 Task: Look for space in Kandi, Benin from 6th June, 2023 to 8th June, 2023 for 2 adults in price range Rs.7000 to Rs.12000. Place can be private room with 1  bedroom having 2 beds and 1 bathroom. Property type can be house, flat, guest house. Amenities needed are: wifi. Booking option can be shelf check-in. Required host language is English.
Action: Mouse moved to (745, 112)
Screenshot: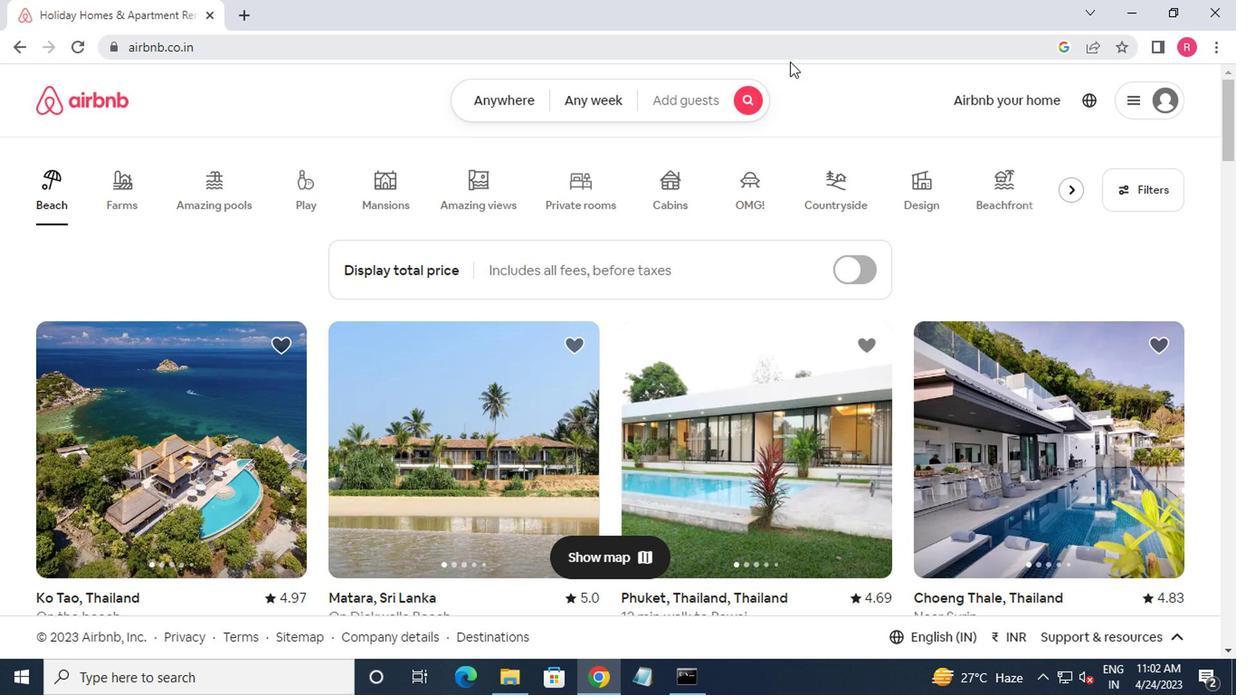 
Action: Mouse pressed left at (745, 112)
Screenshot: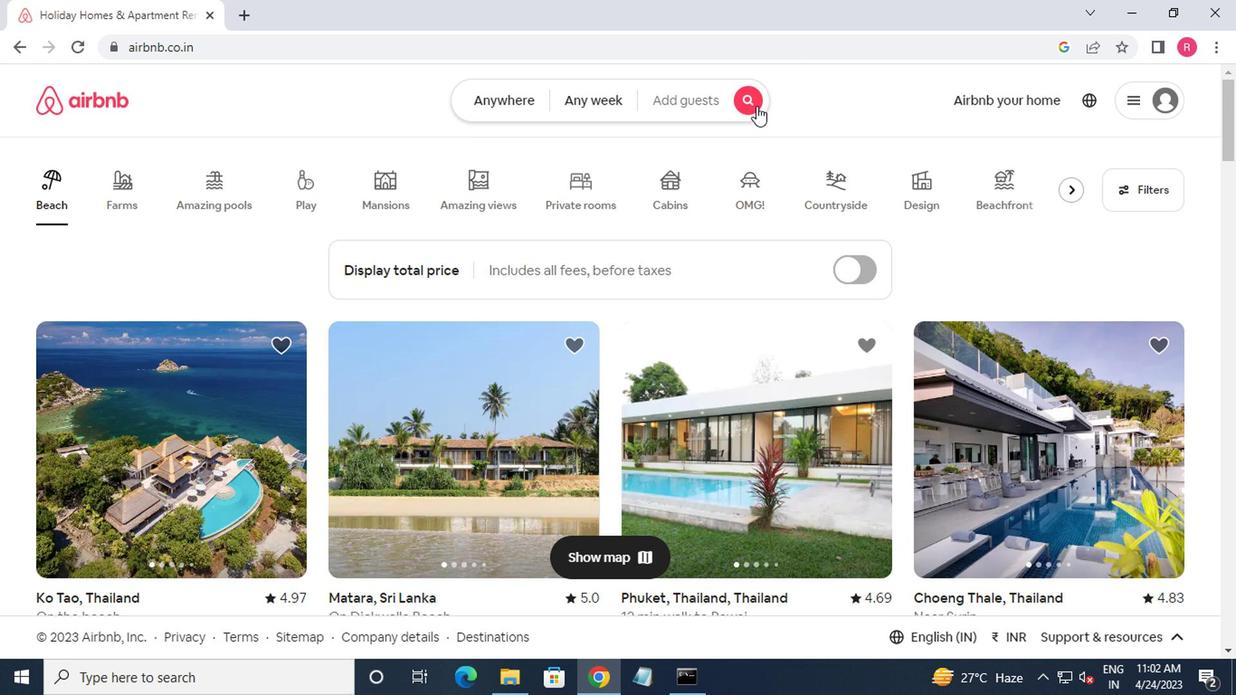 
Action: Mouse moved to (301, 174)
Screenshot: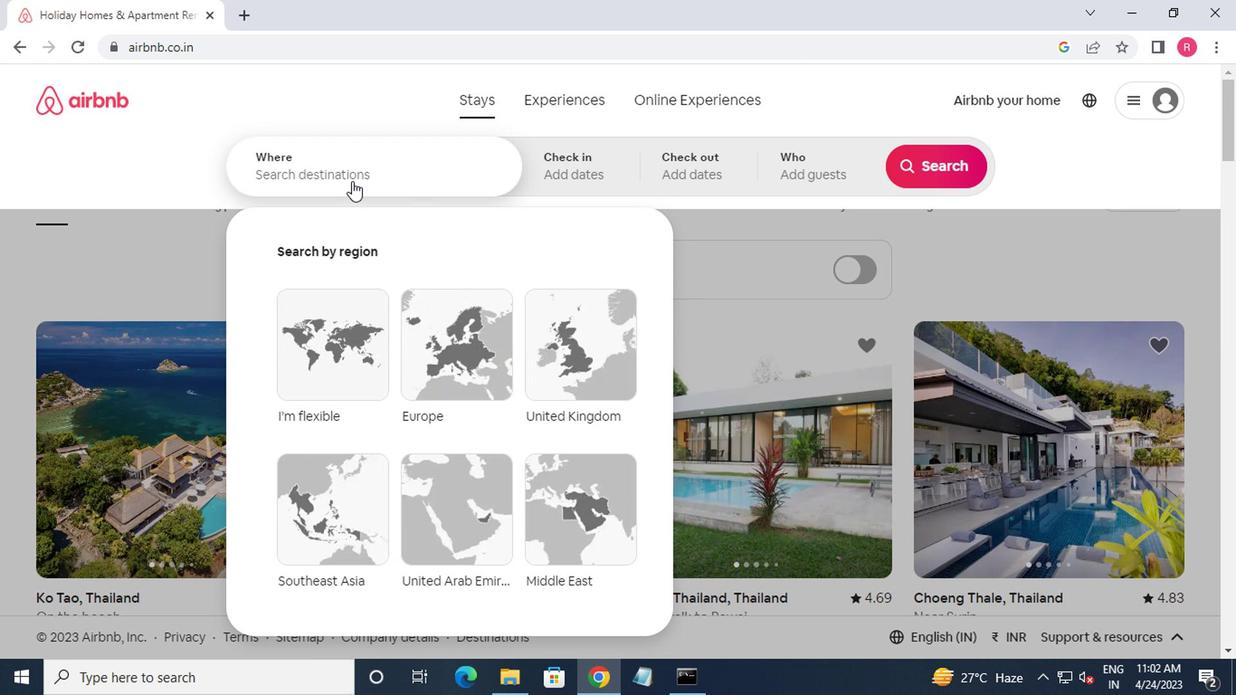
Action: Mouse pressed left at (301, 174)
Screenshot: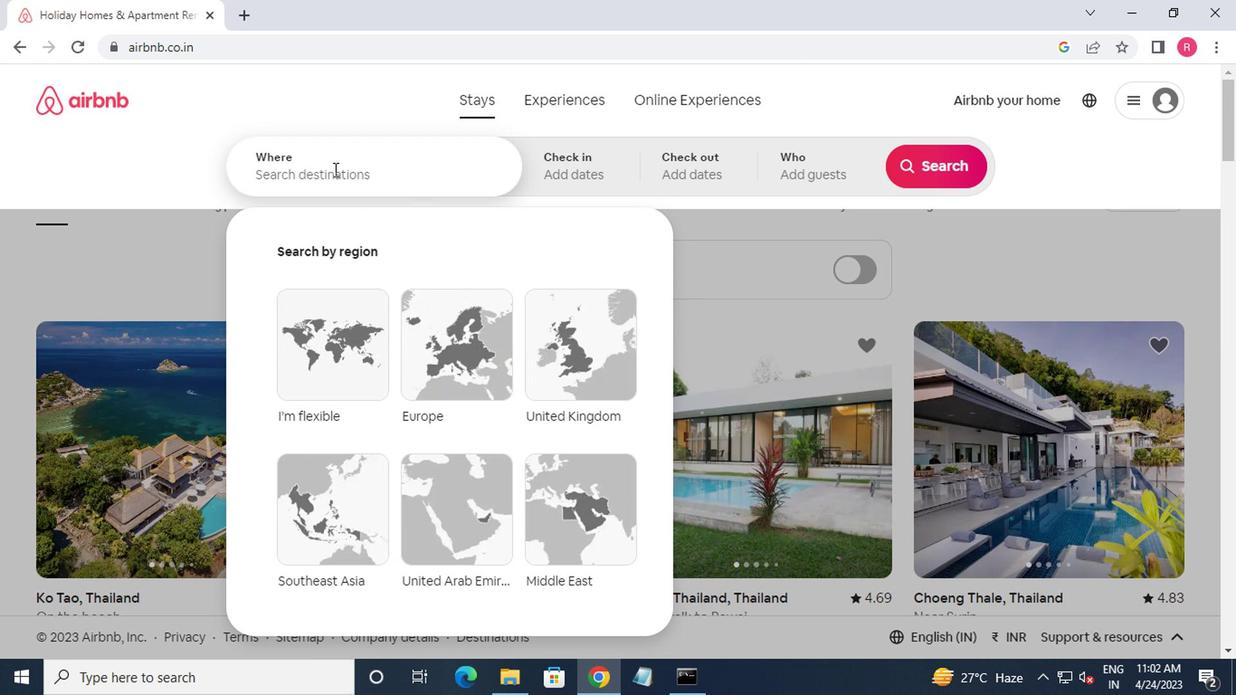 
Action: Key pressed kandi,be
Screenshot: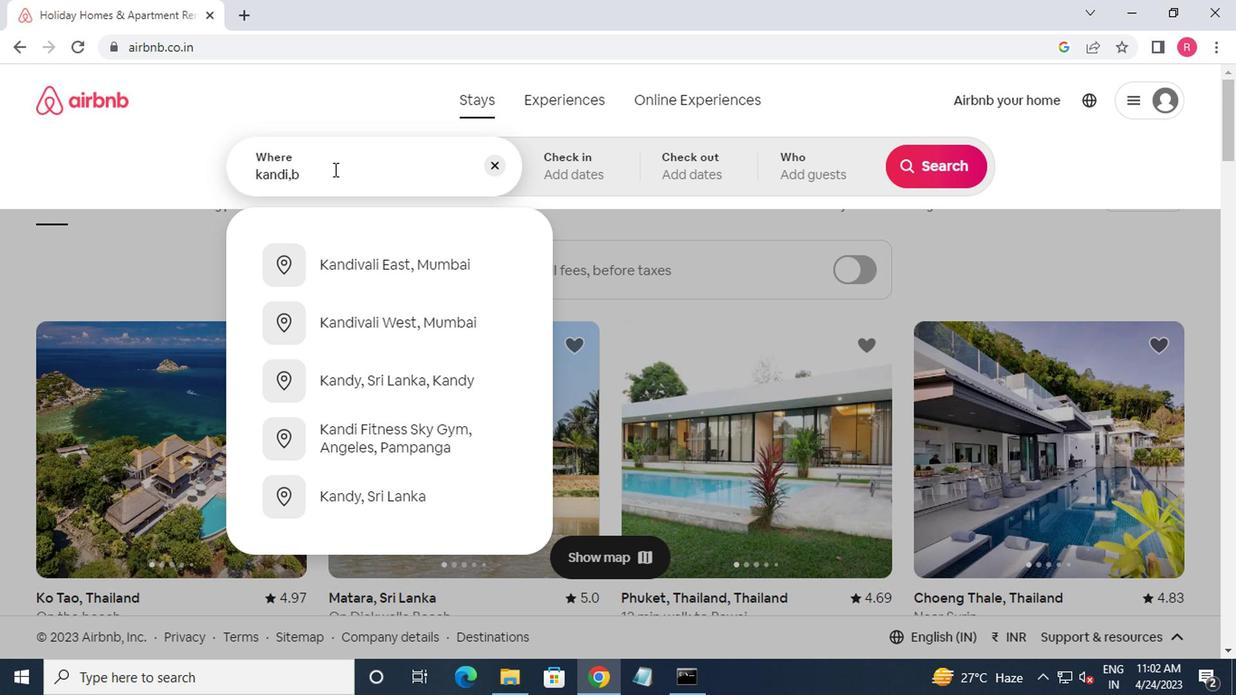 
Action: Mouse moved to (376, 273)
Screenshot: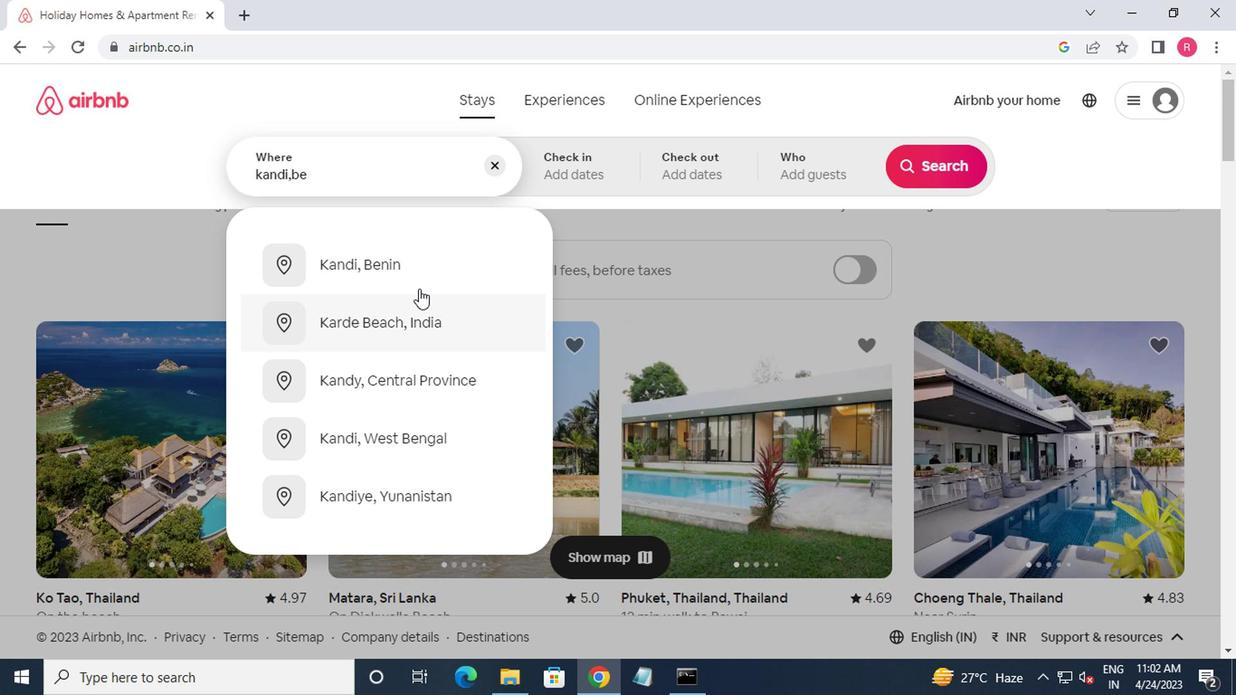 
Action: Mouse pressed left at (376, 273)
Screenshot: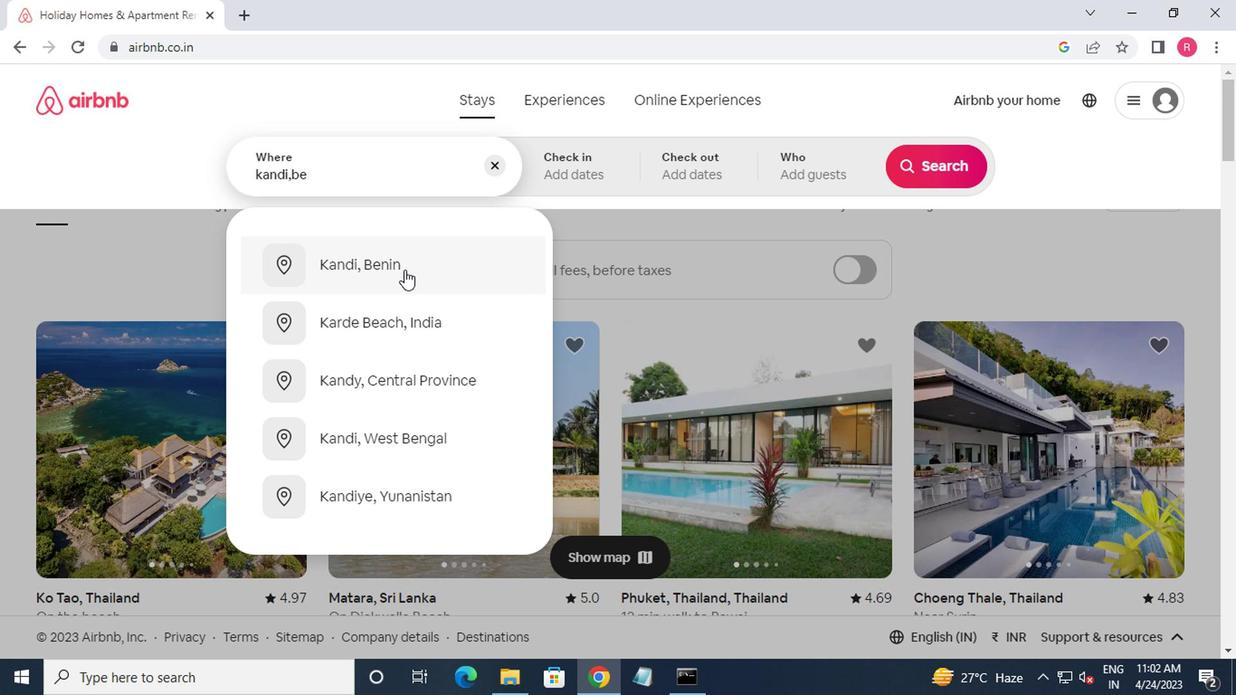 
Action: Mouse moved to (925, 315)
Screenshot: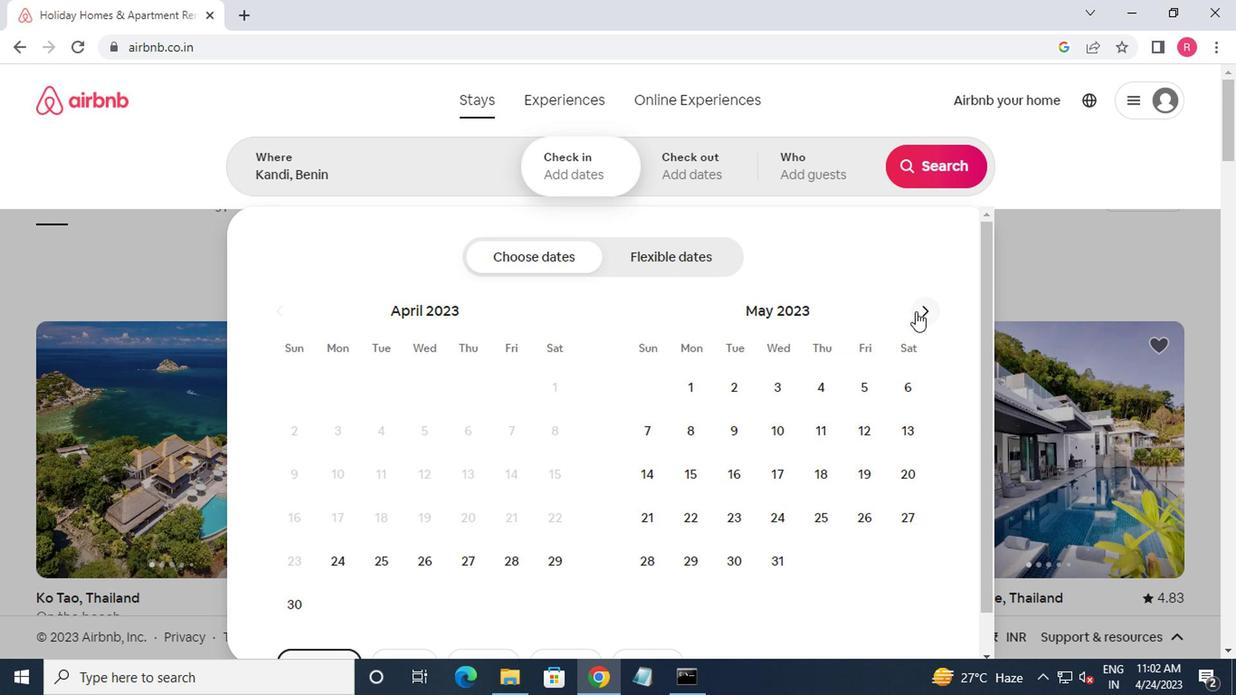 
Action: Mouse pressed left at (925, 315)
Screenshot: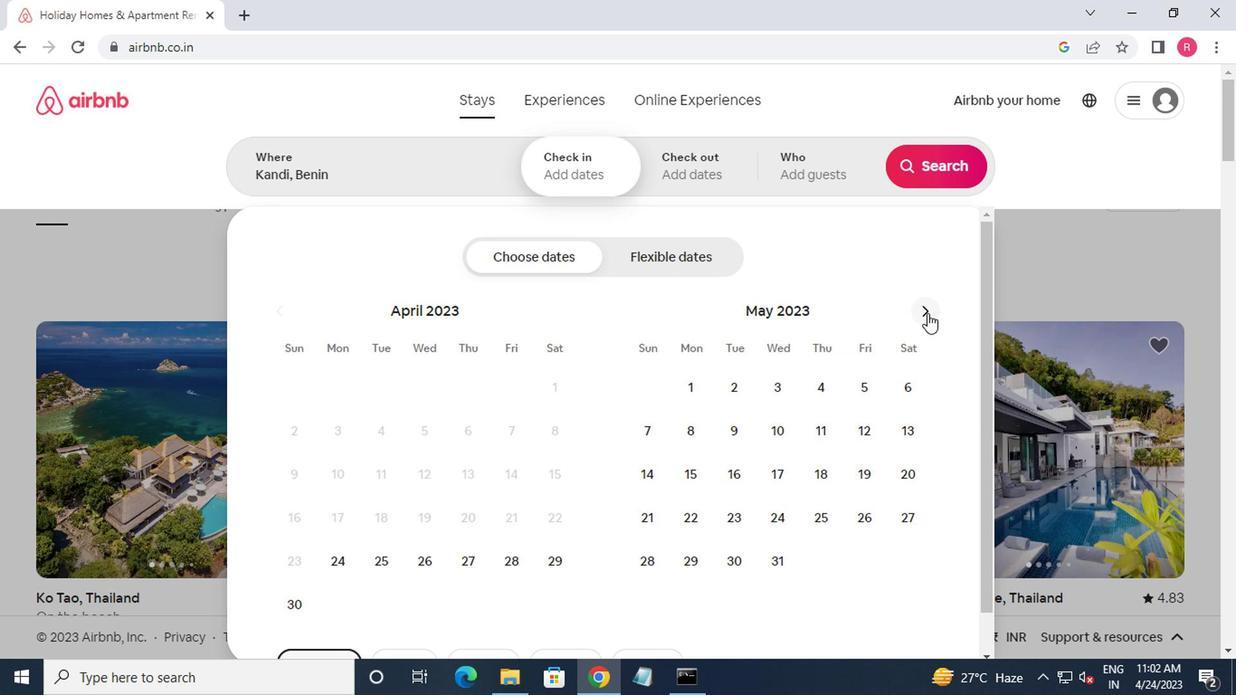 
Action: Mouse moved to (927, 315)
Screenshot: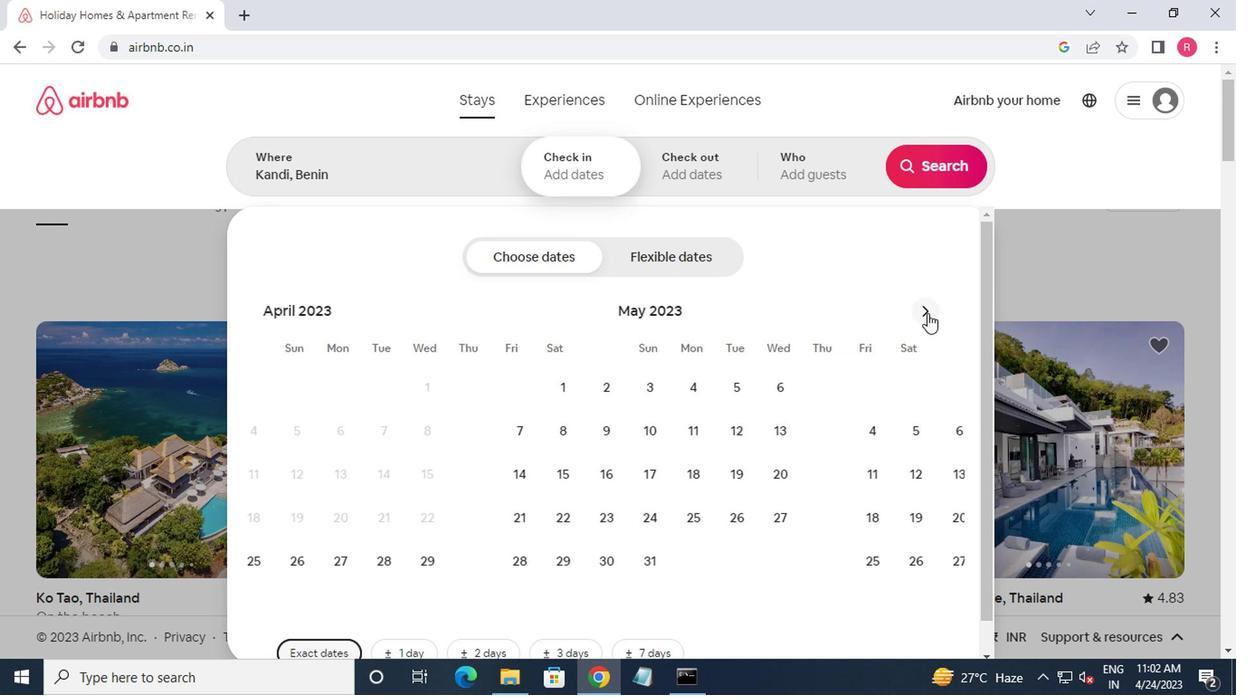 
Action: Mouse pressed left at (927, 315)
Screenshot: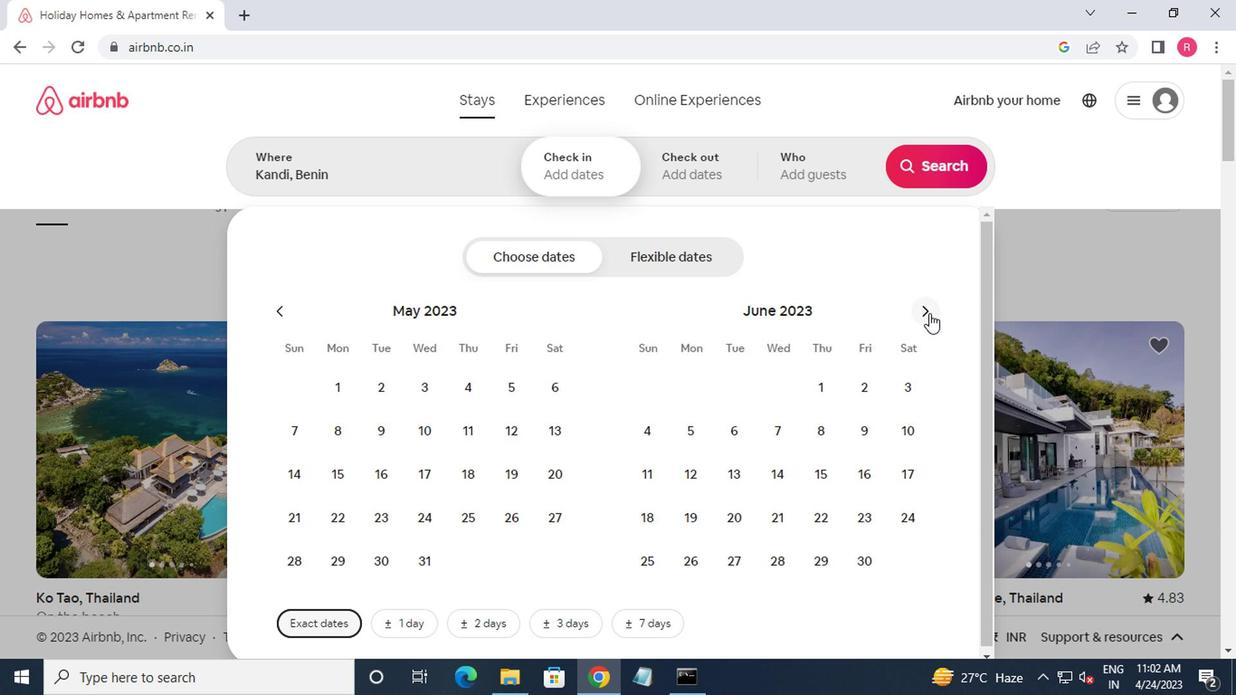 
Action: Mouse moved to (821, 443)
Screenshot: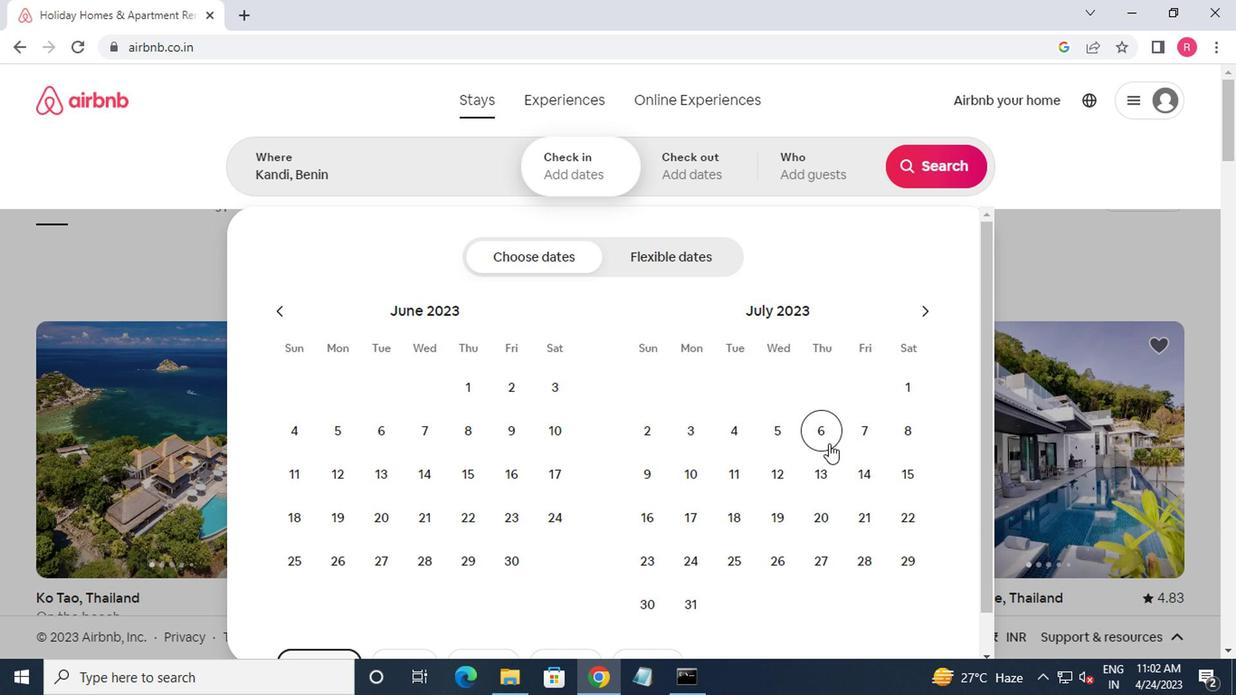 
Action: Mouse pressed left at (821, 443)
Screenshot: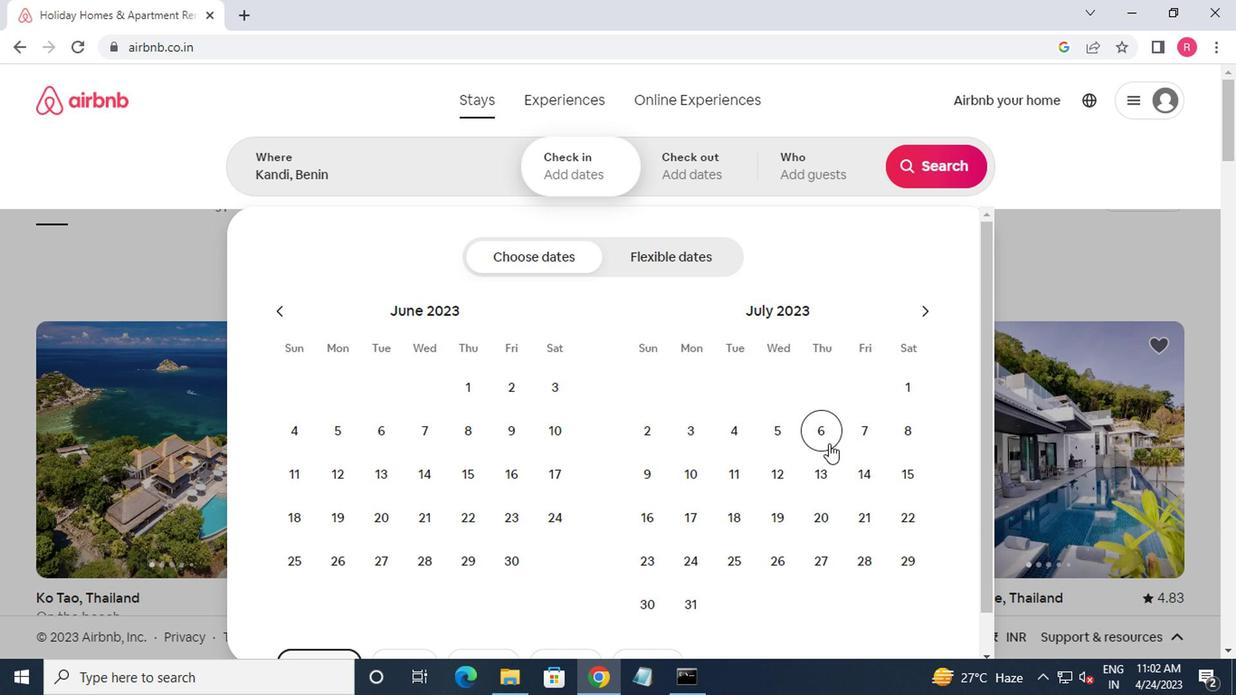 
Action: Mouse moved to (910, 437)
Screenshot: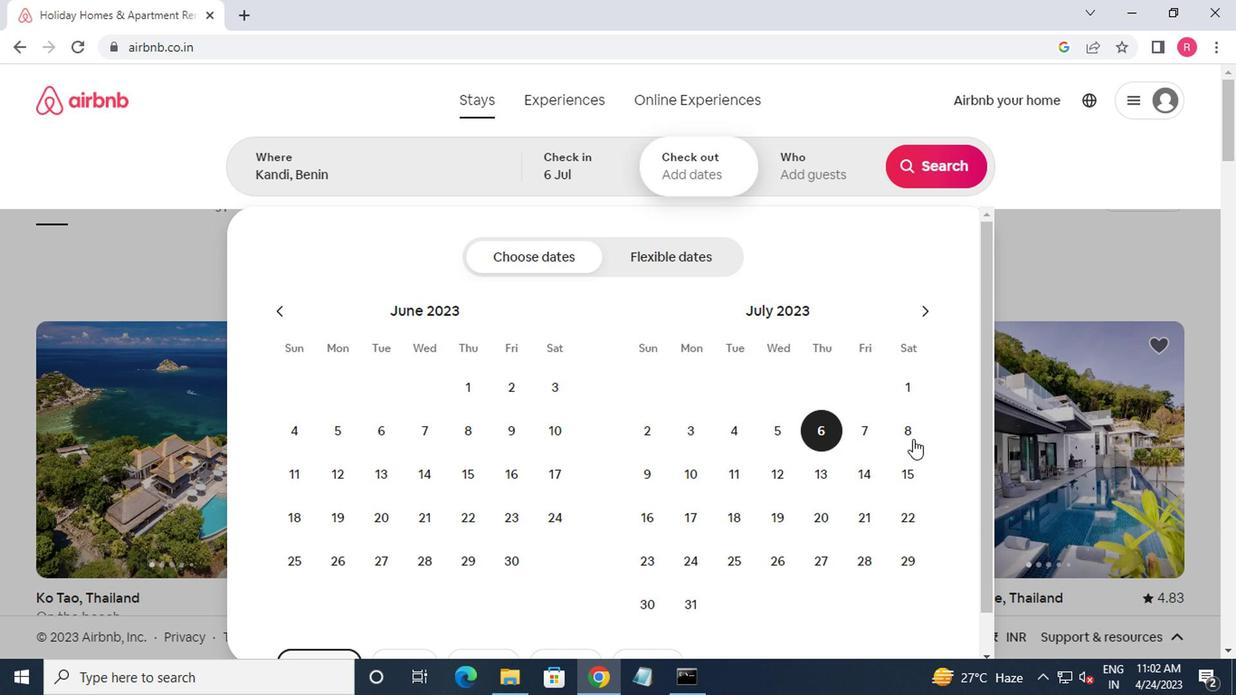 
Action: Mouse pressed left at (910, 437)
Screenshot: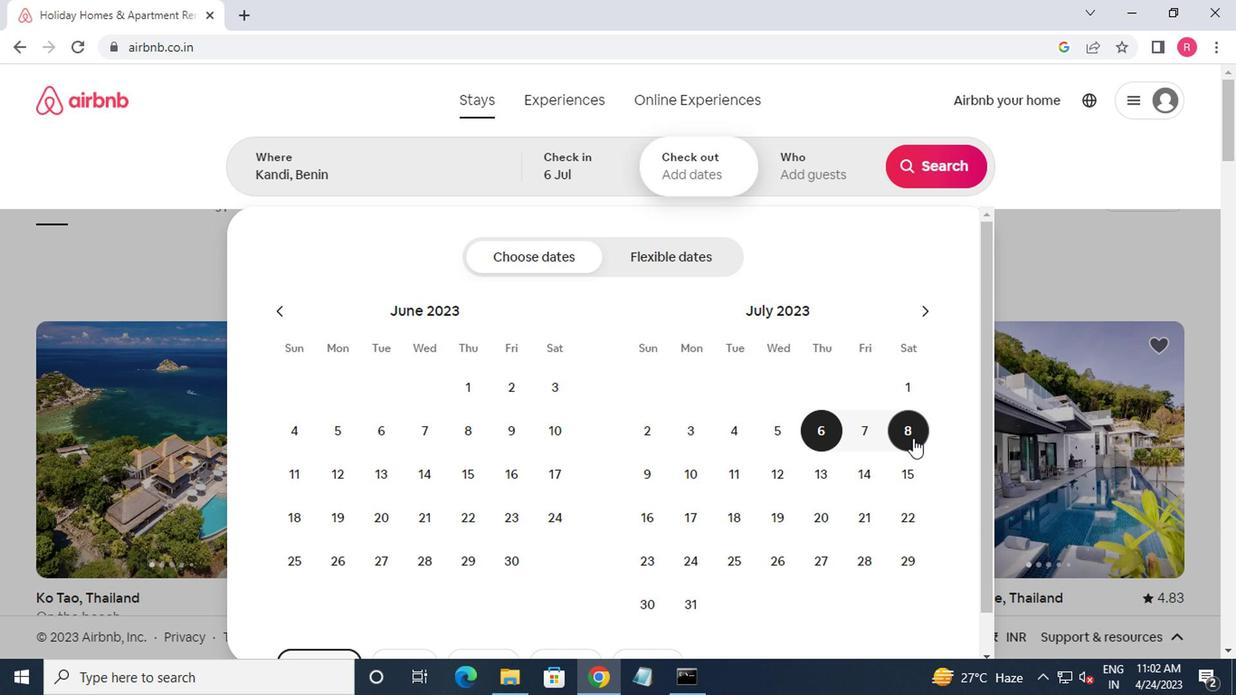 
Action: Mouse moved to (798, 187)
Screenshot: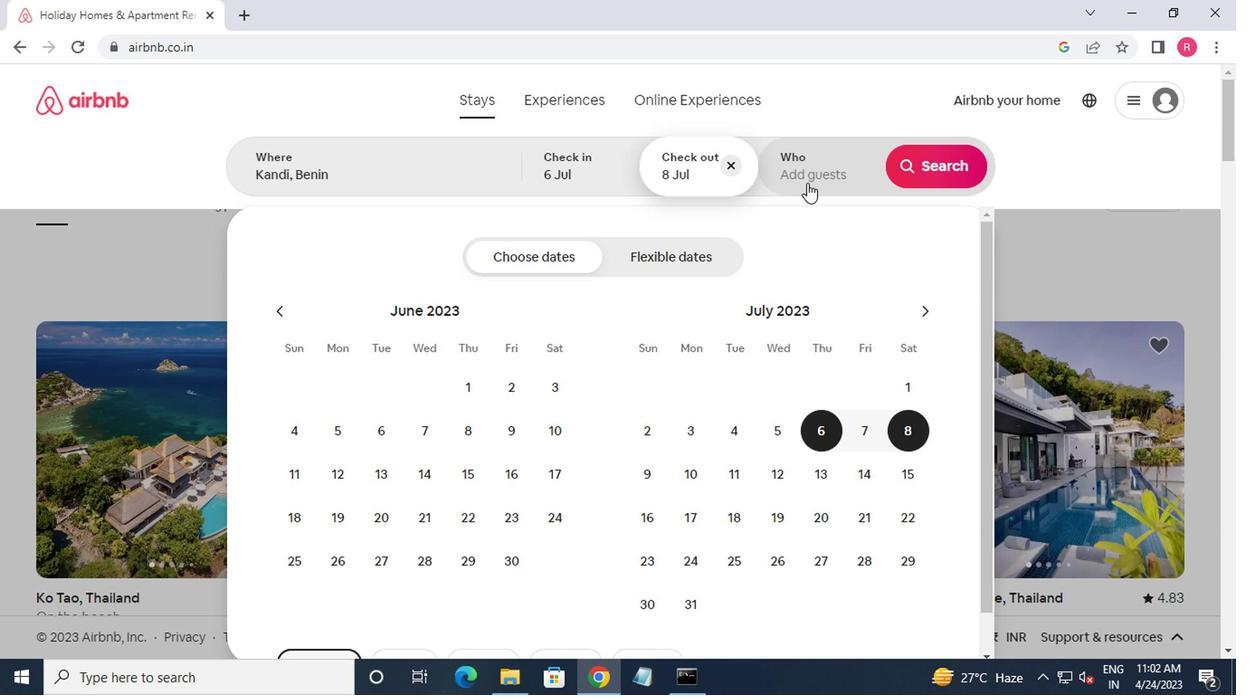 
Action: Mouse pressed left at (798, 187)
Screenshot: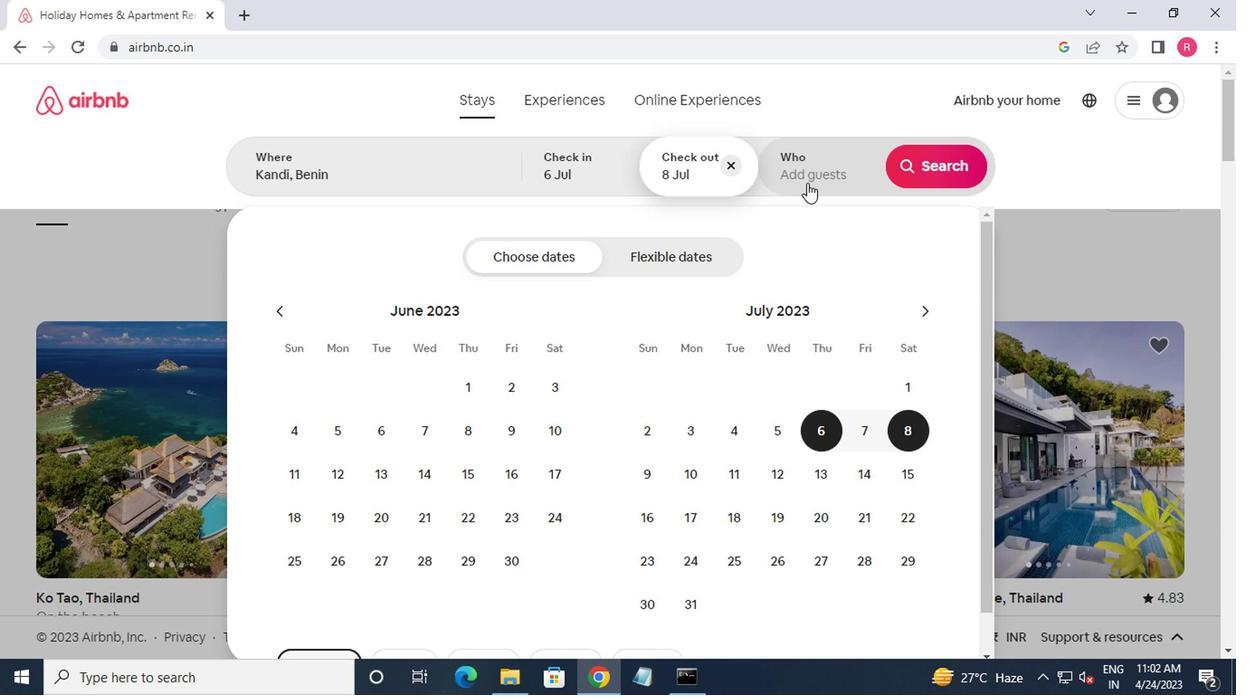 
Action: Mouse moved to (937, 266)
Screenshot: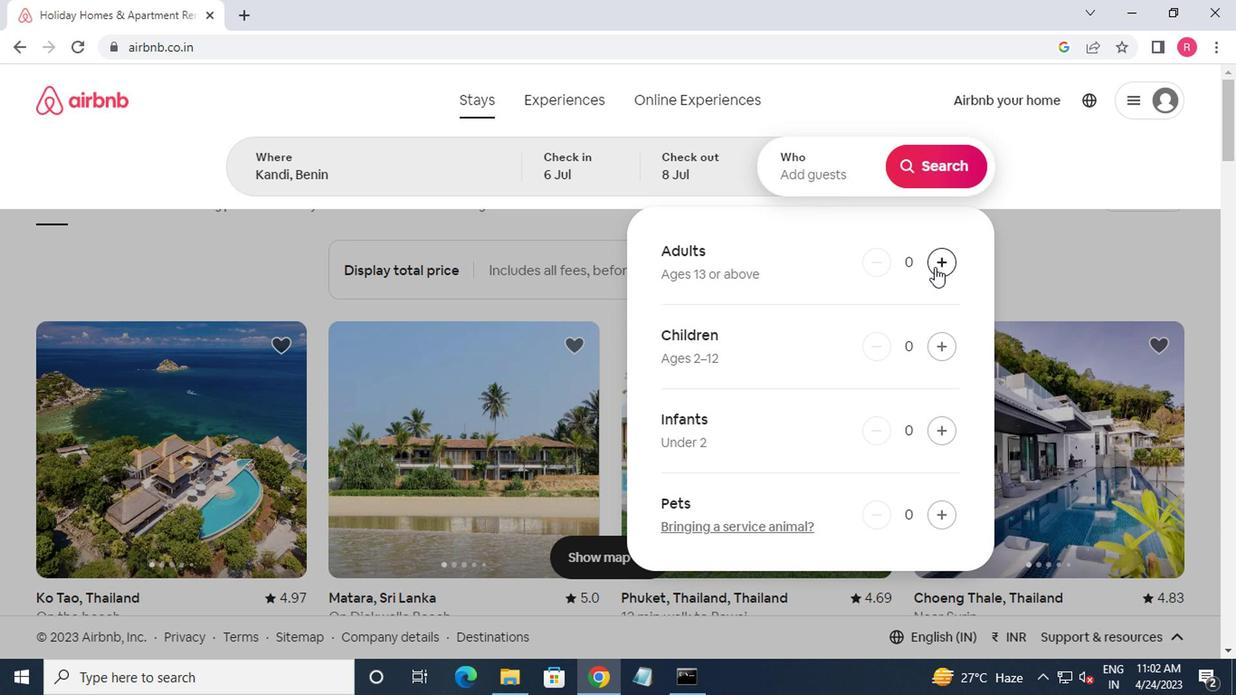 
Action: Mouse pressed left at (937, 266)
Screenshot: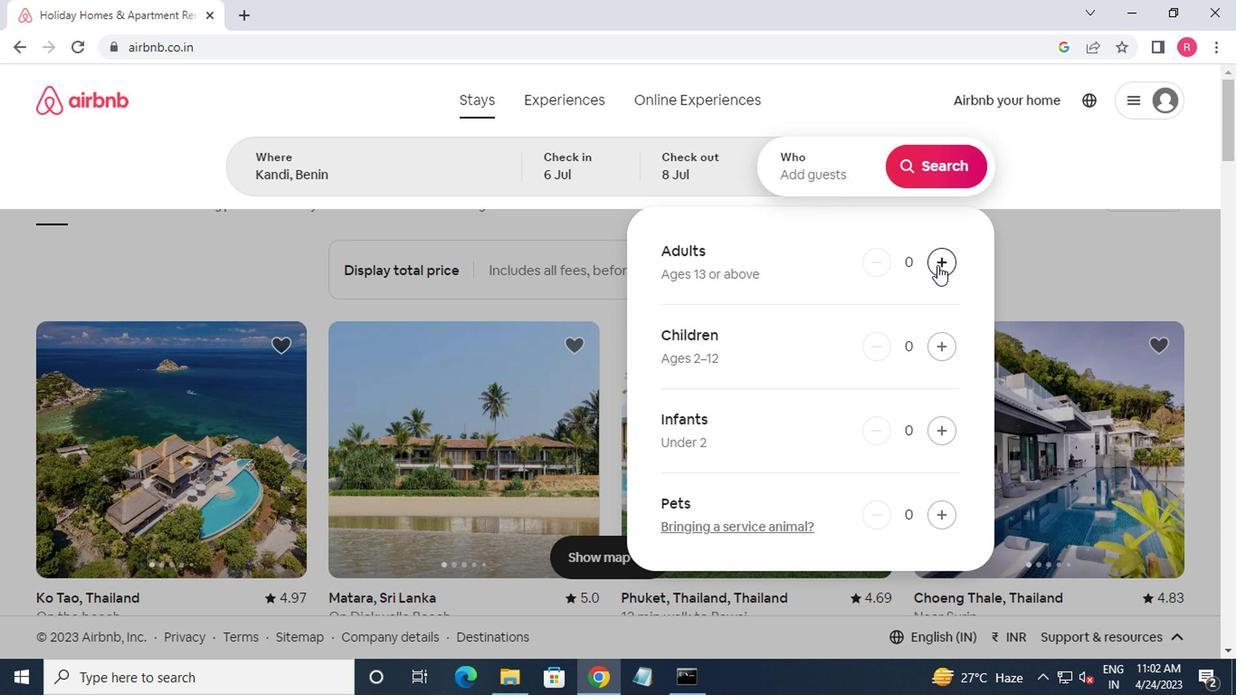 
Action: Mouse moved to (937, 266)
Screenshot: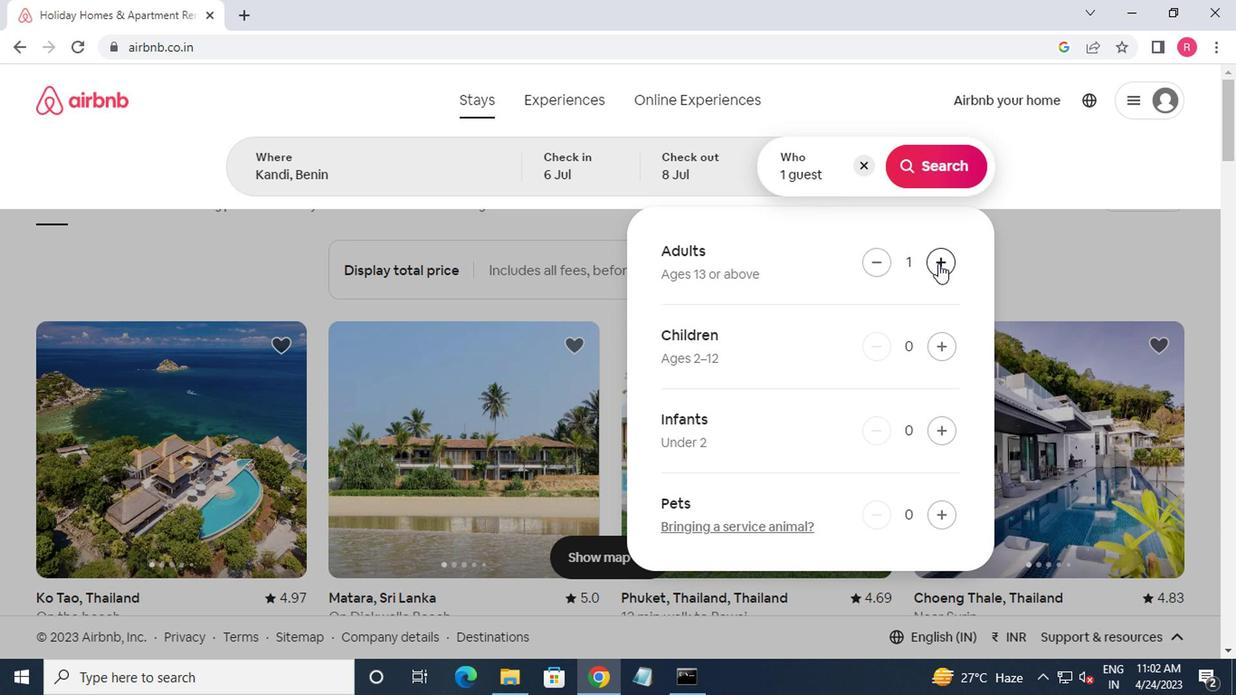 
Action: Mouse pressed left at (937, 266)
Screenshot: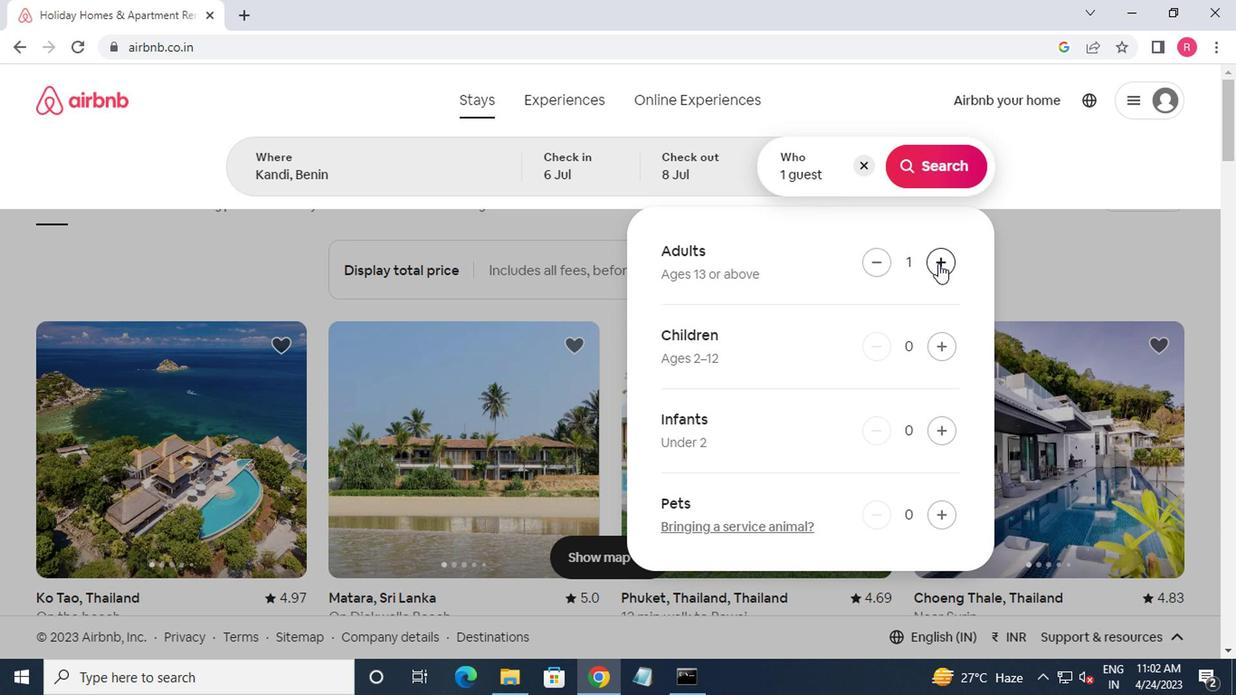 
Action: Mouse moved to (925, 177)
Screenshot: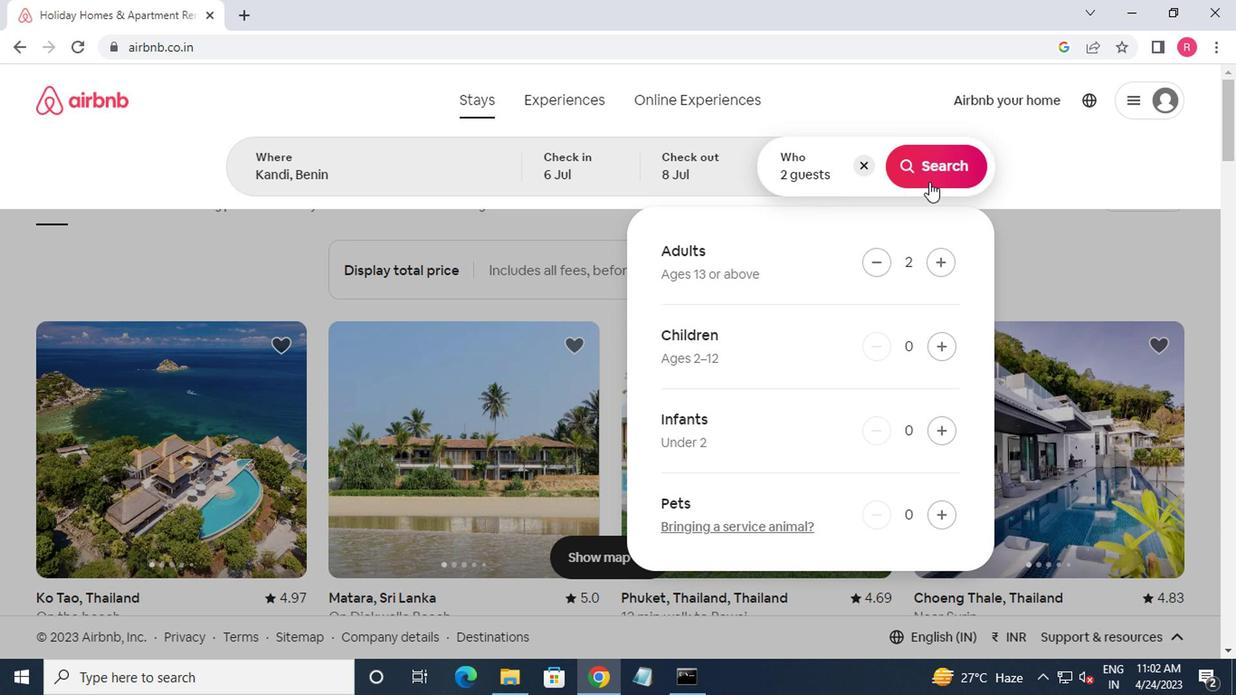 
Action: Mouse pressed left at (925, 177)
Screenshot: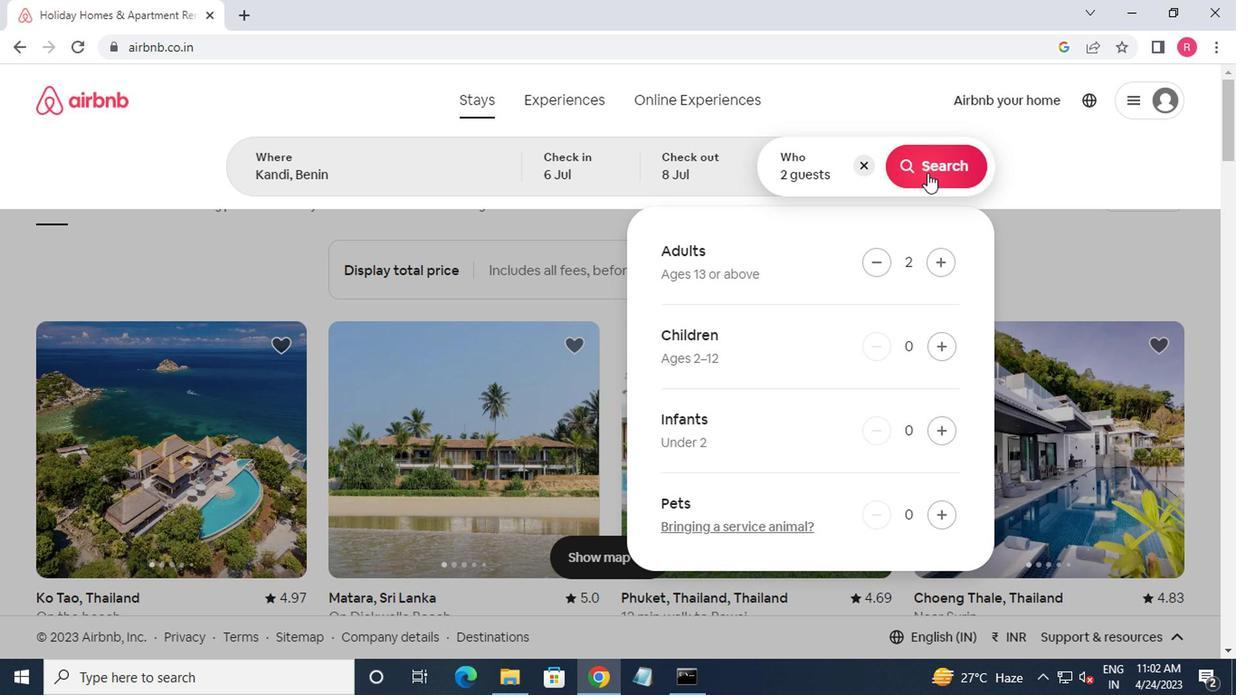 
Action: Mouse moved to (1150, 160)
Screenshot: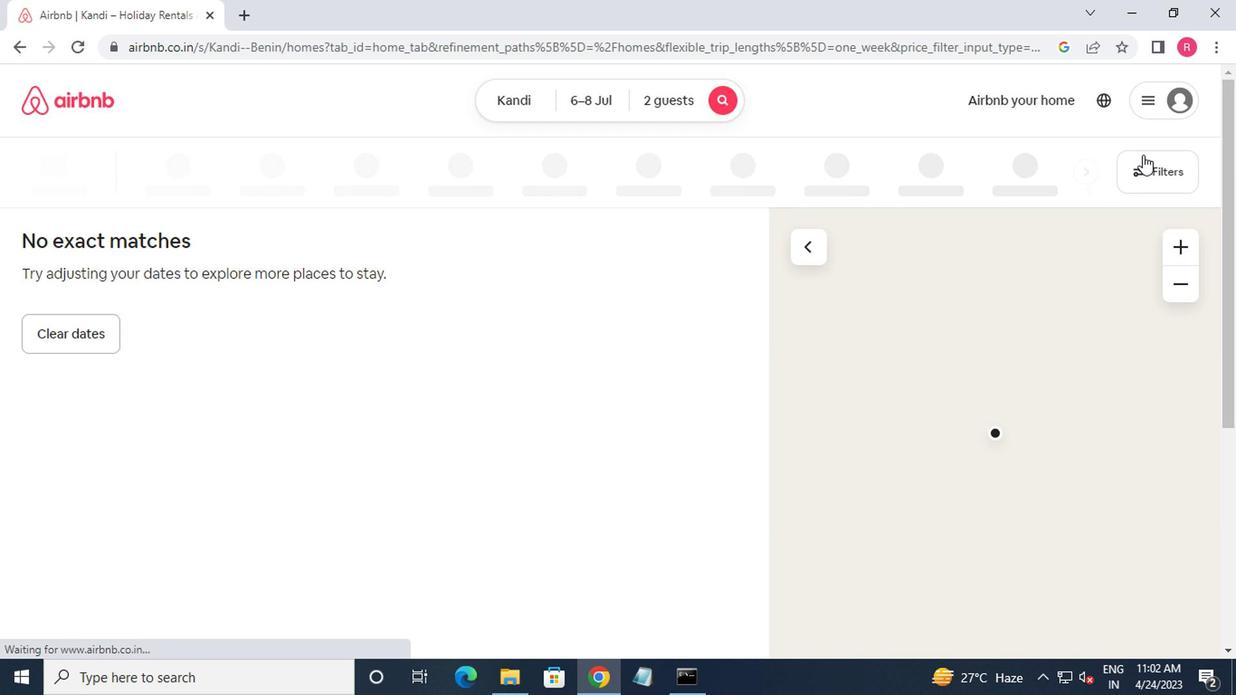 
Action: Mouse pressed left at (1150, 160)
Screenshot: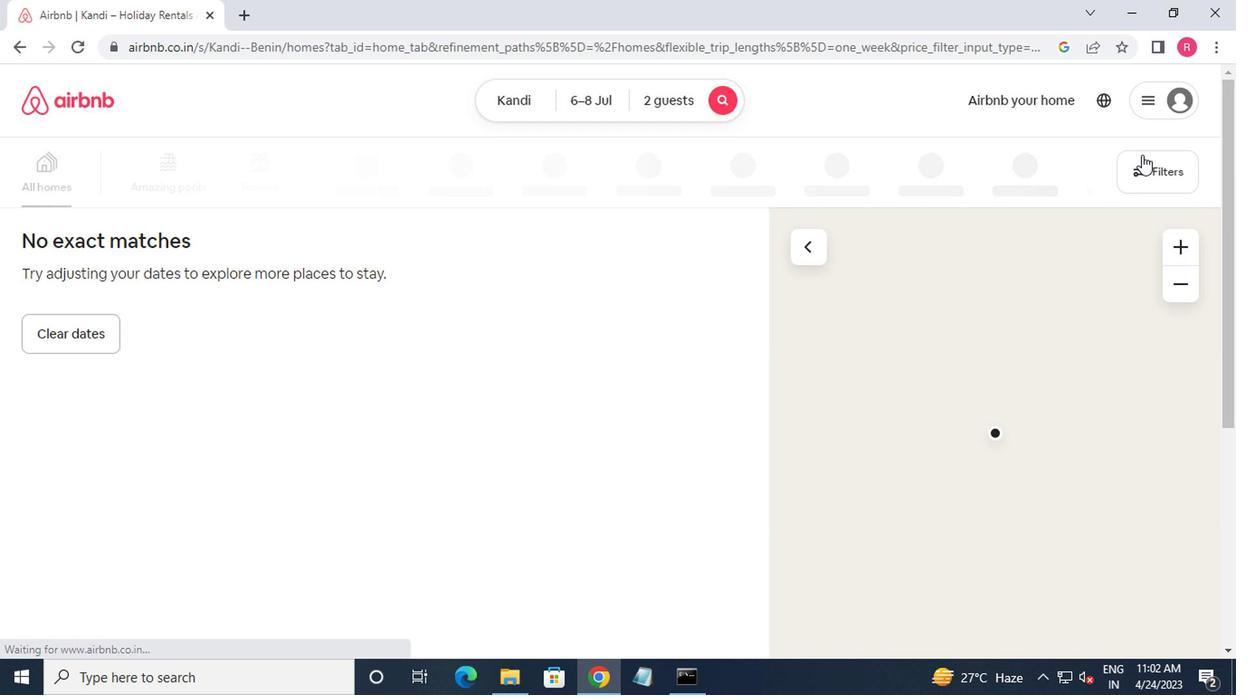 
Action: Mouse moved to (368, 280)
Screenshot: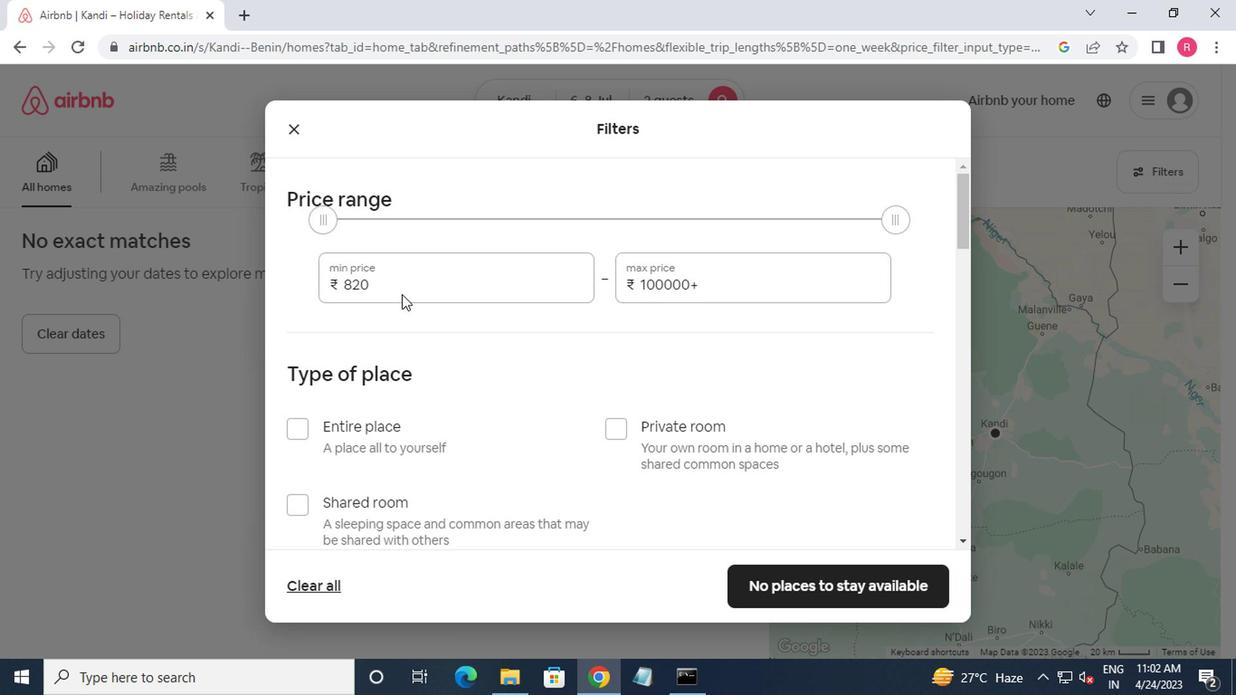 
Action: Mouse pressed left at (368, 280)
Screenshot: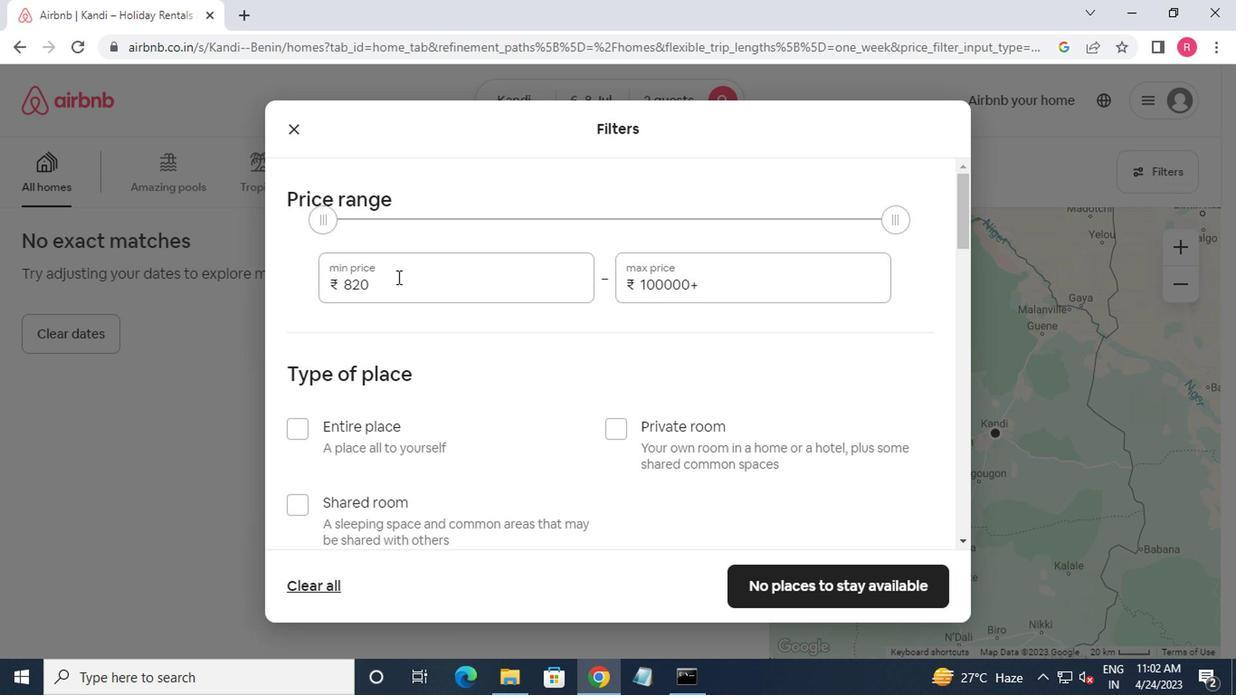 
Action: Key pressed <Key.backspace><Key.backspace><Key.backspace><Key.backspace>7000<Key.tab>12000
Screenshot: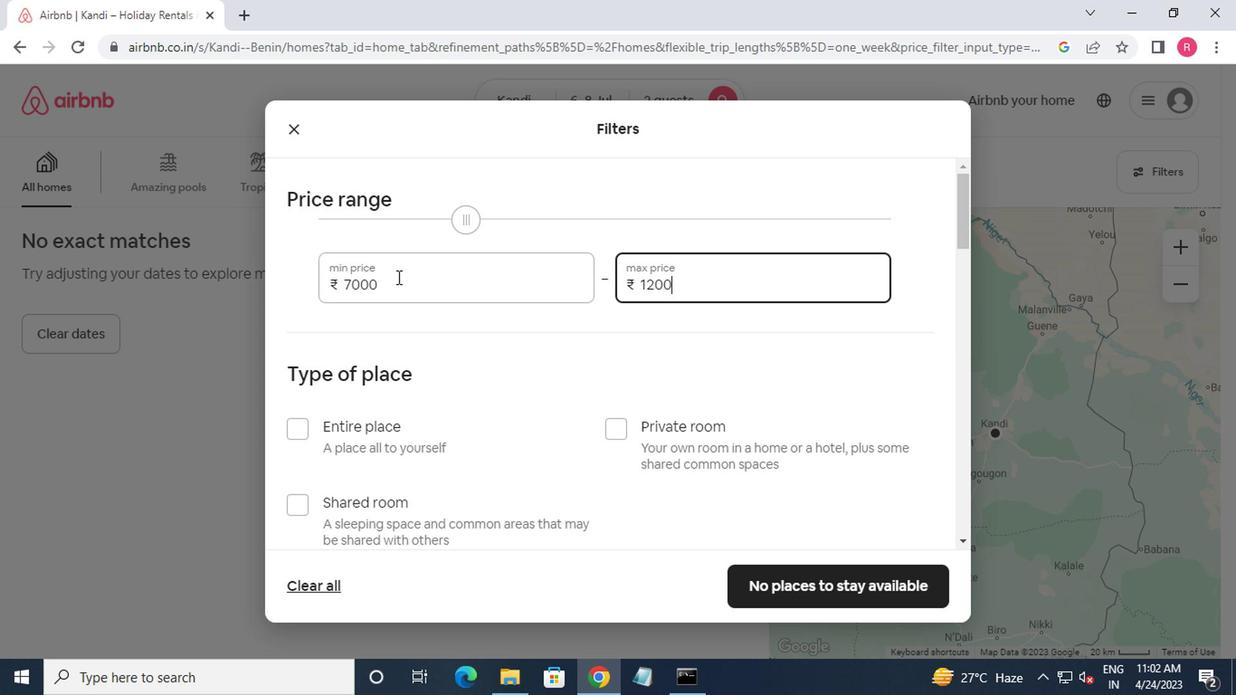 
Action: Mouse moved to (596, 429)
Screenshot: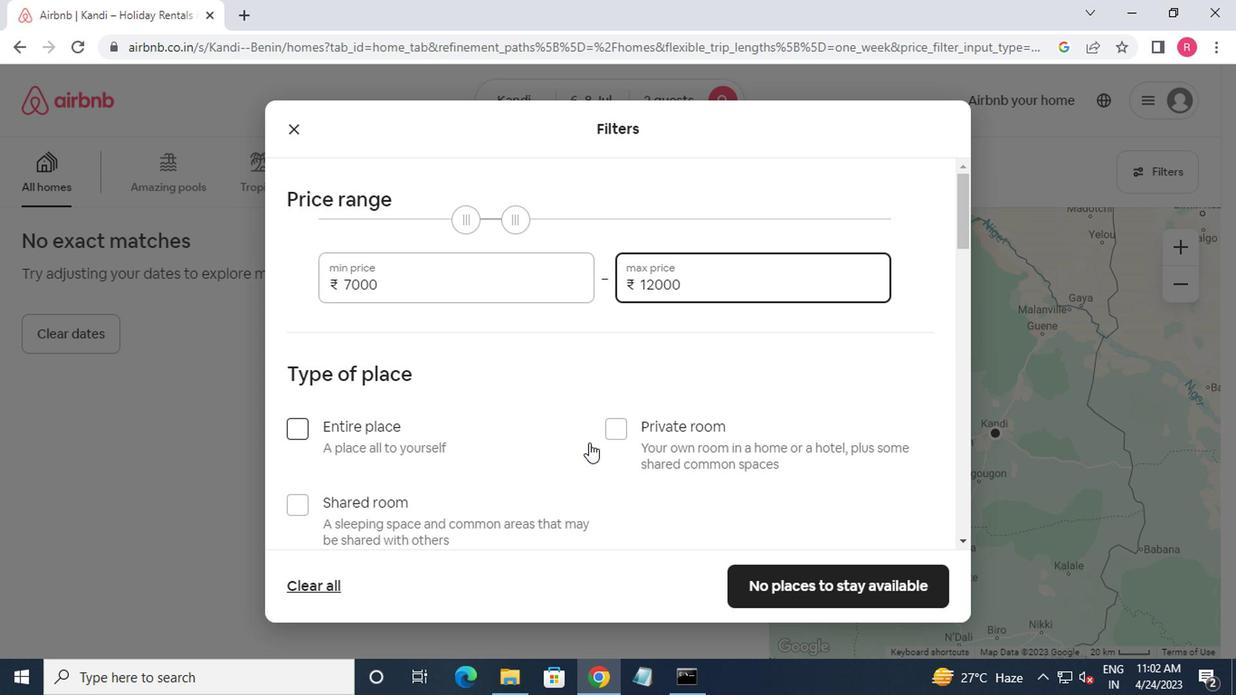 
Action: Mouse pressed left at (596, 429)
Screenshot: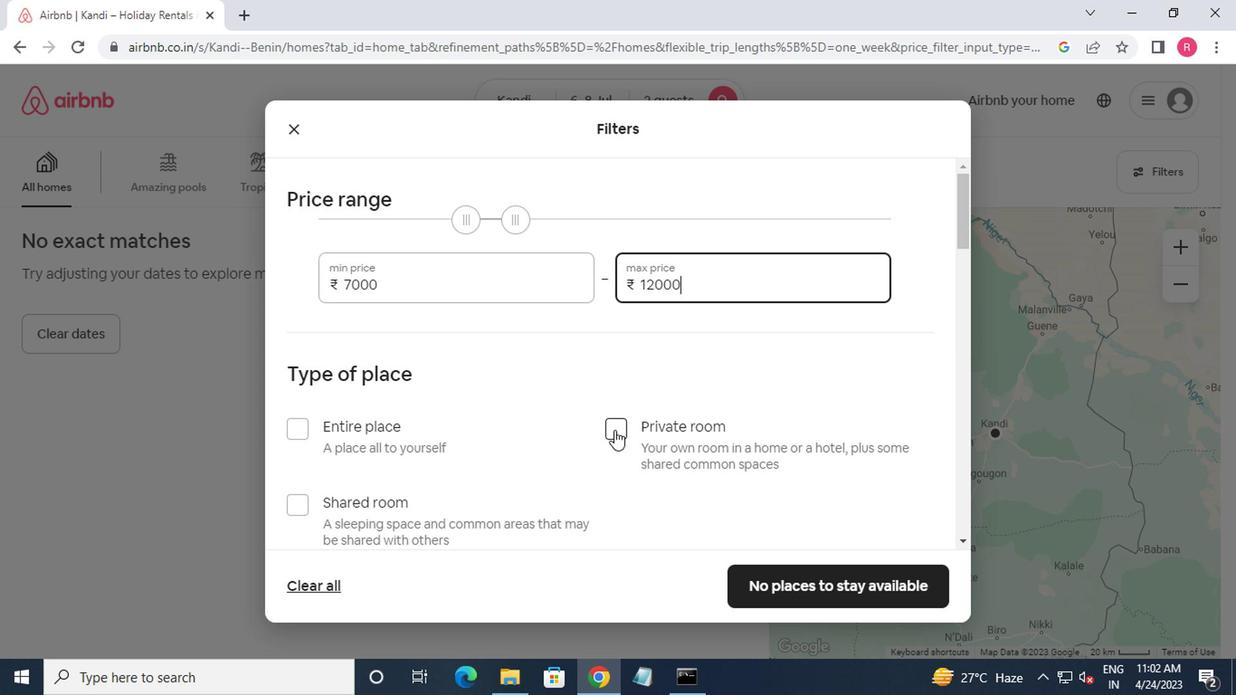 
Action: Mouse moved to (596, 429)
Screenshot: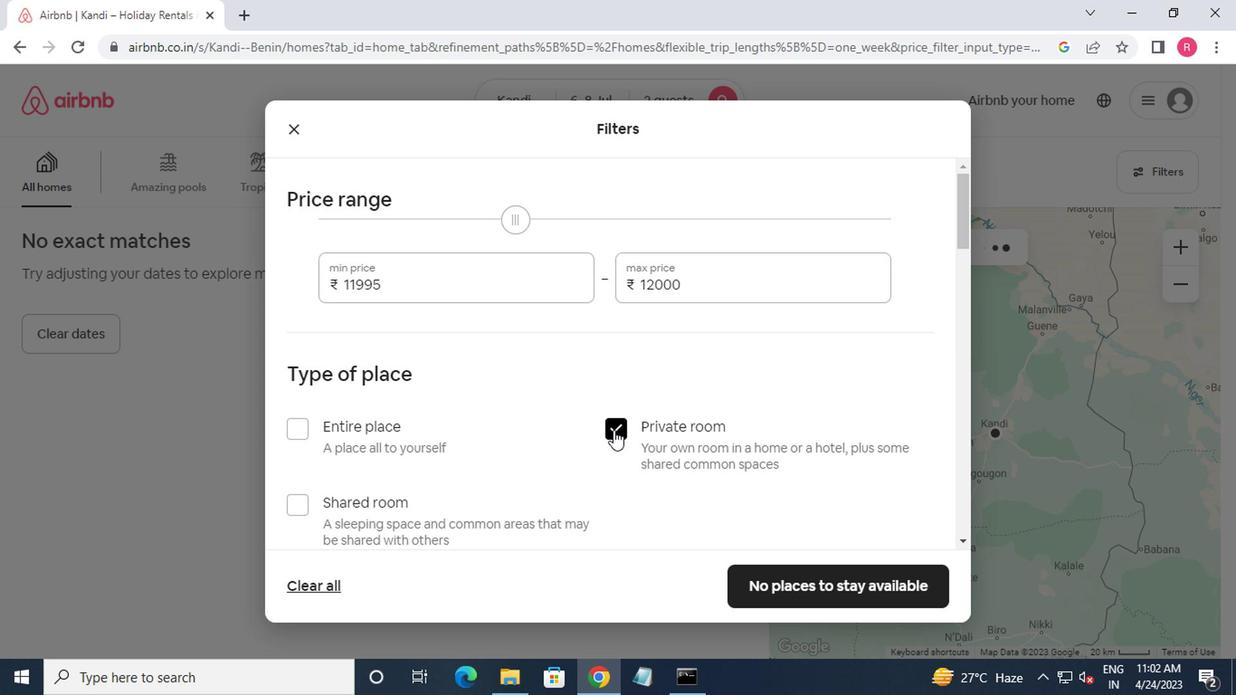 
Action: Mouse scrolled (596, 428) with delta (0, 0)
Screenshot: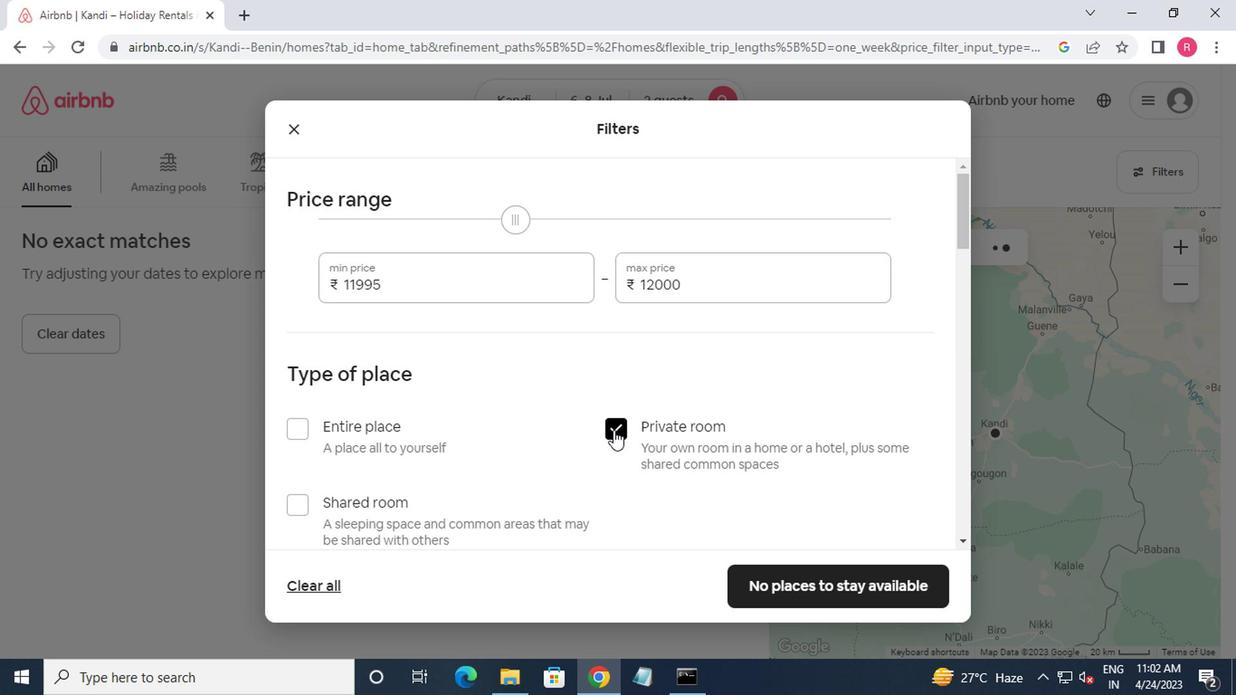 
Action: Mouse moved to (596, 432)
Screenshot: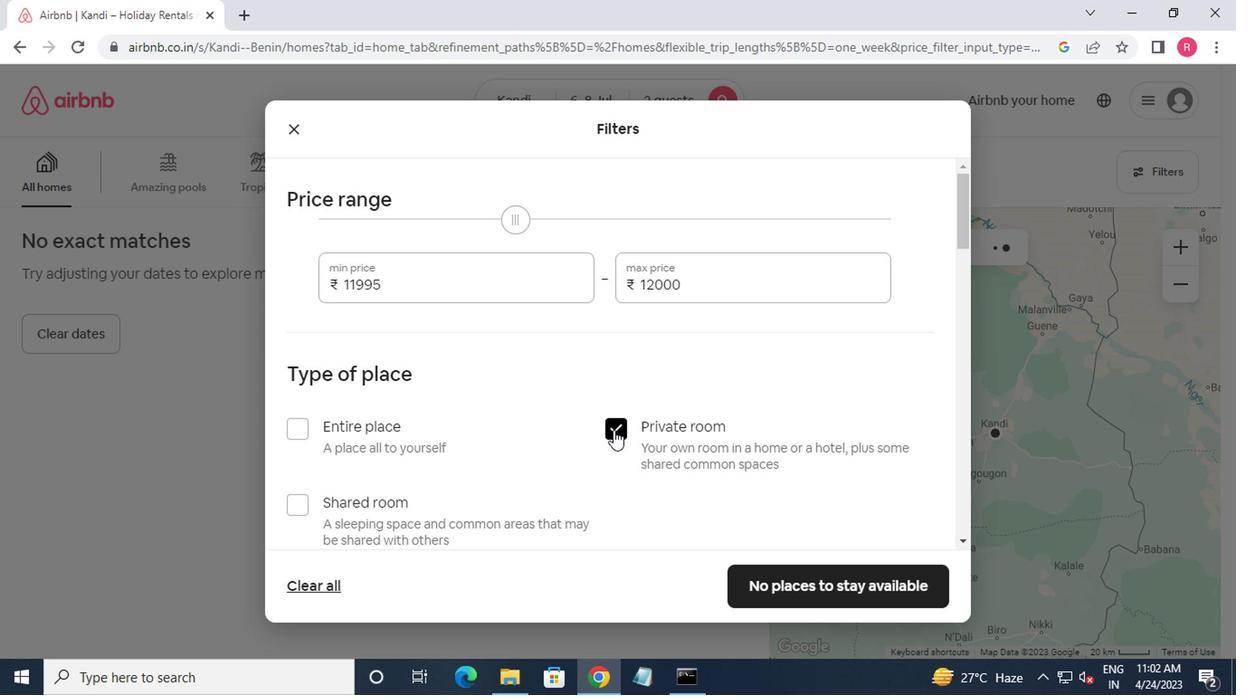 
Action: Mouse scrolled (596, 431) with delta (0, -1)
Screenshot: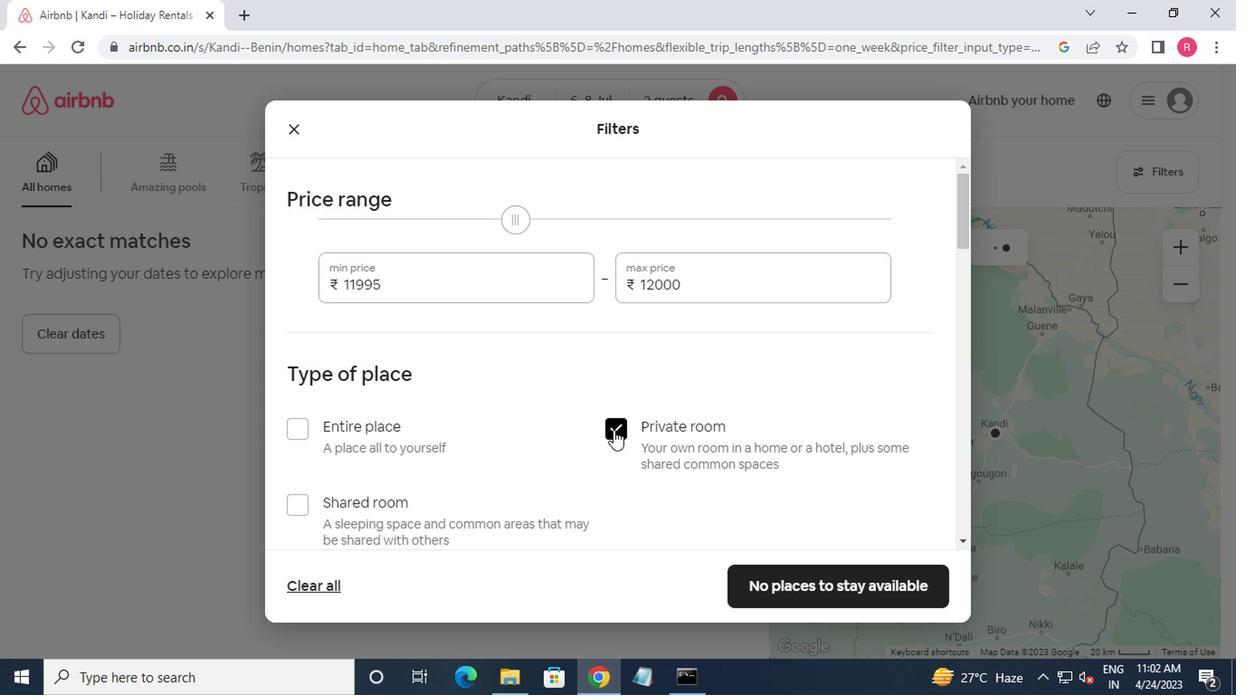
Action: Mouse moved to (444, 441)
Screenshot: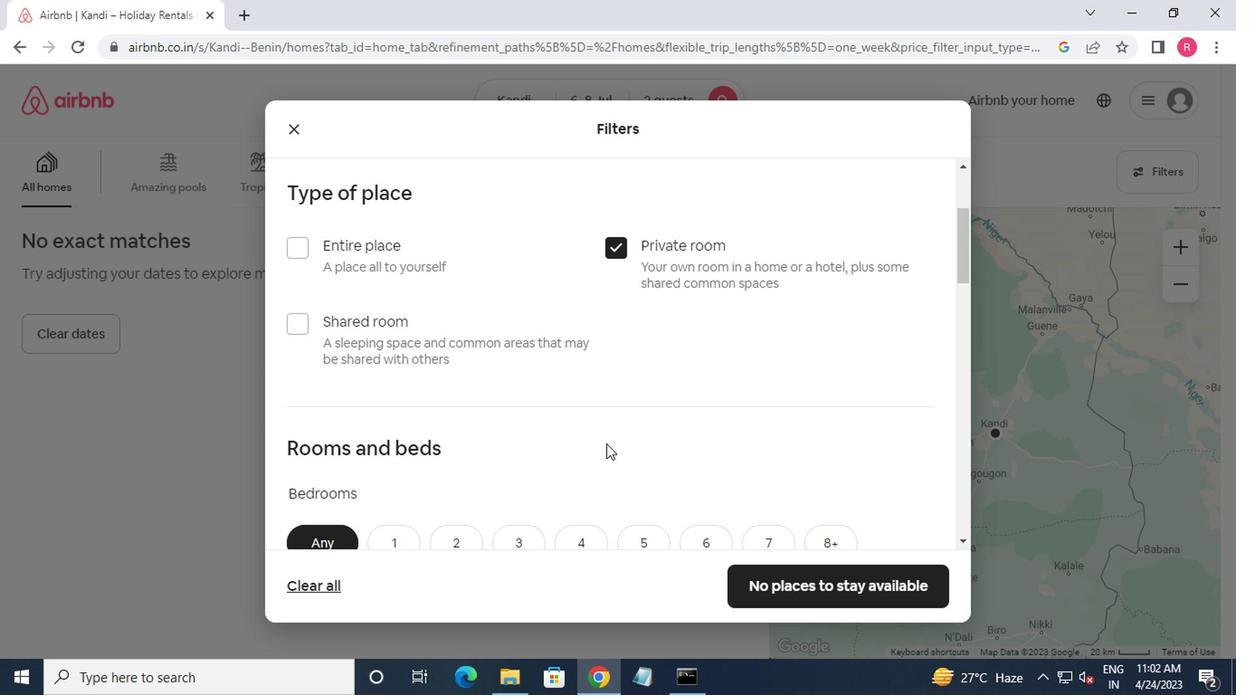 
Action: Mouse scrolled (444, 440) with delta (0, 0)
Screenshot: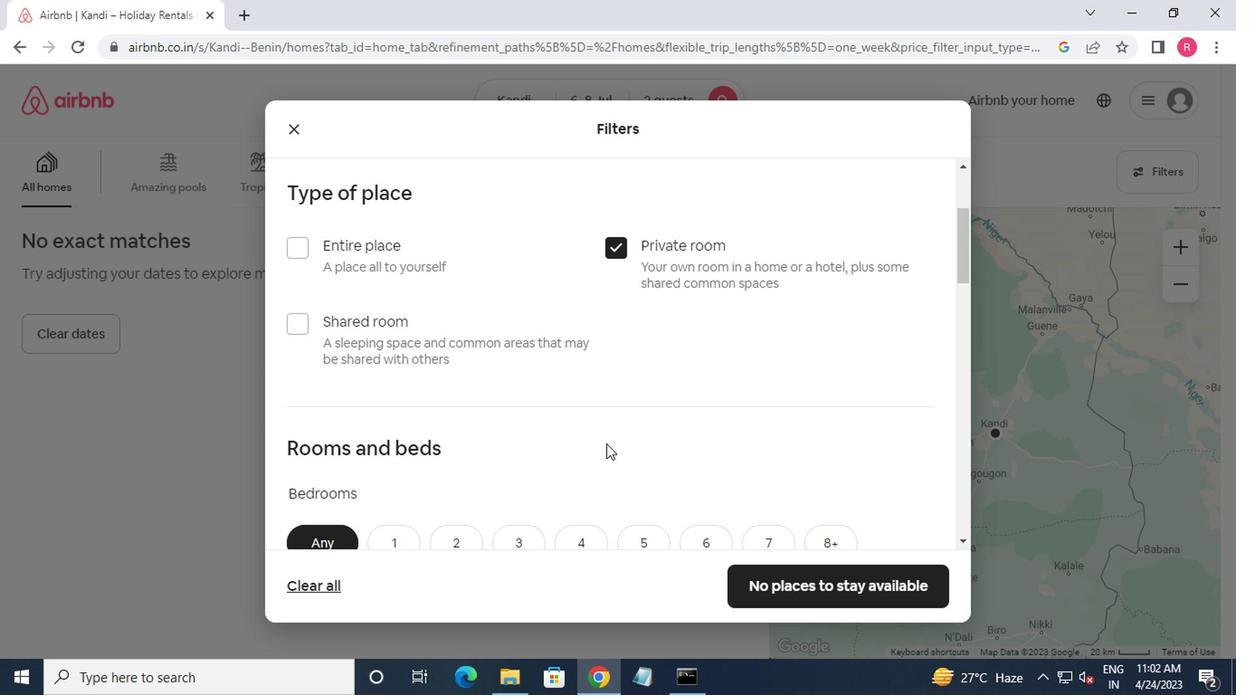 
Action: Mouse moved to (421, 441)
Screenshot: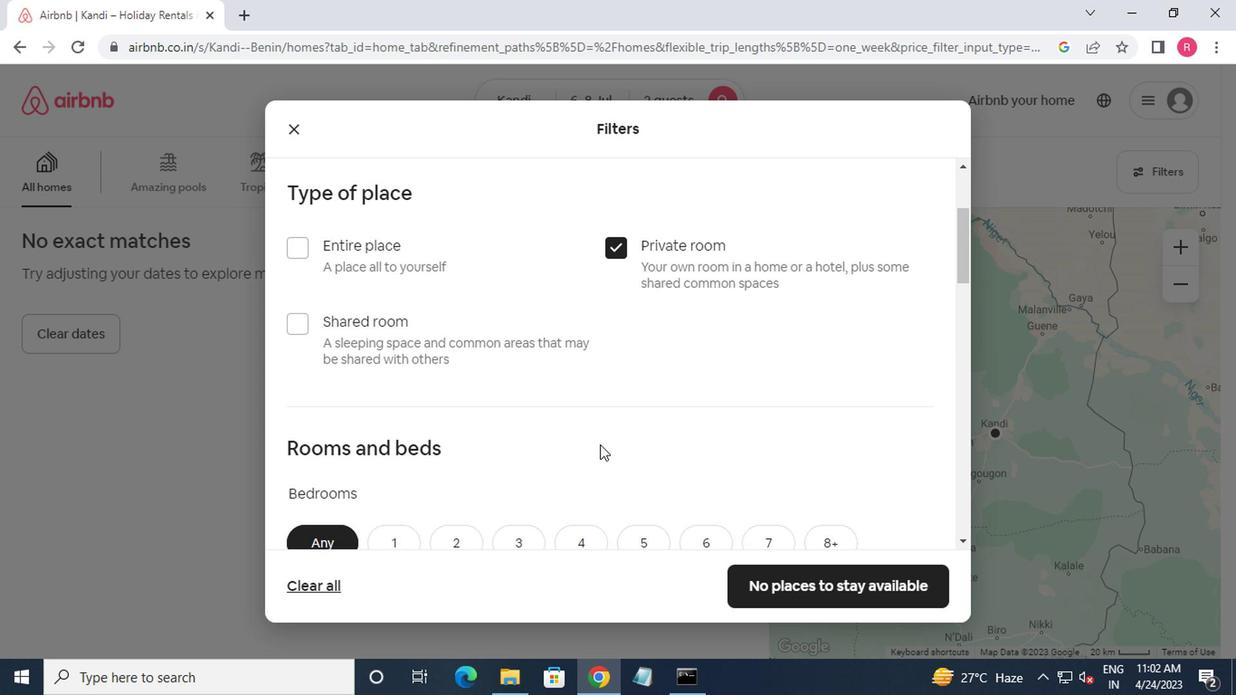 
Action: Mouse scrolled (421, 440) with delta (0, 0)
Screenshot: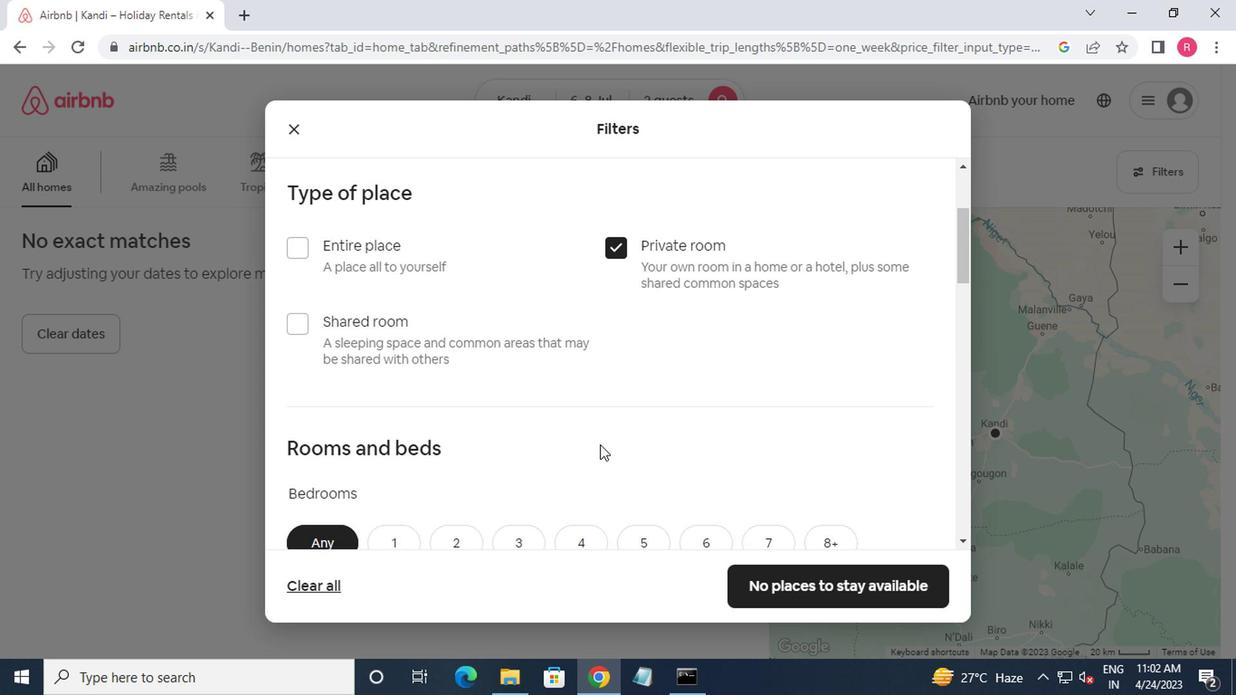 
Action: Mouse moved to (363, 372)
Screenshot: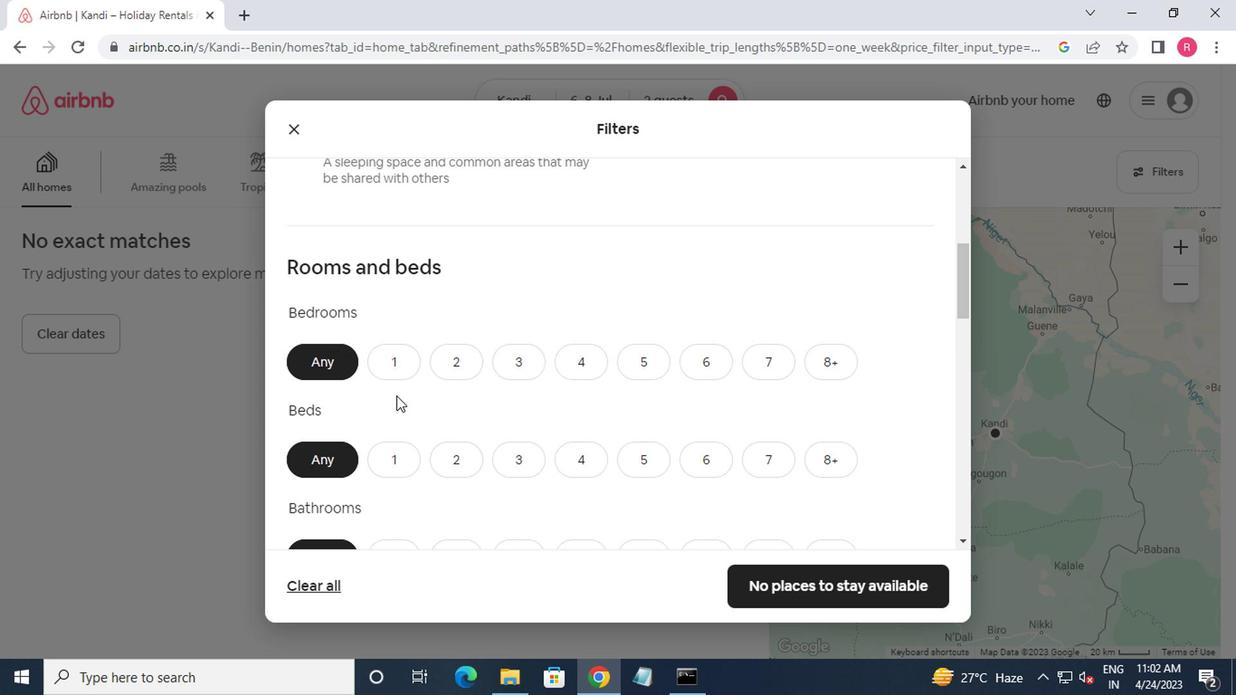 
Action: Mouse pressed left at (363, 372)
Screenshot: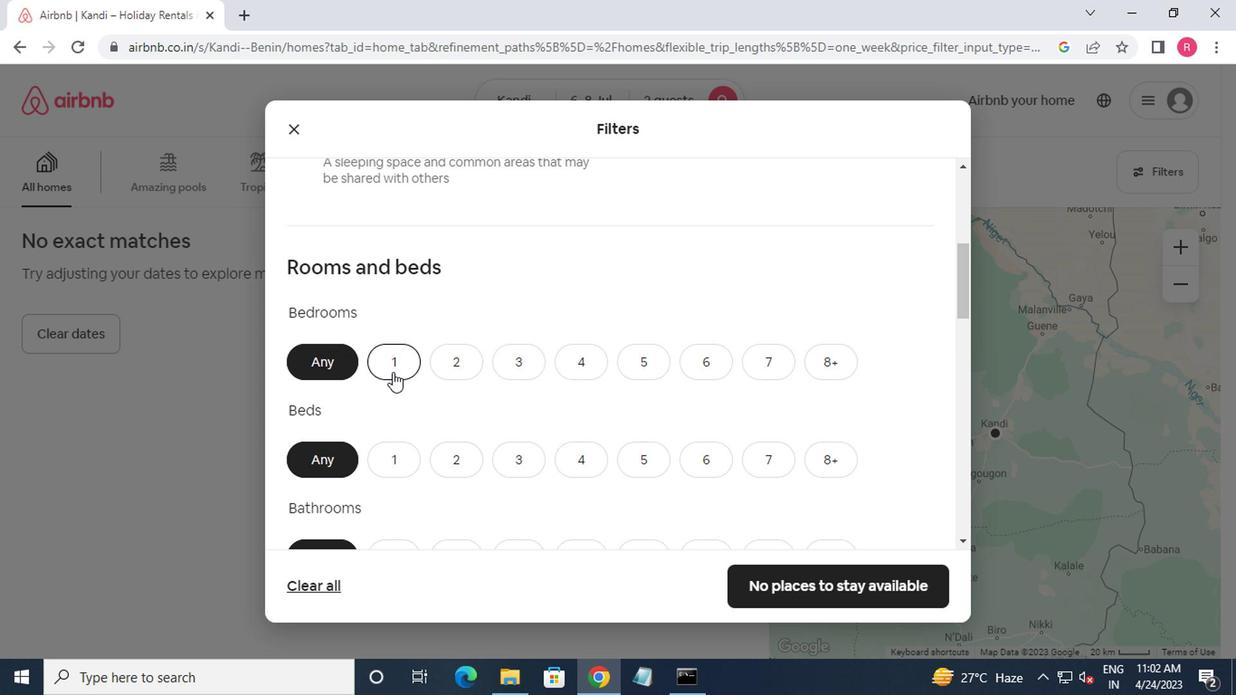 
Action: Mouse moved to (361, 372)
Screenshot: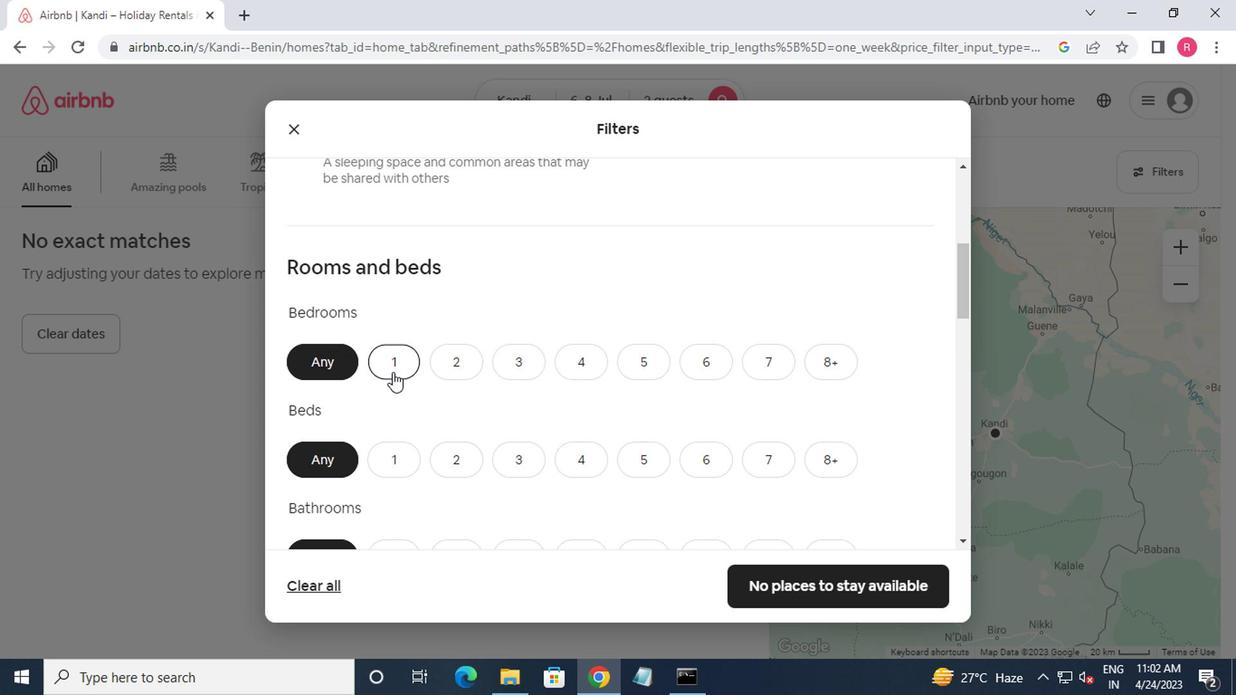 
Action: Mouse scrolled (361, 371) with delta (0, 0)
Screenshot: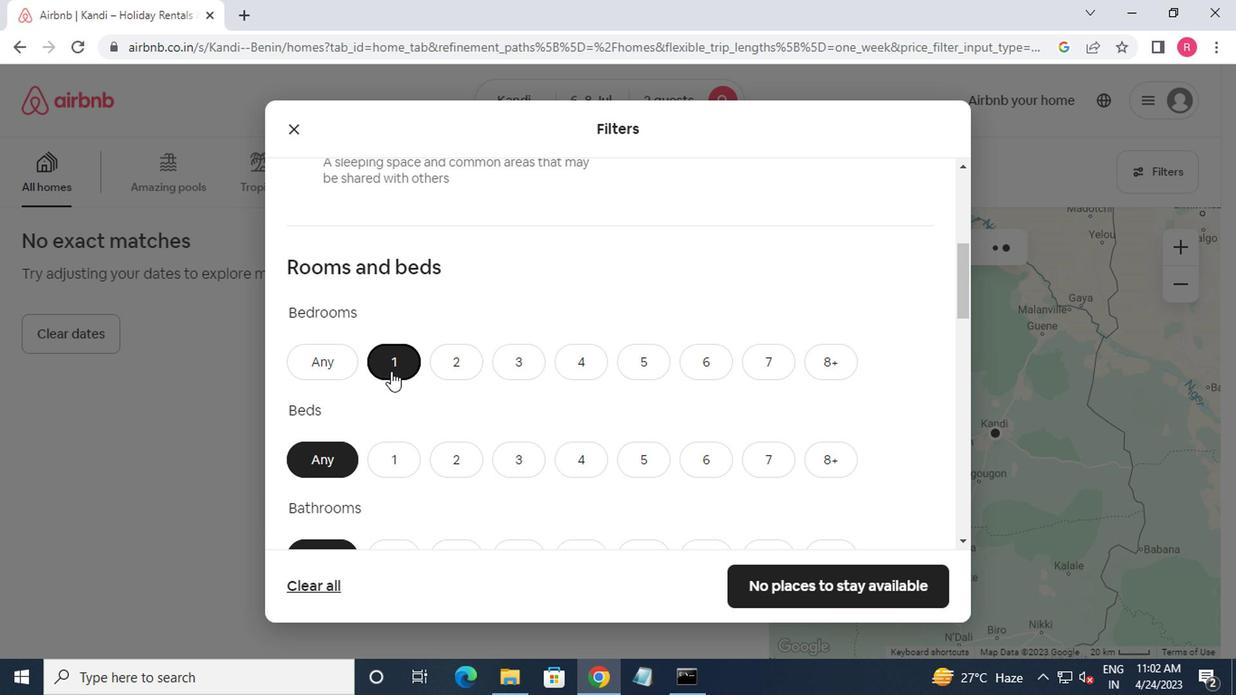 
Action: Mouse moved to (434, 379)
Screenshot: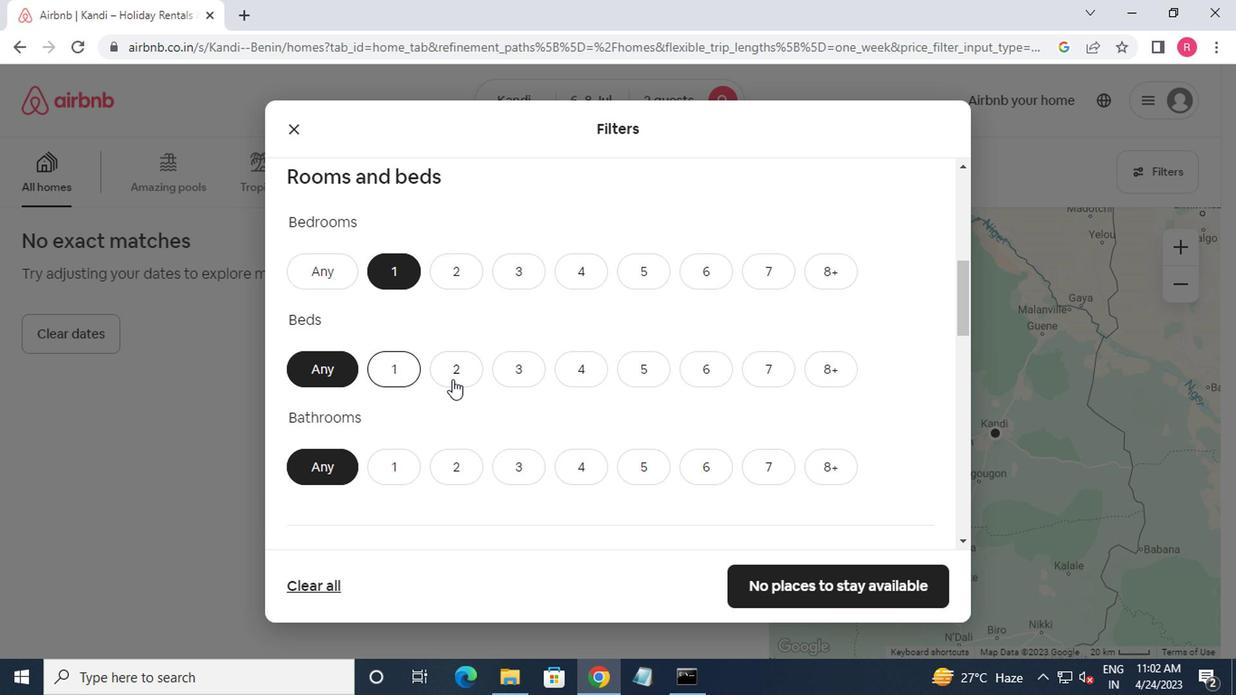 
Action: Mouse pressed left at (434, 379)
Screenshot: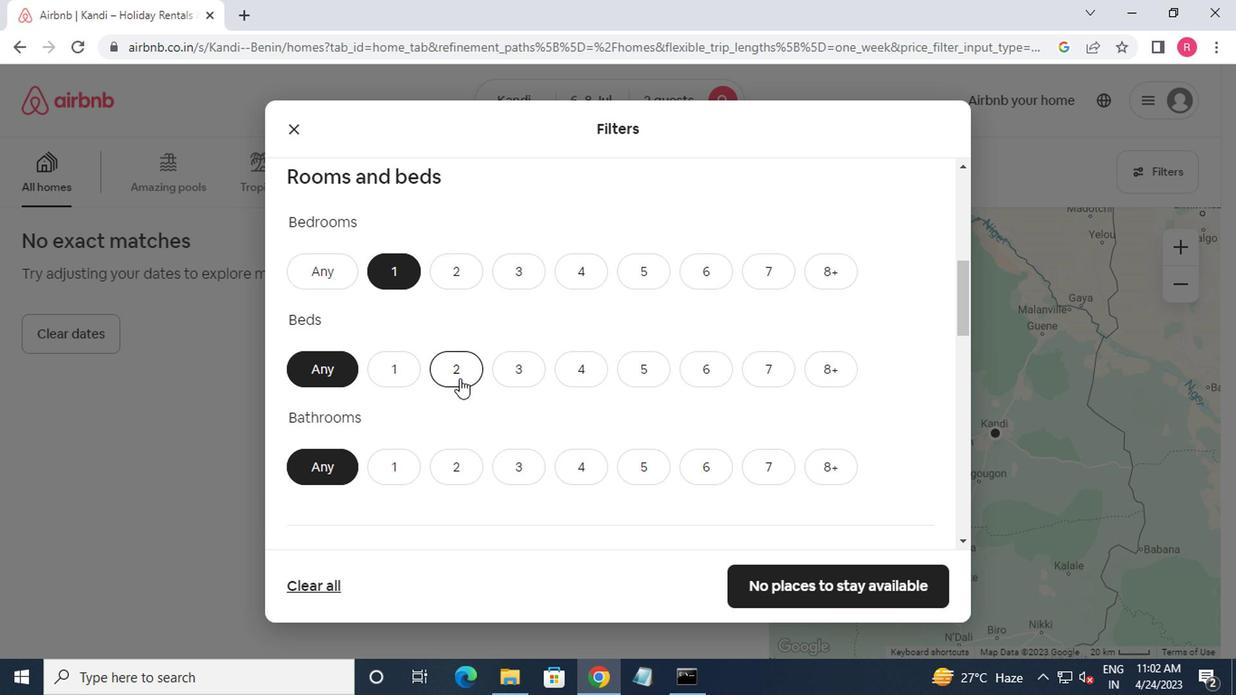
Action: Mouse scrolled (434, 378) with delta (0, 0)
Screenshot: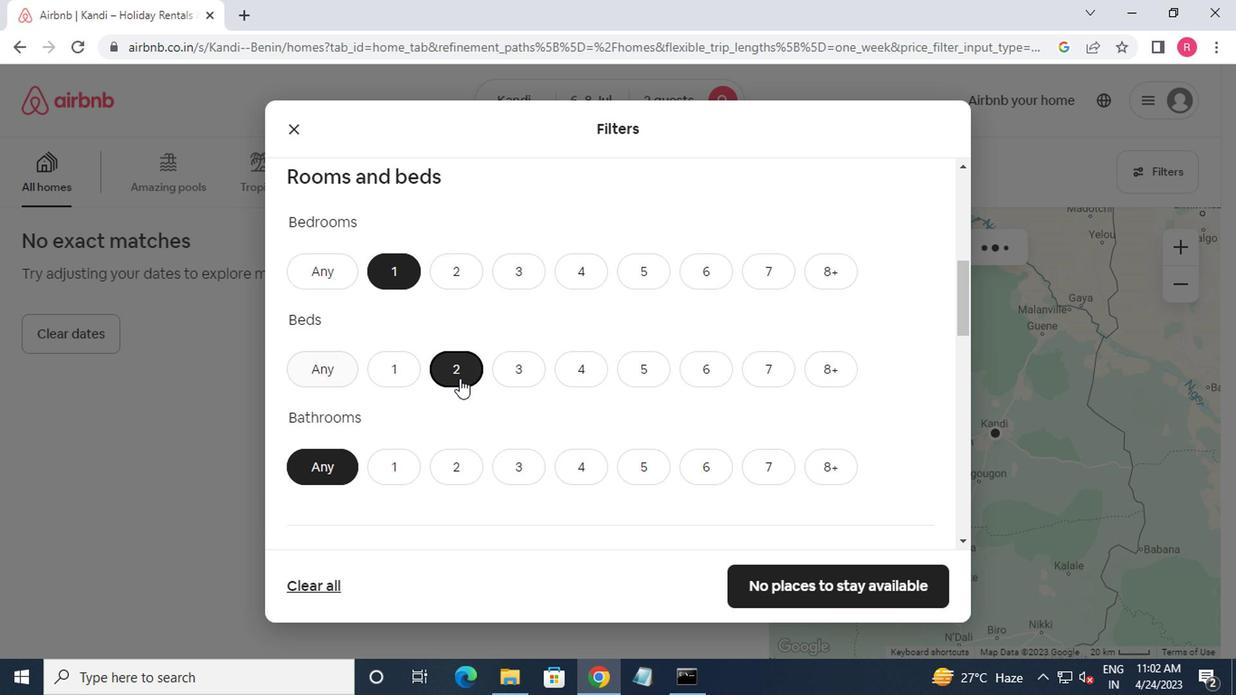 
Action: Mouse scrolled (434, 378) with delta (0, 0)
Screenshot: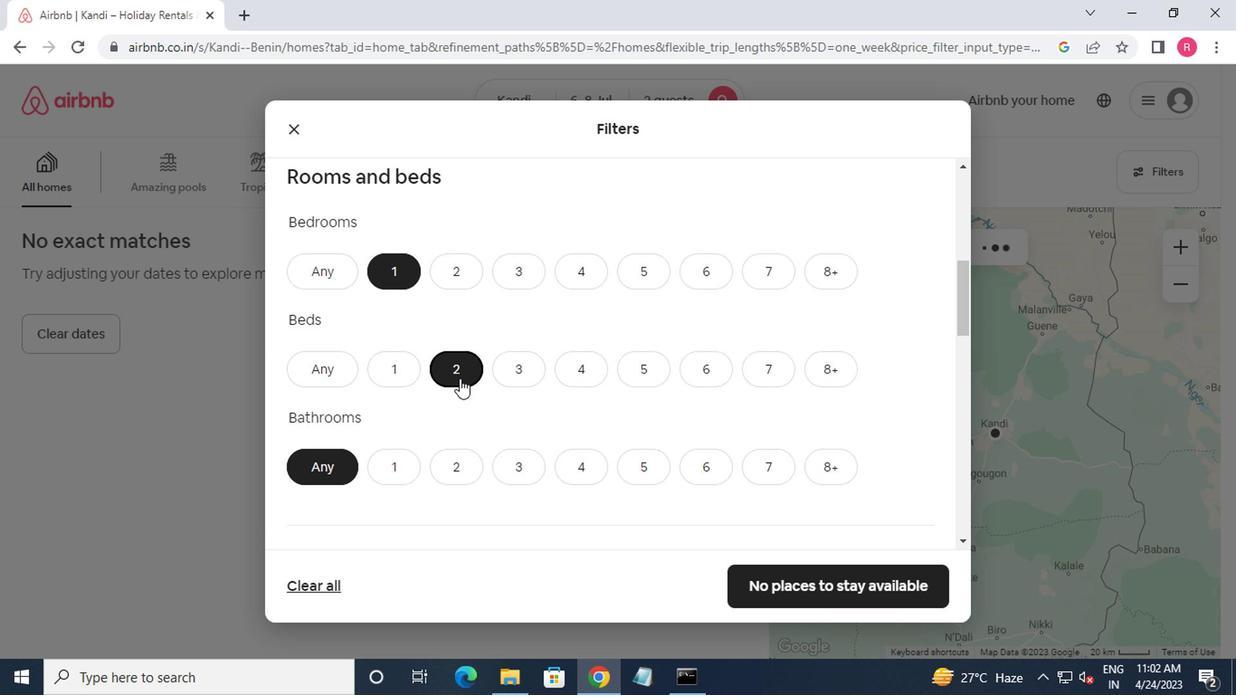 
Action: Mouse moved to (362, 294)
Screenshot: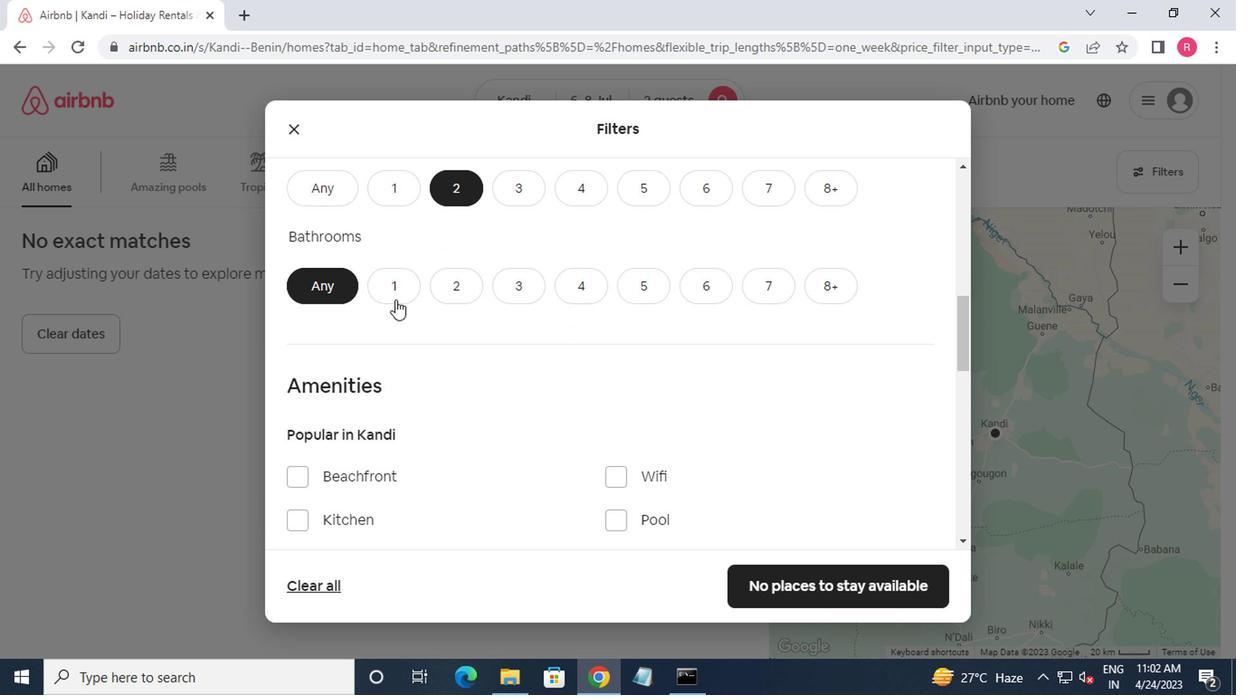 
Action: Mouse pressed left at (362, 294)
Screenshot: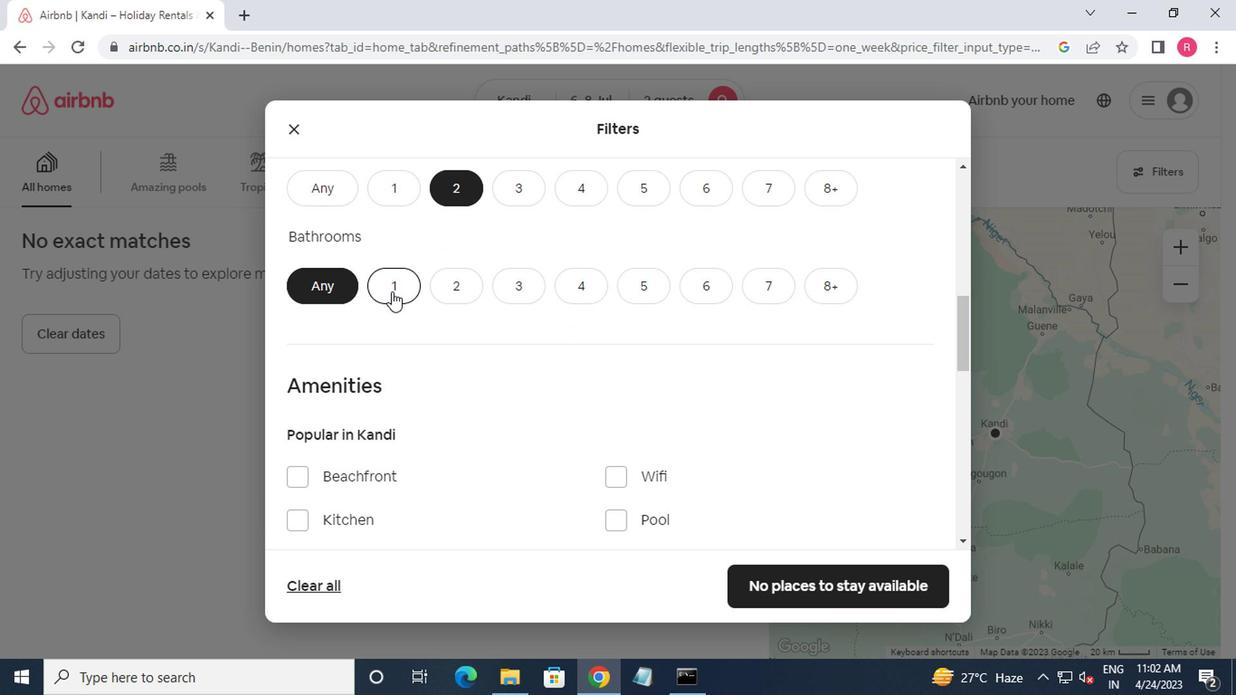 
Action: Mouse moved to (364, 322)
Screenshot: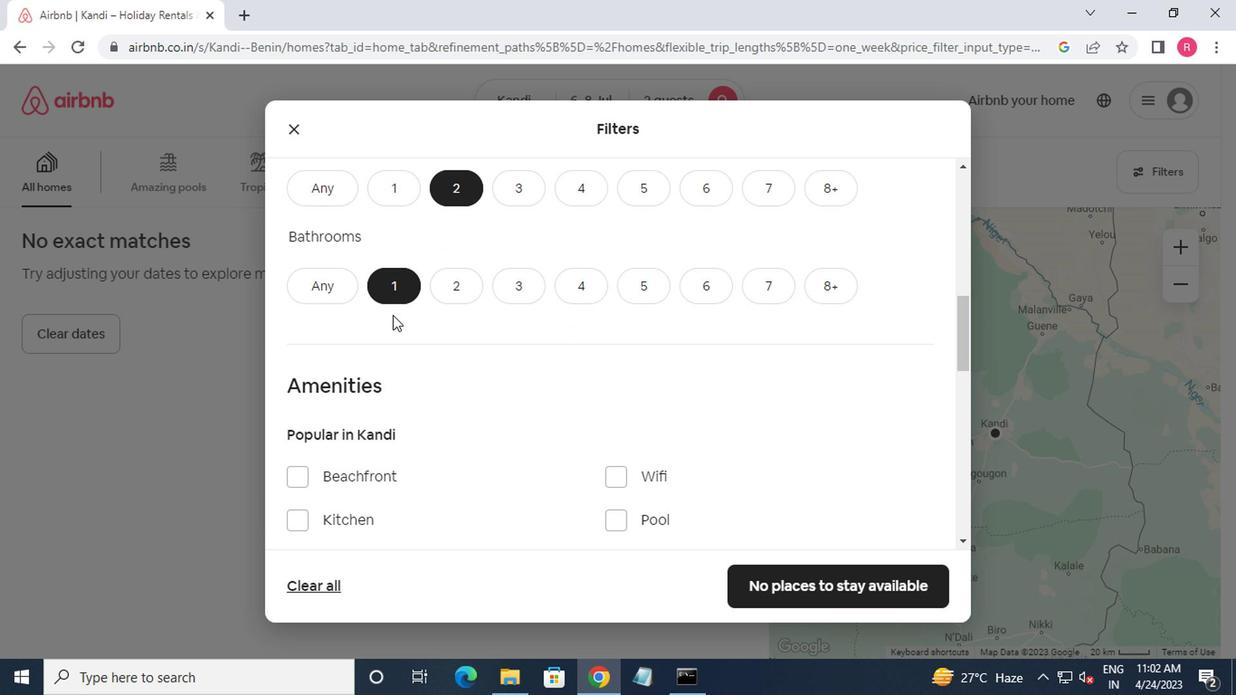 
Action: Mouse scrolled (364, 321) with delta (0, -1)
Screenshot: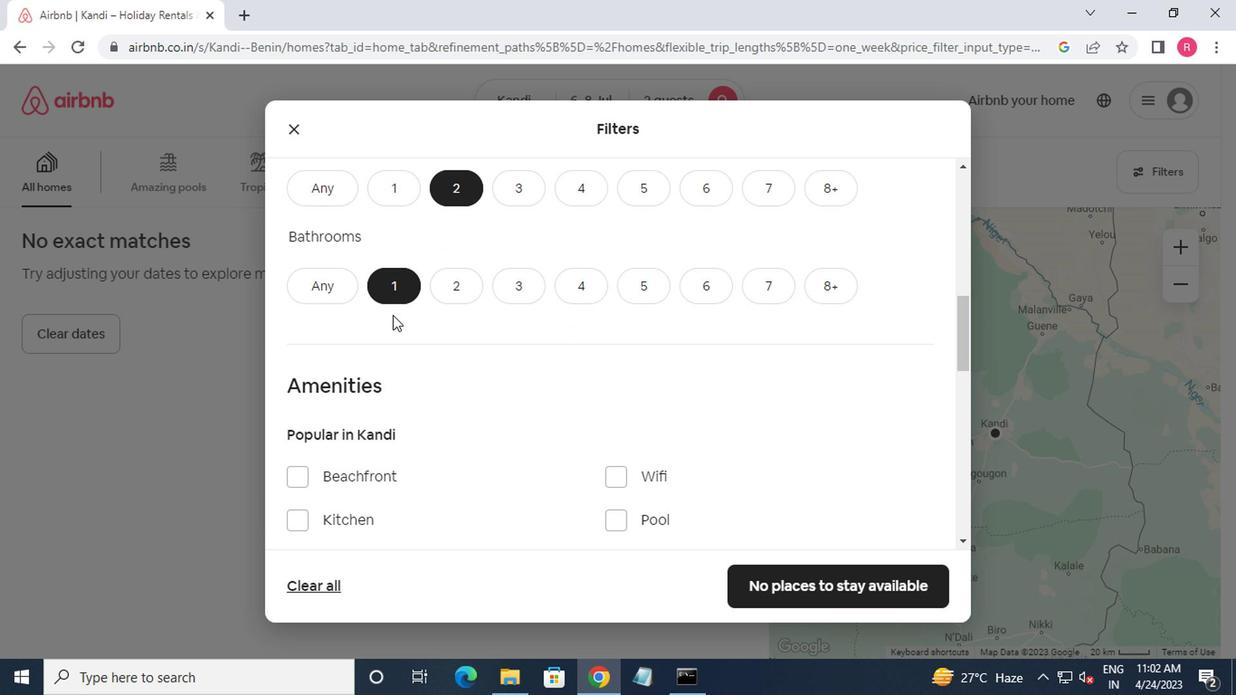 
Action: Mouse moved to (365, 341)
Screenshot: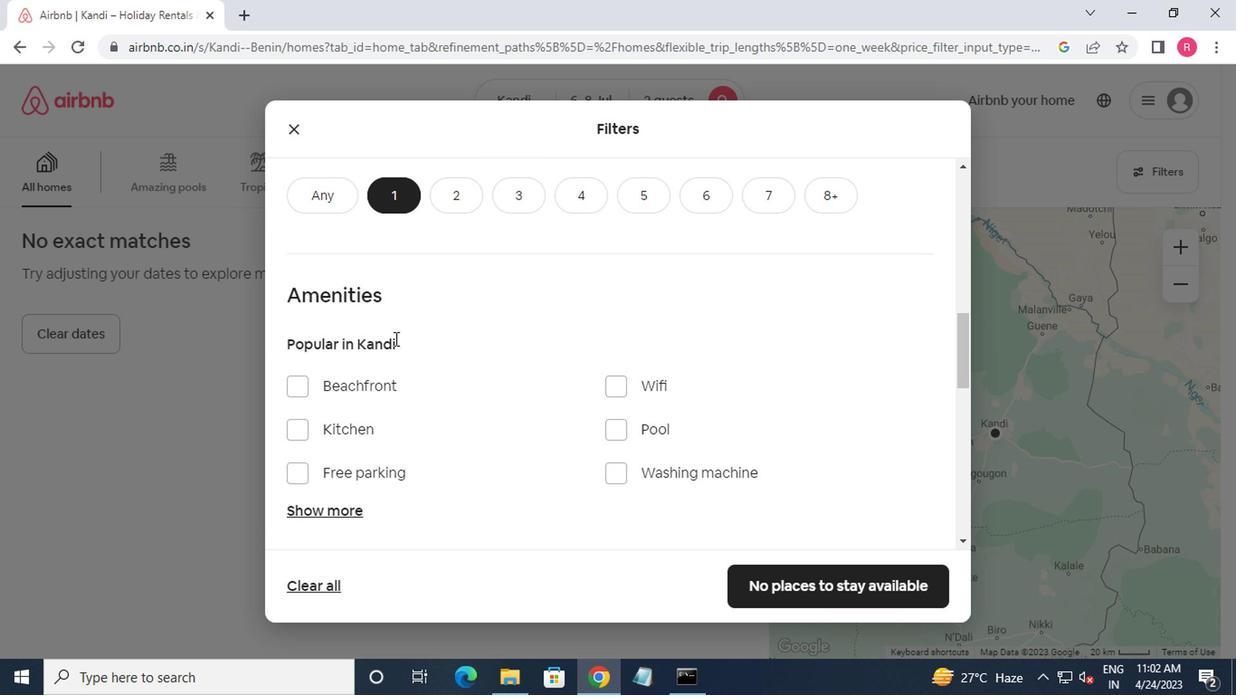
Action: Mouse scrolled (365, 340) with delta (0, -1)
Screenshot: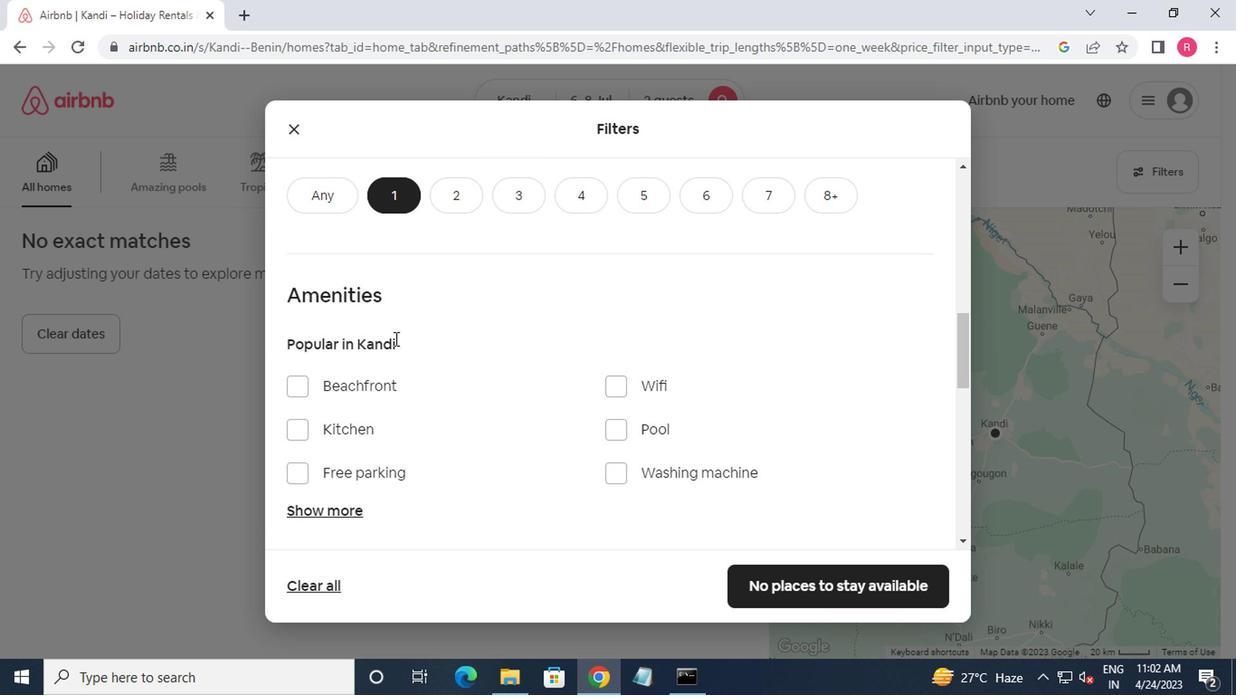 
Action: Mouse scrolled (365, 340) with delta (0, -1)
Screenshot: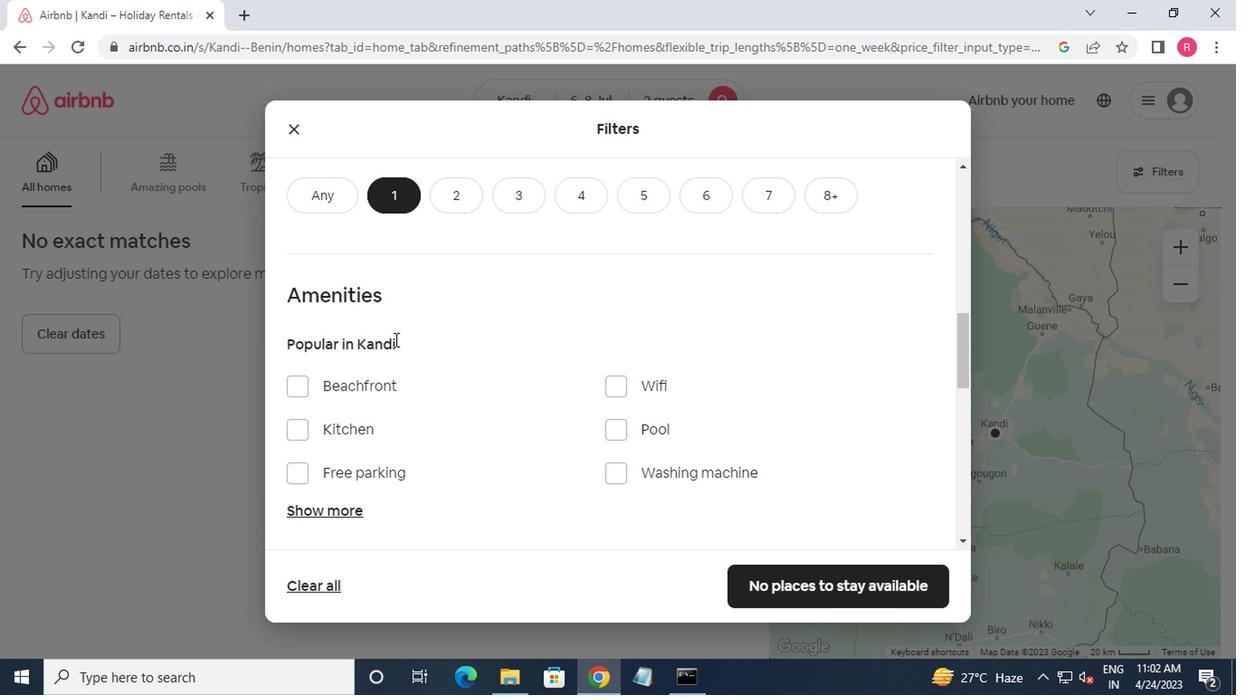 
Action: Mouse scrolled (365, 342) with delta (0, 0)
Screenshot: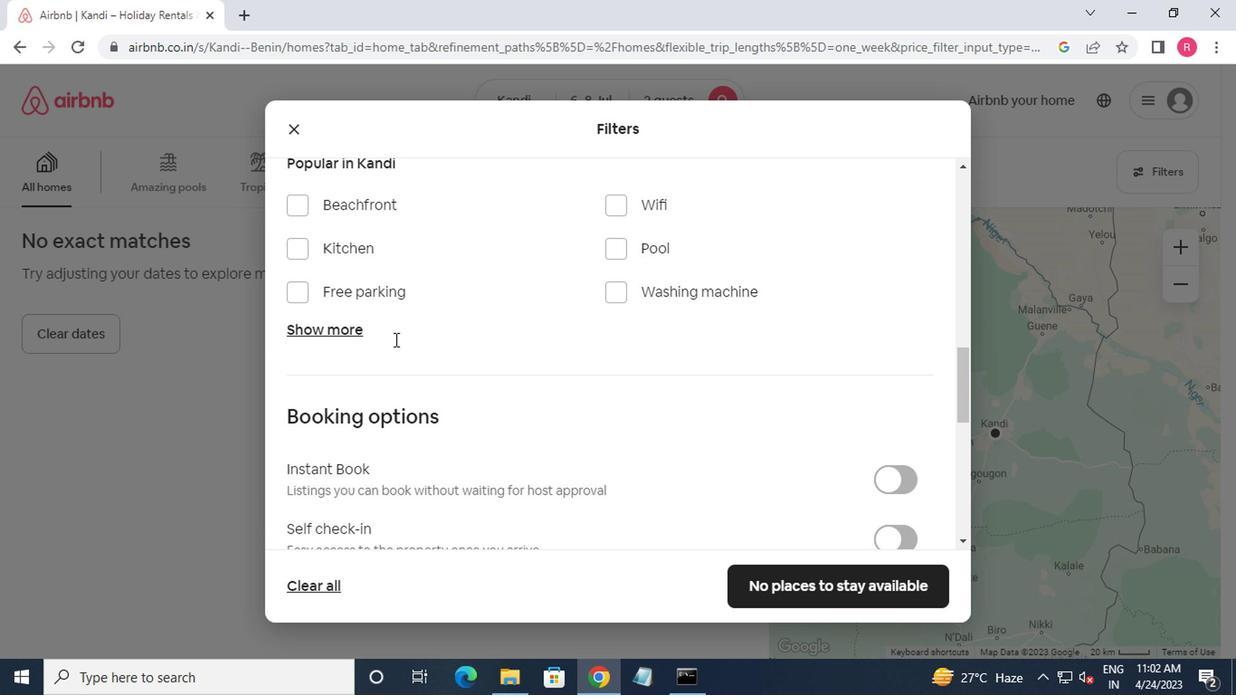 
Action: Mouse scrolled (365, 342) with delta (0, 0)
Screenshot: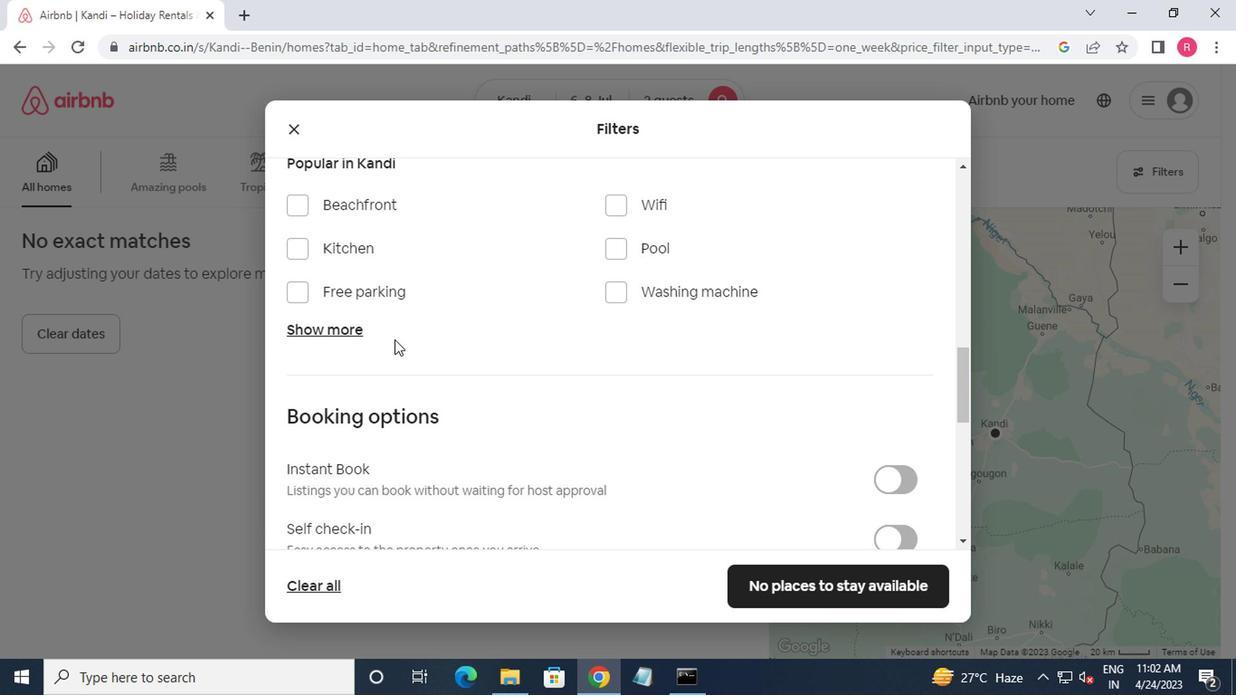 
Action: Mouse scrolled (365, 342) with delta (0, 0)
Screenshot: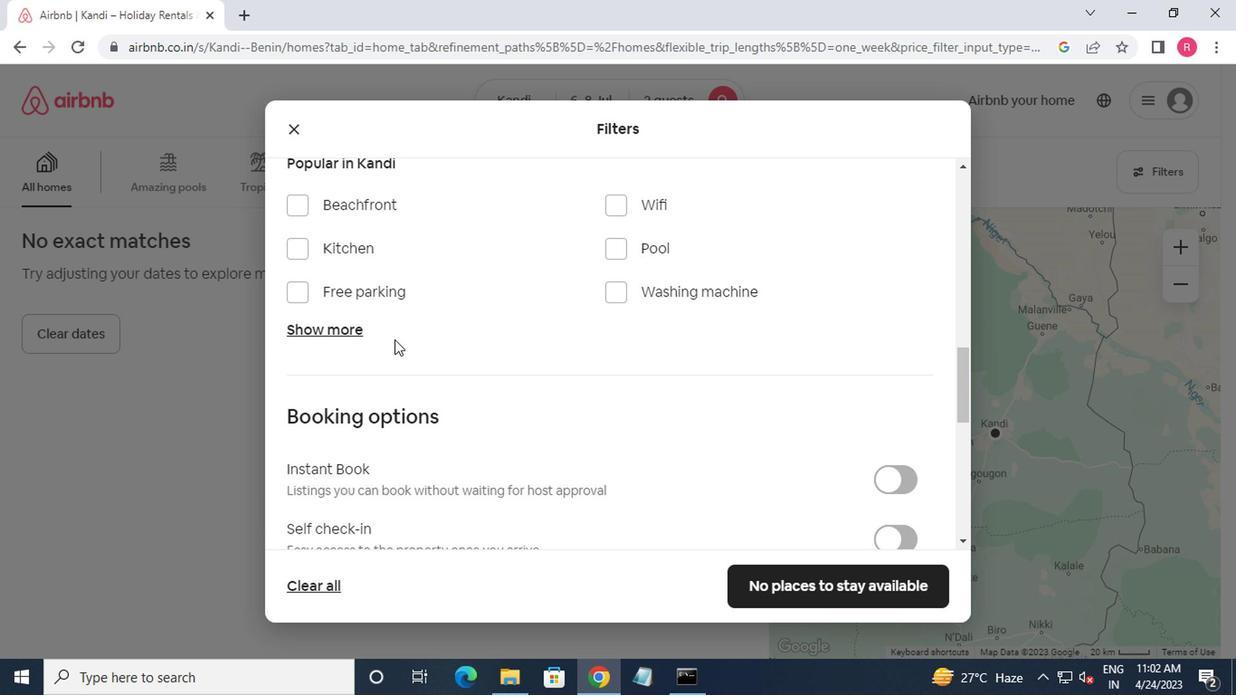 
Action: Mouse scrolled (365, 342) with delta (0, 0)
Screenshot: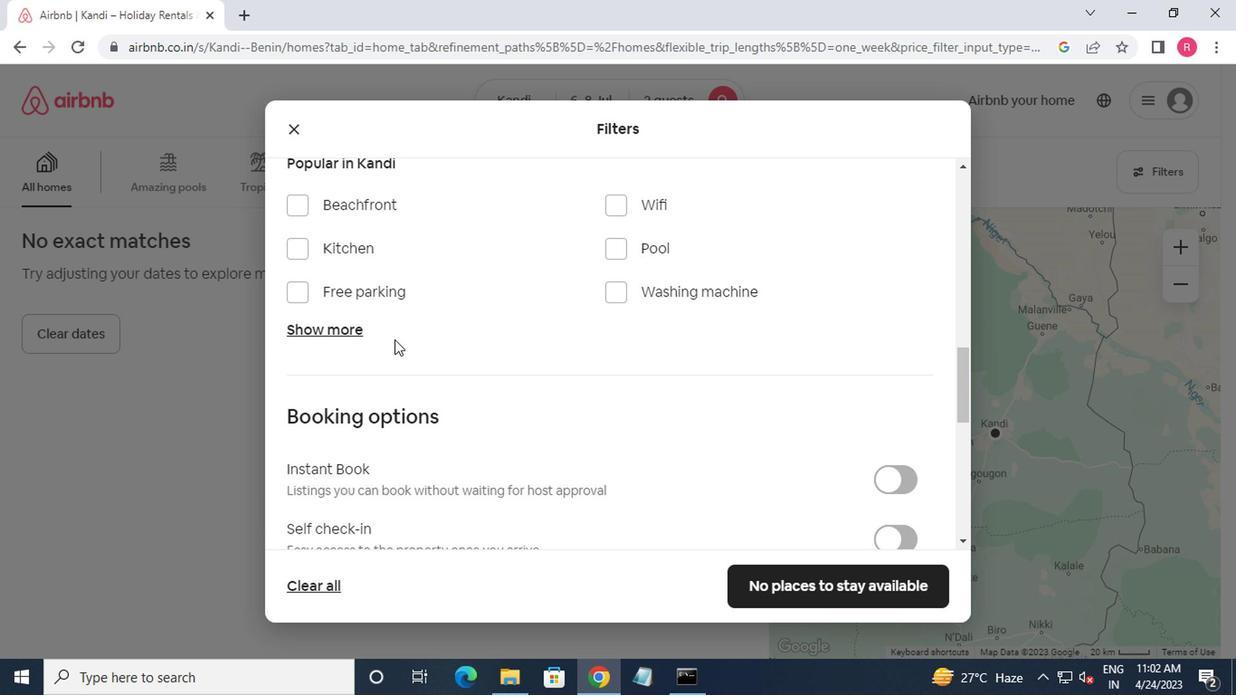 
Action: Mouse moved to (366, 341)
Screenshot: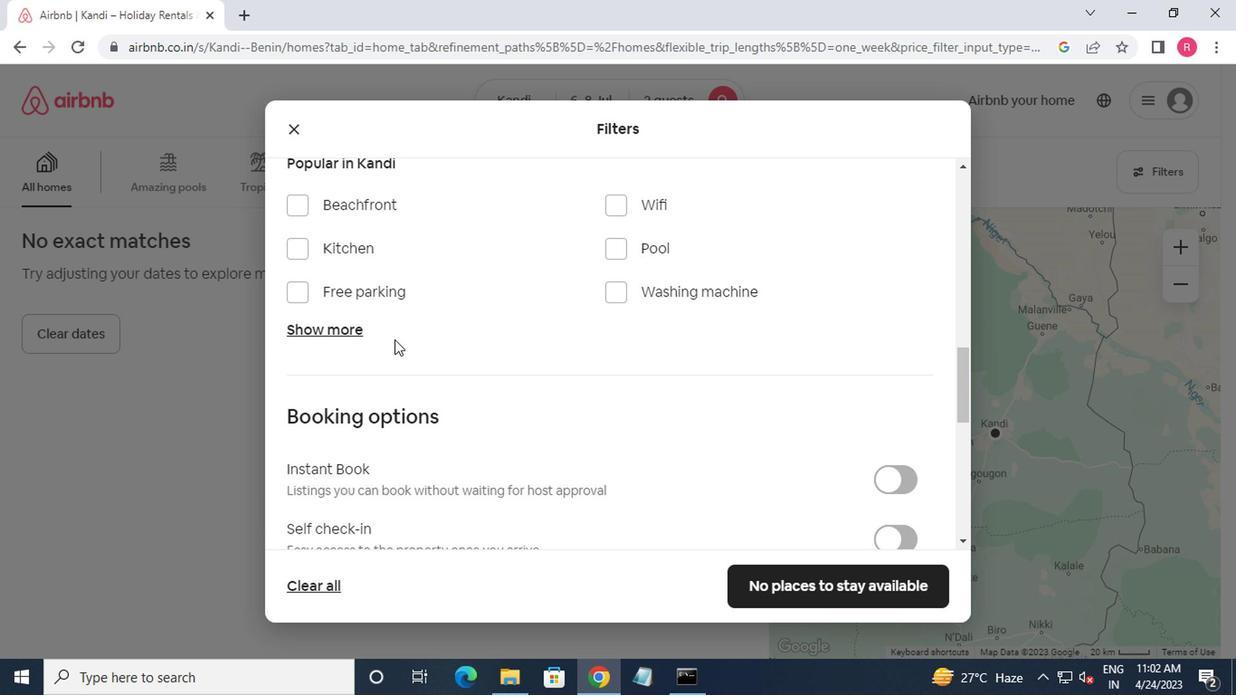 
Action: Mouse scrolled (366, 340) with delta (0, -1)
Screenshot: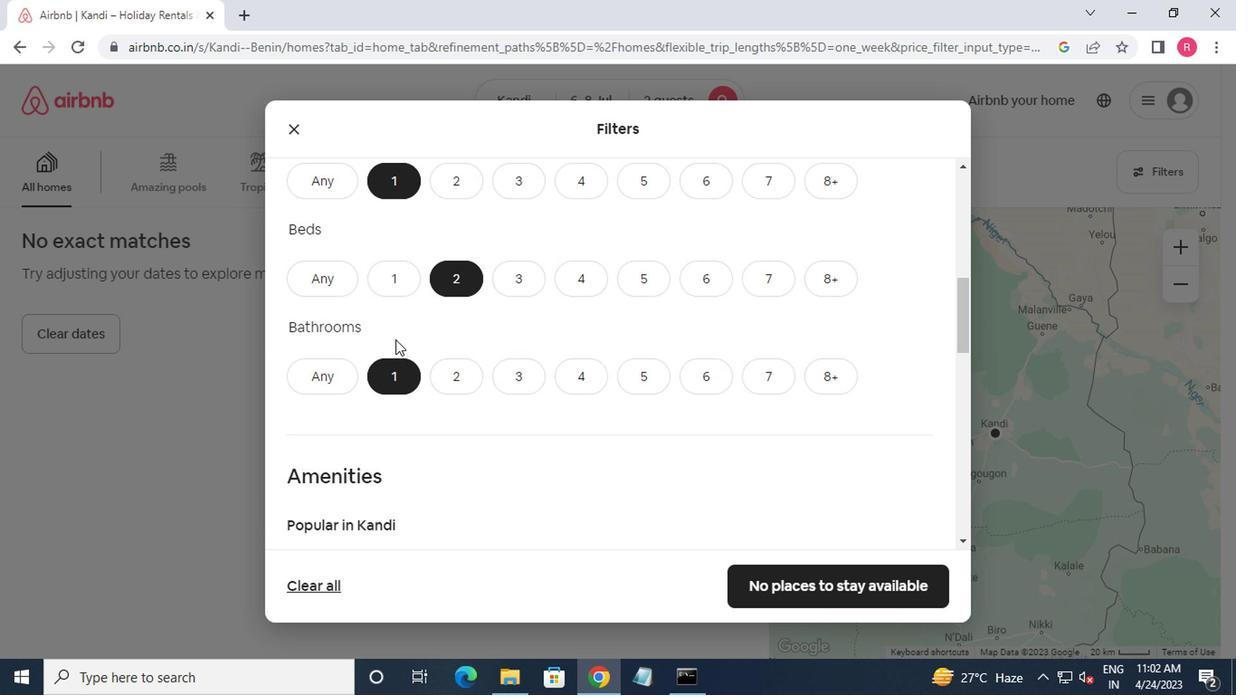 
Action: Mouse scrolled (366, 340) with delta (0, -1)
Screenshot: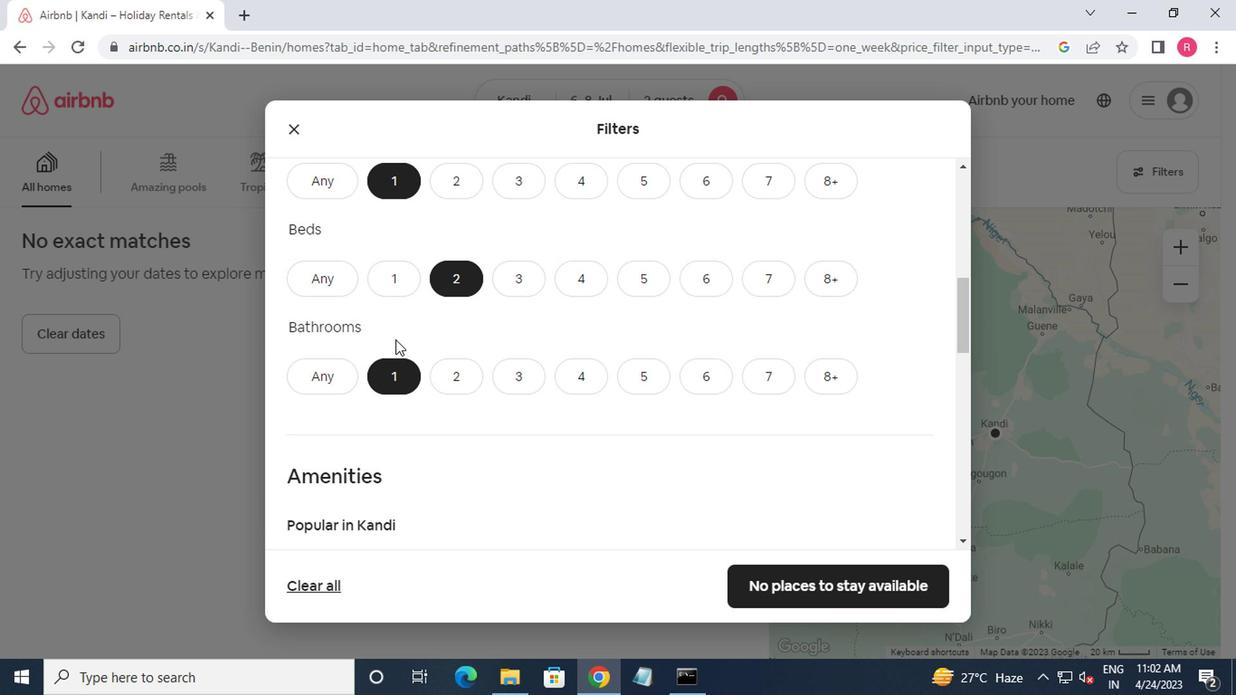 
Action: Mouse scrolled (366, 340) with delta (0, -1)
Screenshot: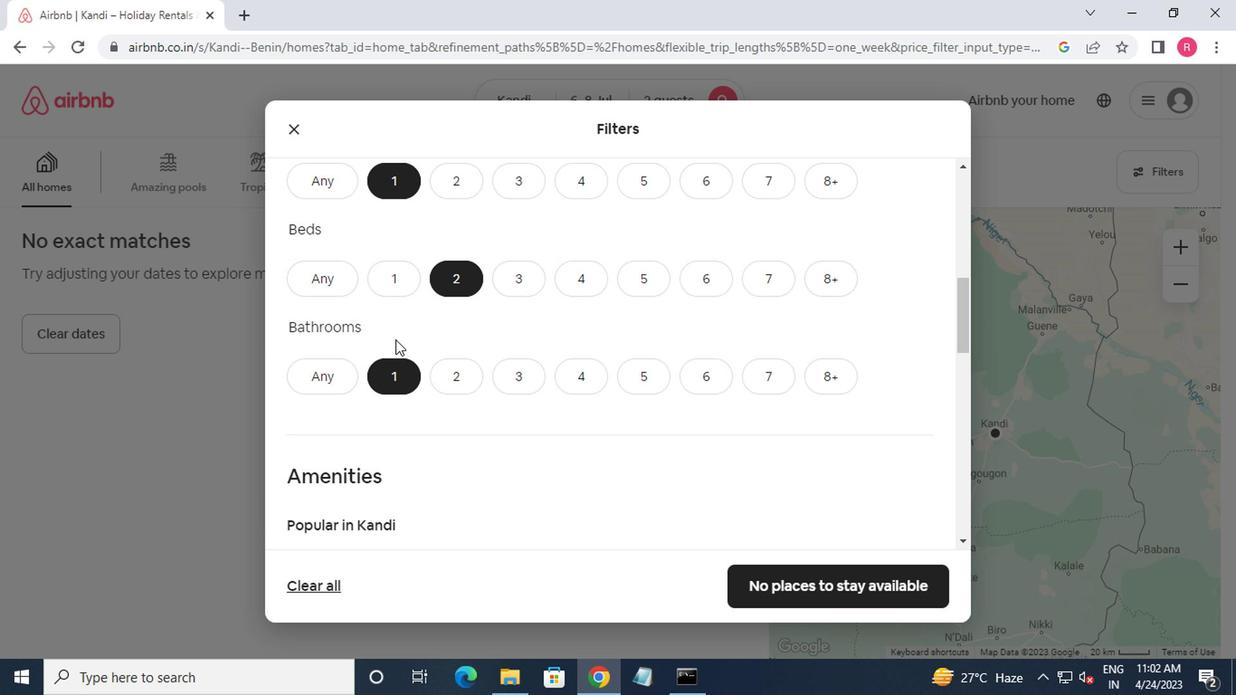 
Action: Mouse scrolled (366, 340) with delta (0, -1)
Screenshot: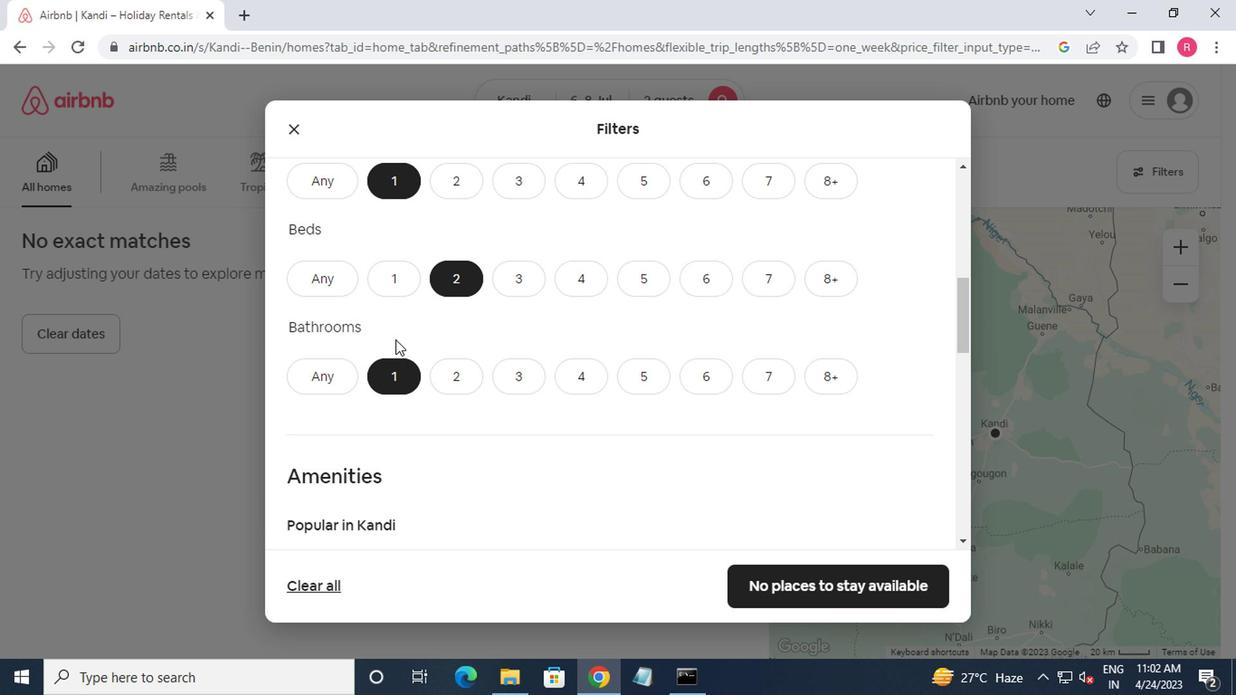 
Action: Mouse moved to (346, 329)
Screenshot: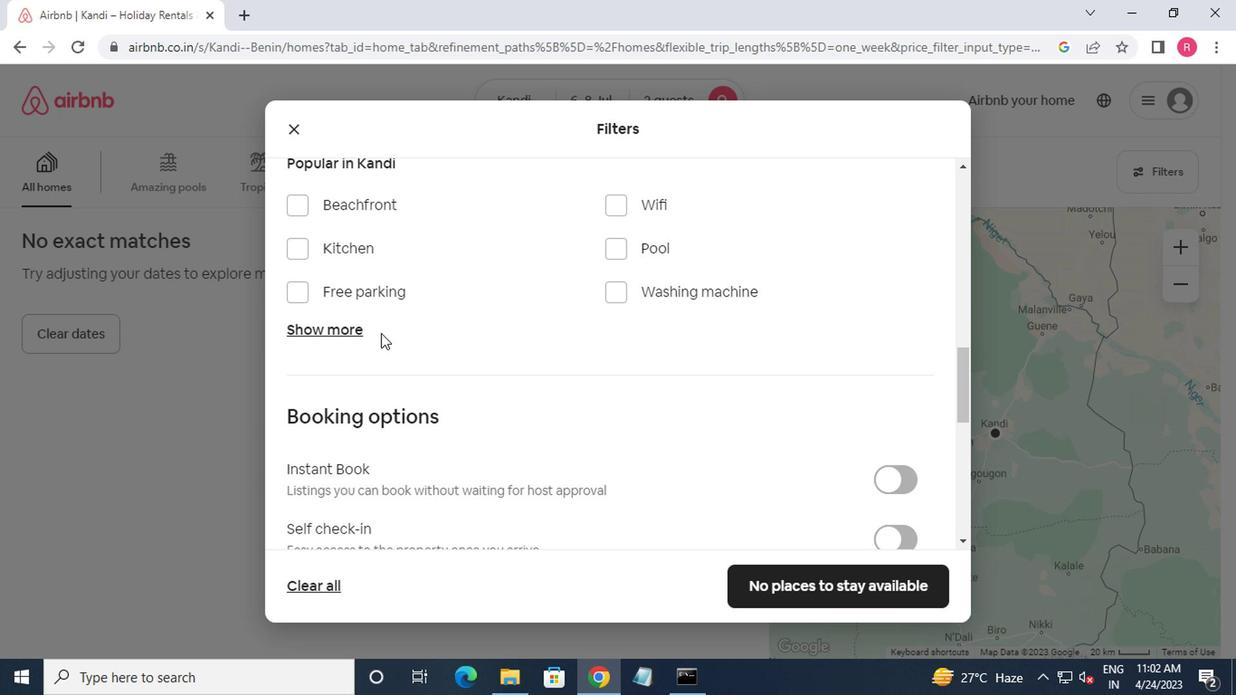 
Action: Mouse scrolled (346, 330) with delta (0, 0)
Screenshot: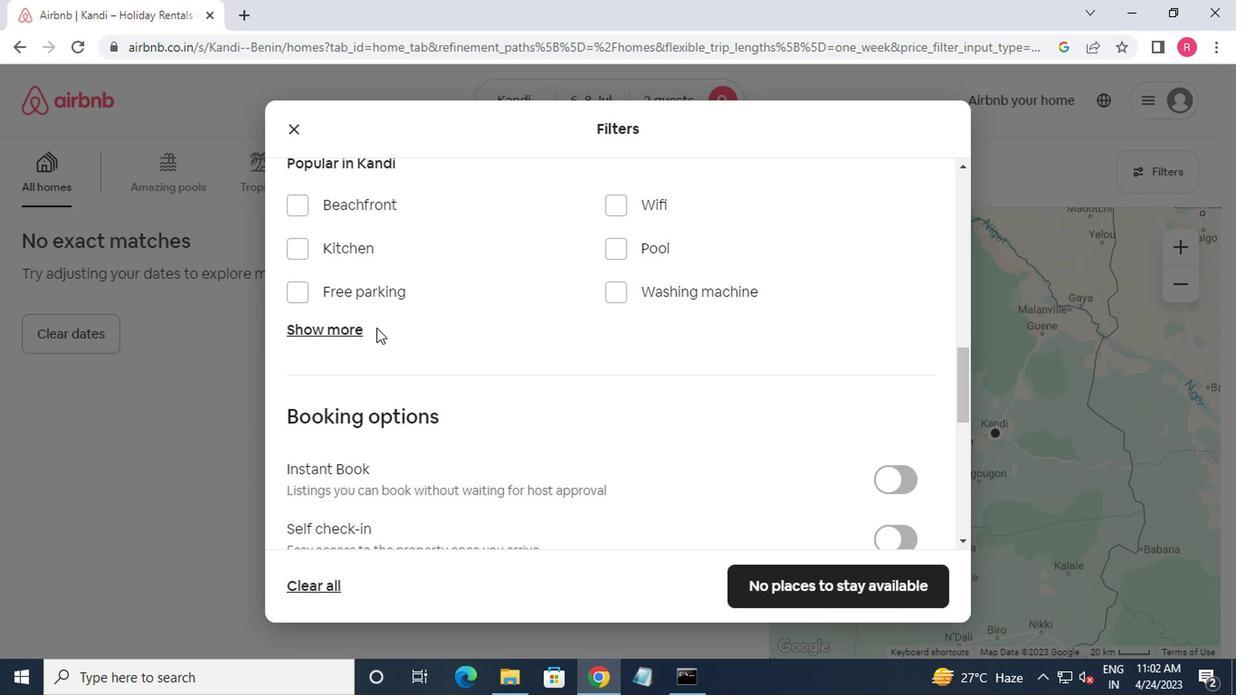 
Action: Mouse moved to (346, 327)
Screenshot: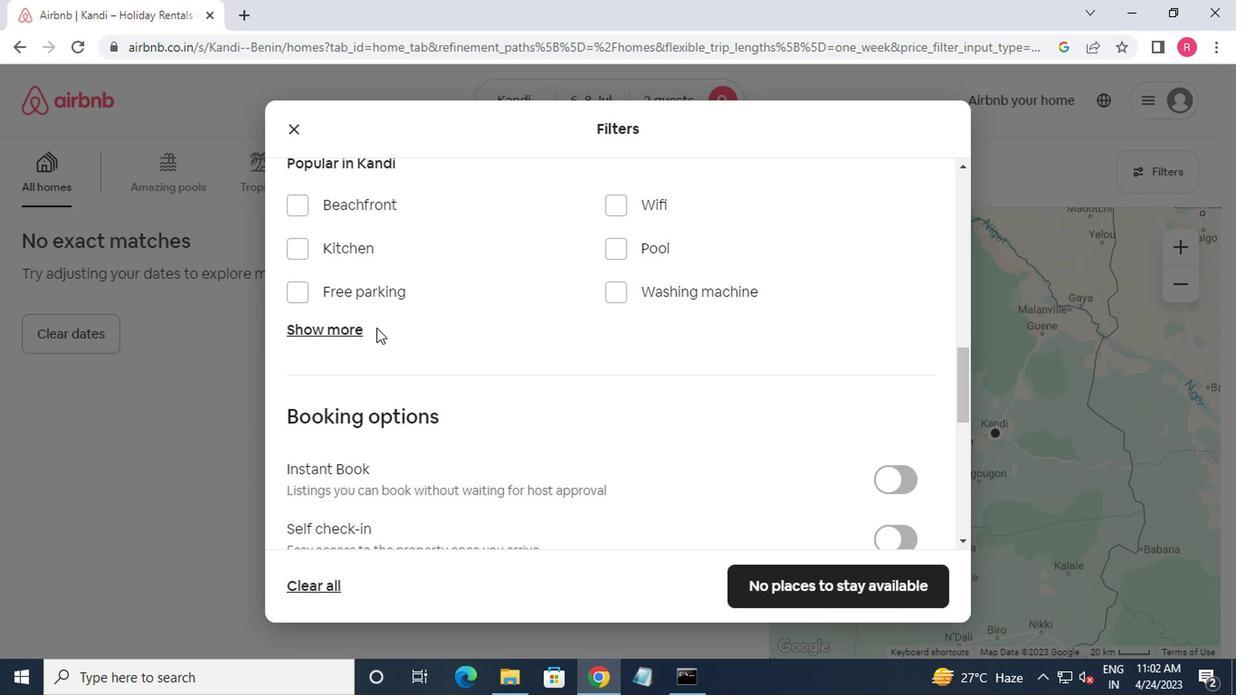 
Action: Mouse scrolled (346, 328) with delta (0, 0)
Screenshot: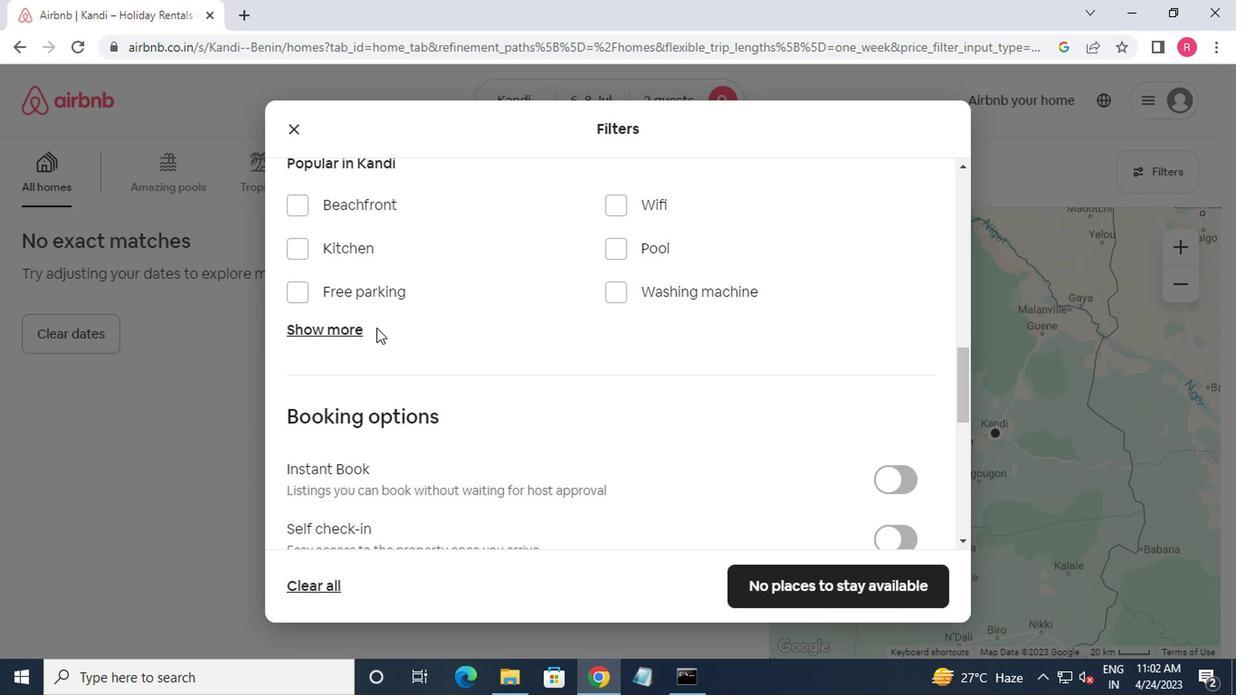 
Action: Mouse scrolled (346, 327) with delta (0, 0)
Screenshot: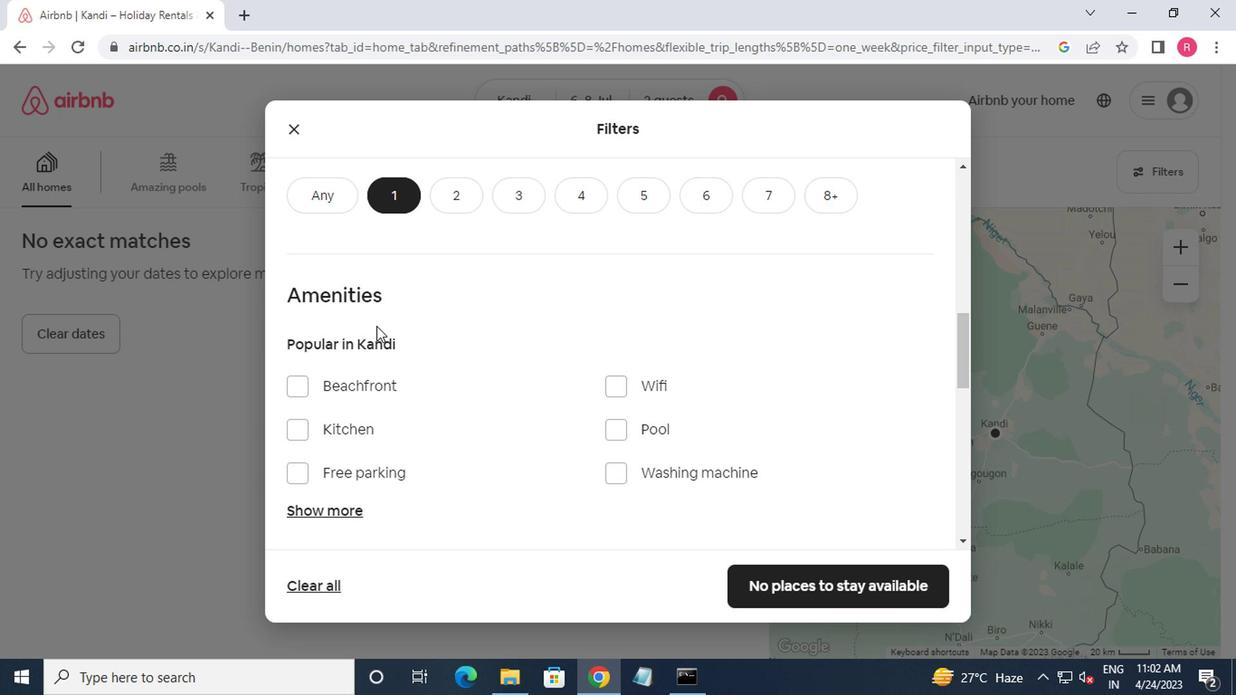 
Action: Mouse scrolled (346, 327) with delta (0, 0)
Screenshot: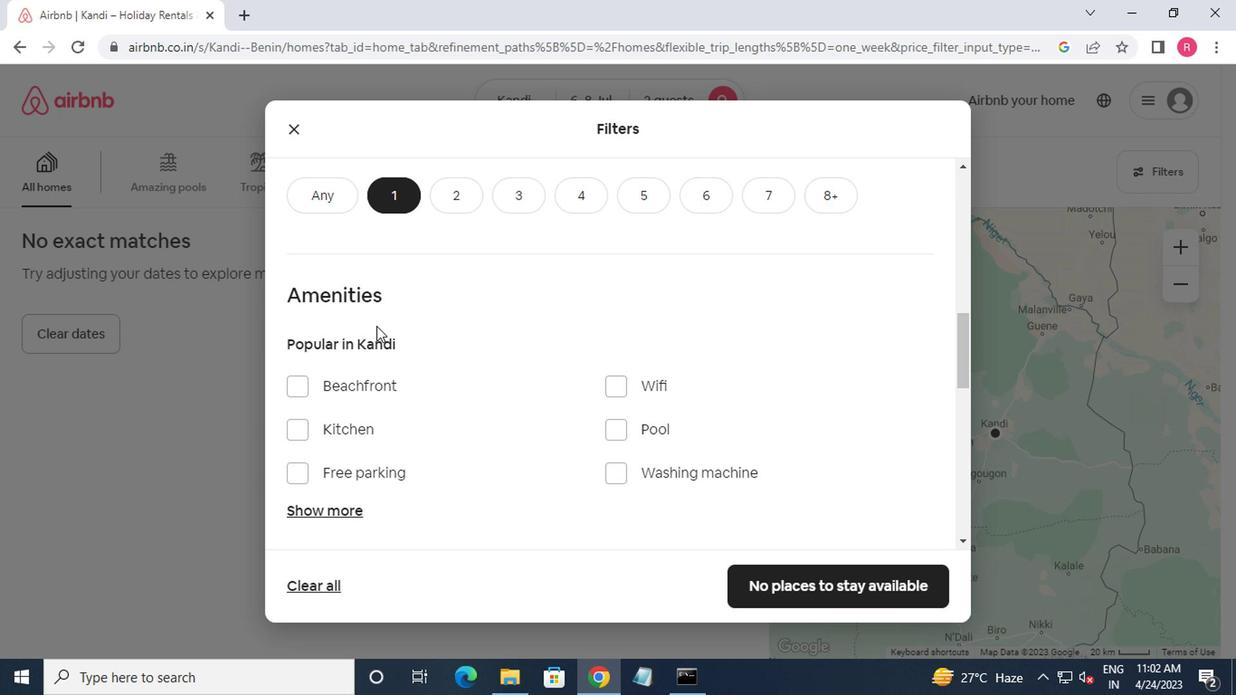 
Action: Mouse scrolled (346, 327) with delta (0, 0)
Screenshot: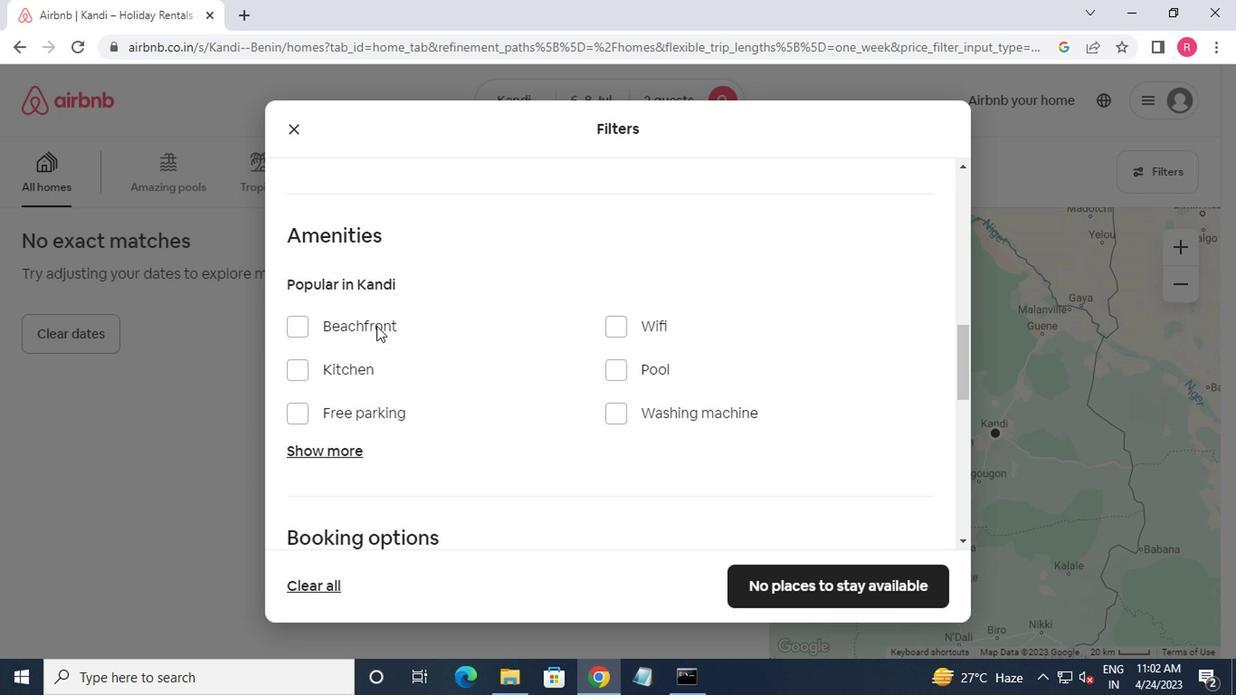 
Action: Mouse scrolled (346, 328) with delta (0, 0)
Screenshot: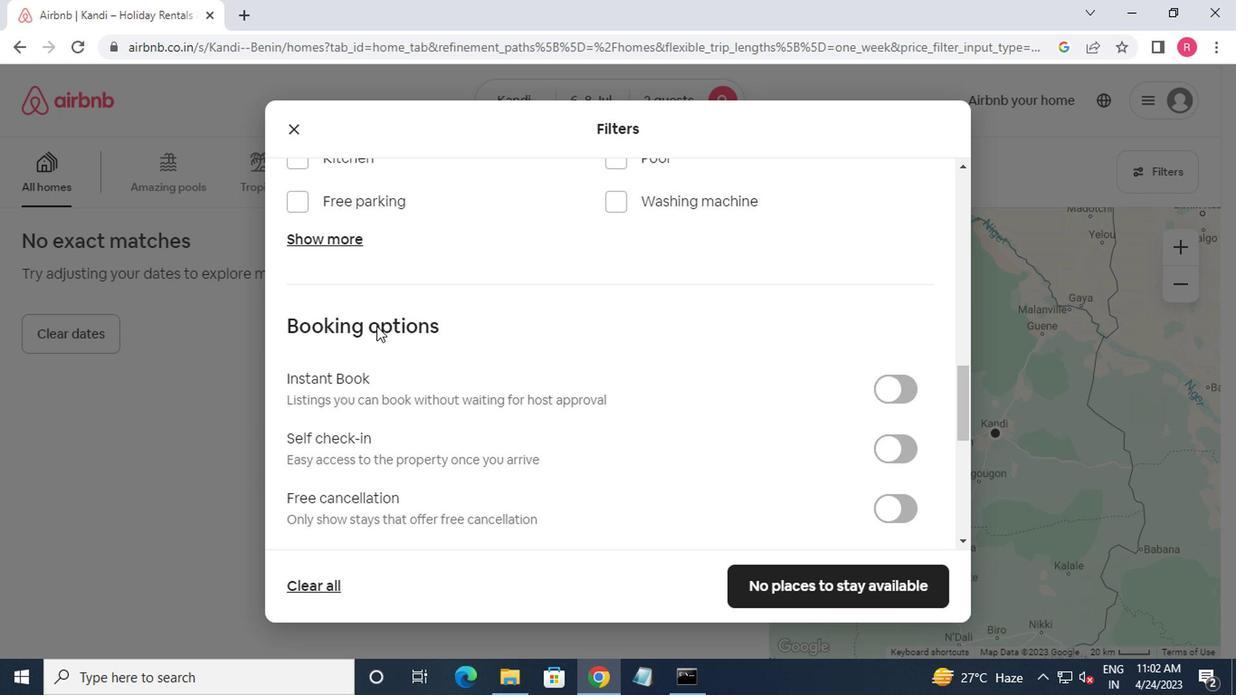 
Action: Mouse scrolled (346, 328) with delta (0, 0)
Screenshot: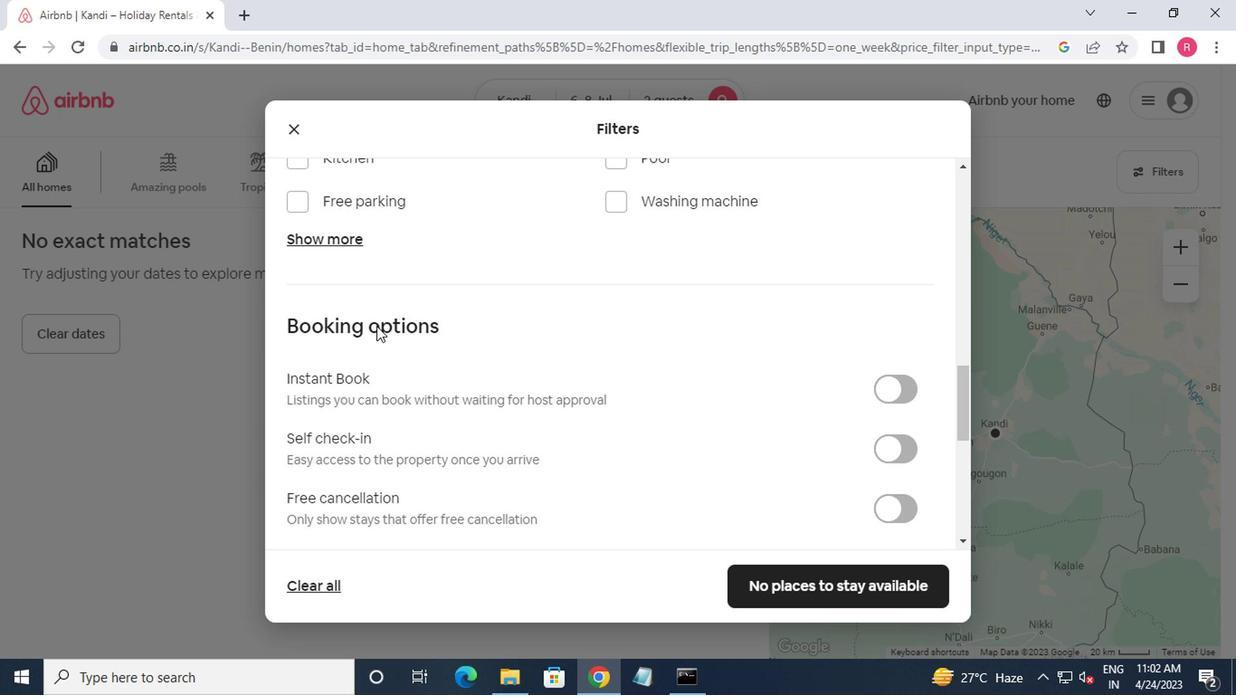 
Action: Mouse scrolled (346, 328) with delta (0, 0)
Screenshot: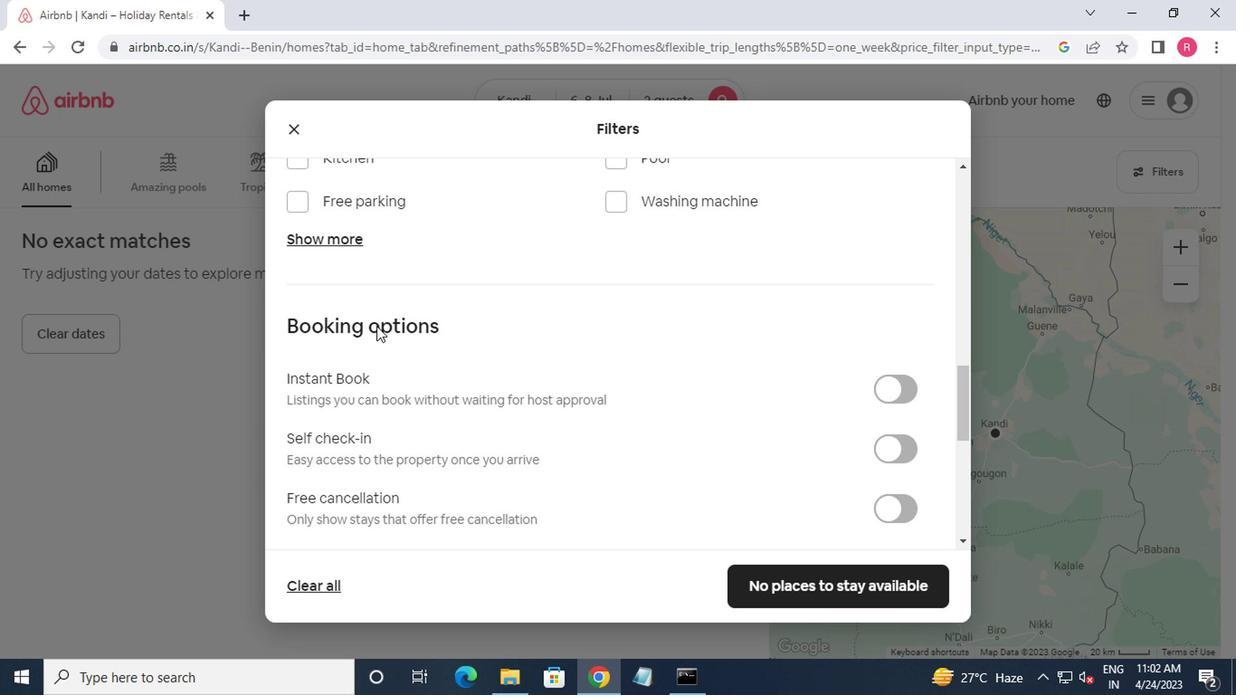 
Action: Mouse moved to (593, 385)
Screenshot: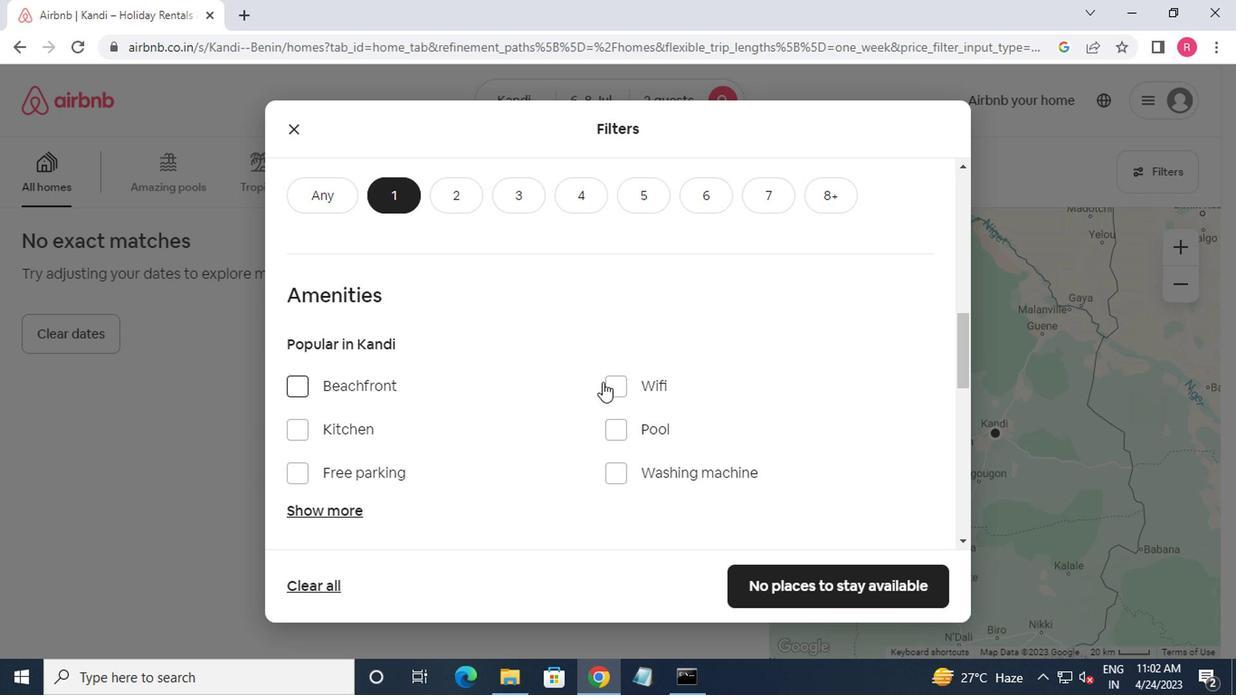 
Action: Mouse pressed left at (593, 385)
Screenshot: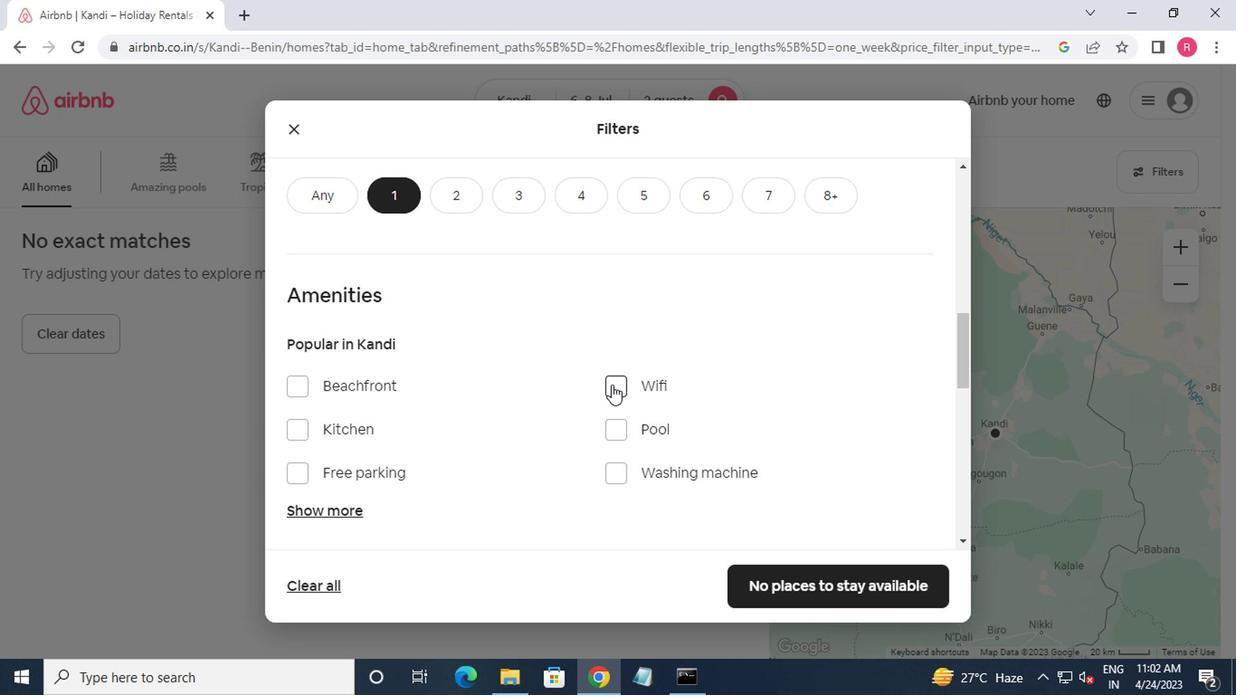 
Action: Mouse moved to (591, 388)
Screenshot: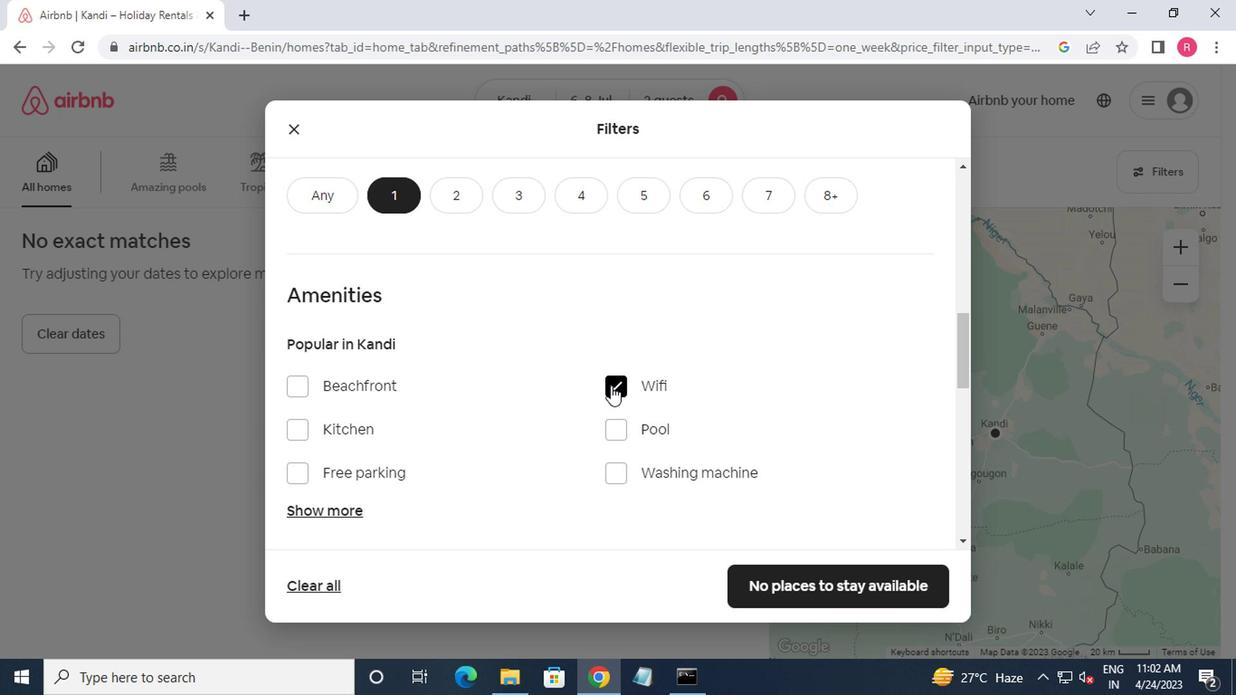 
Action: Mouse scrolled (591, 387) with delta (0, -1)
Screenshot: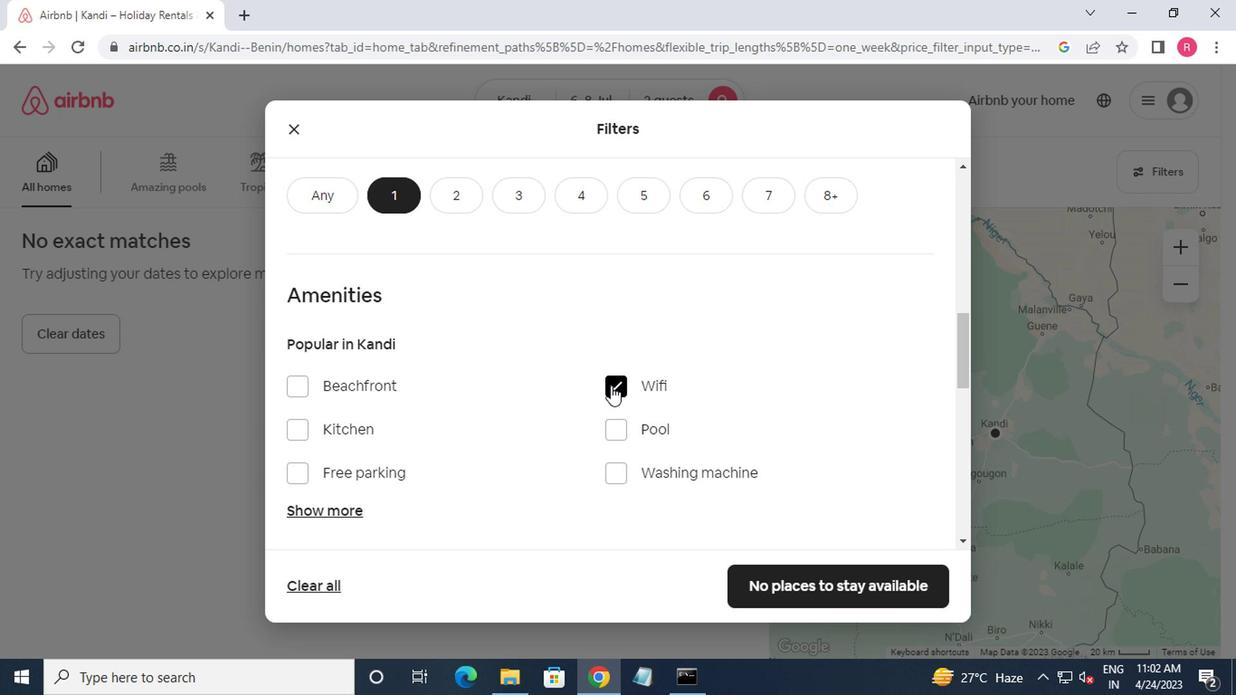 
Action: Mouse moved to (591, 393)
Screenshot: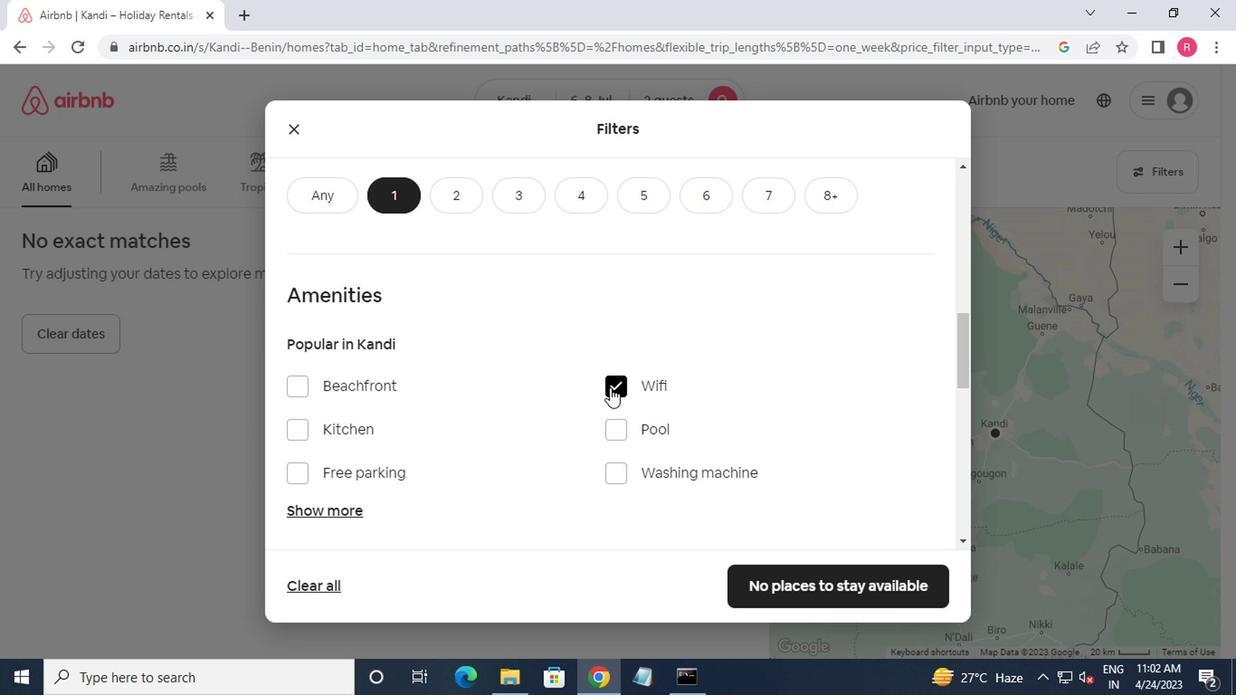 
Action: Mouse scrolled (591, 392) with delta (0, 0)
Screenshot: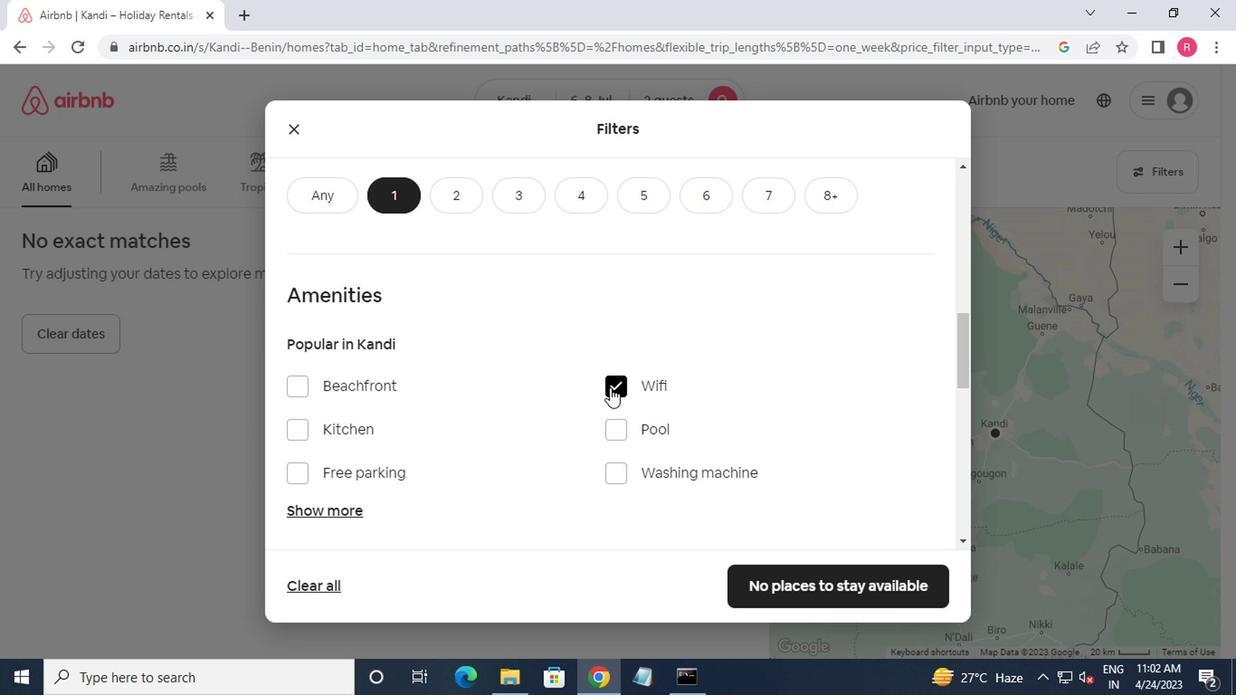 
Action: Mouse moved to (591, 399)
Screenshot: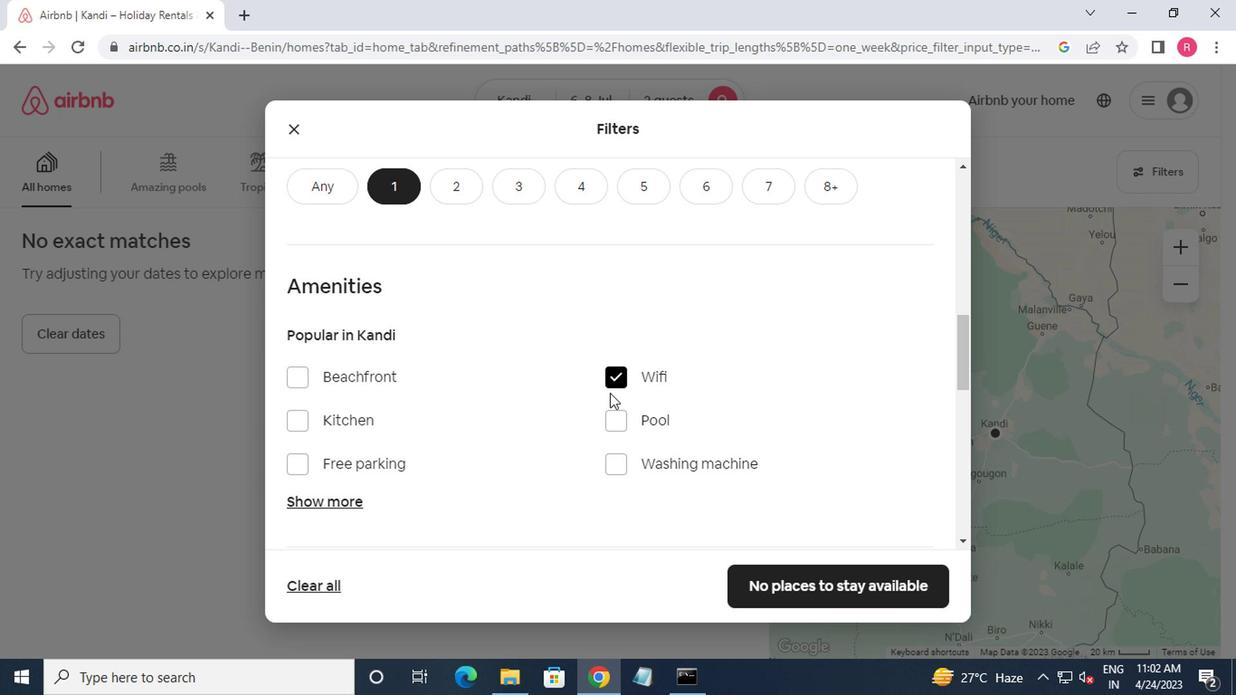 
Action: Mouse scrolled (591, 398) with delta (0, -1)
Screenshot: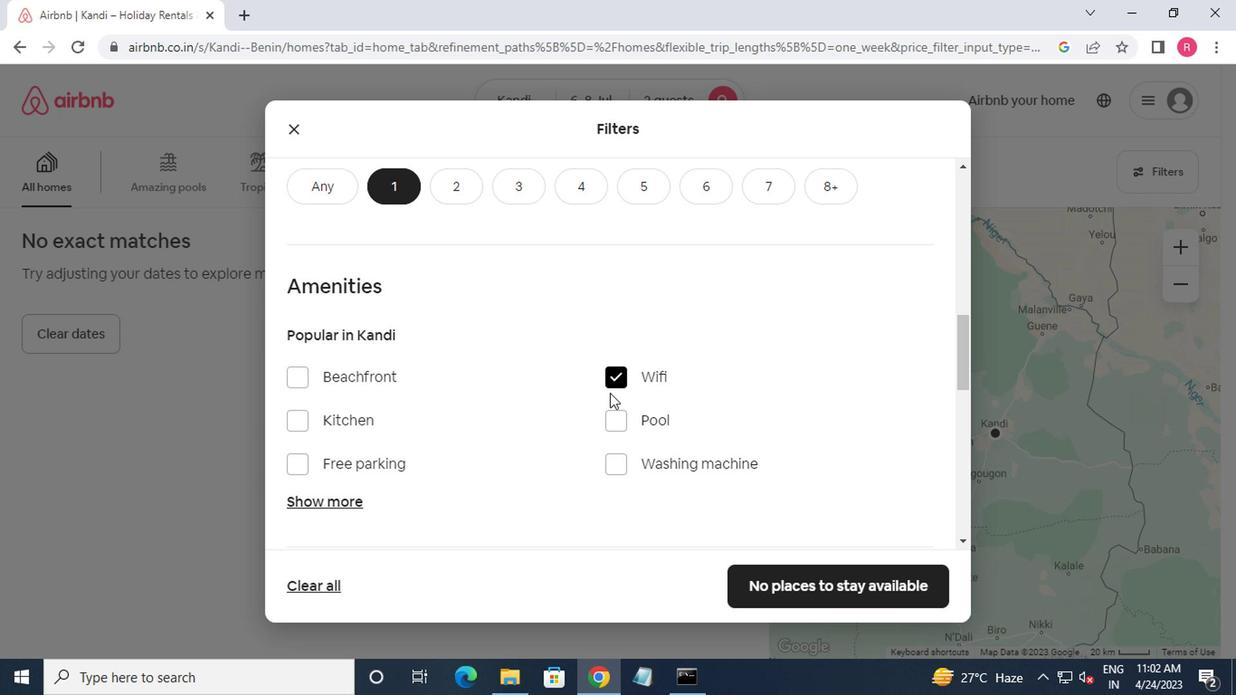 
Action: Mouse moved to (591, 403)
Screenshot: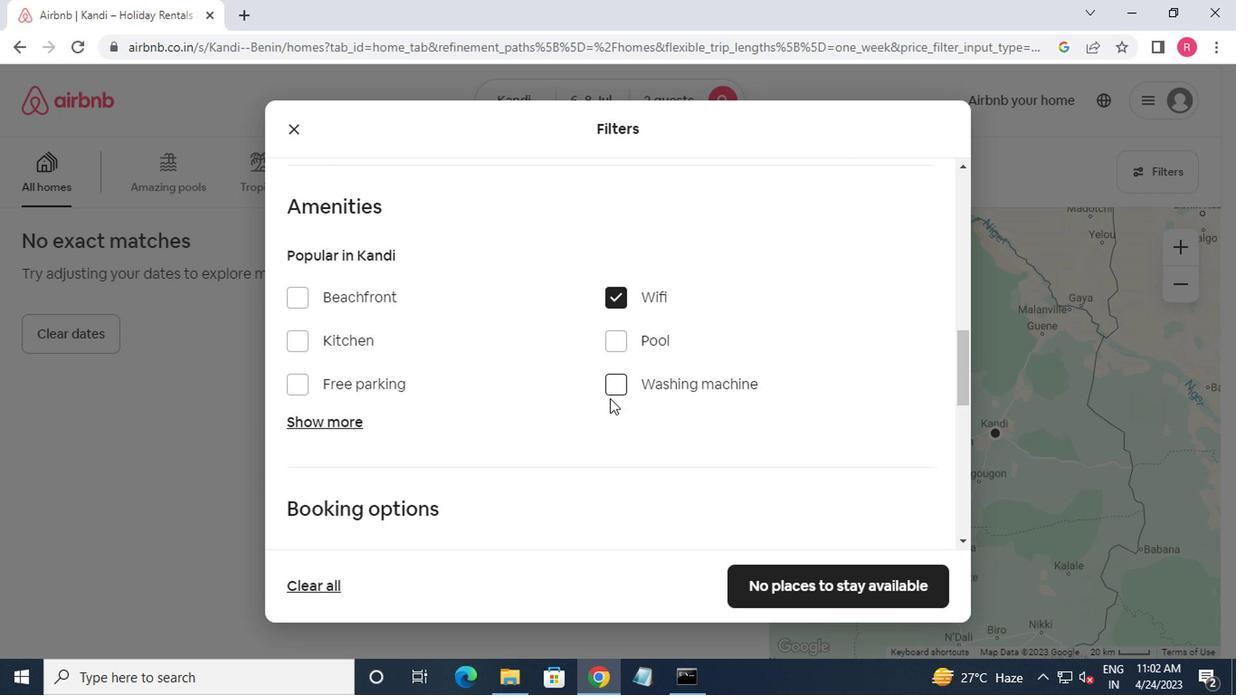 
Action: Mouse scrolled (591, 403) with delta (0, 0)
Screenshot: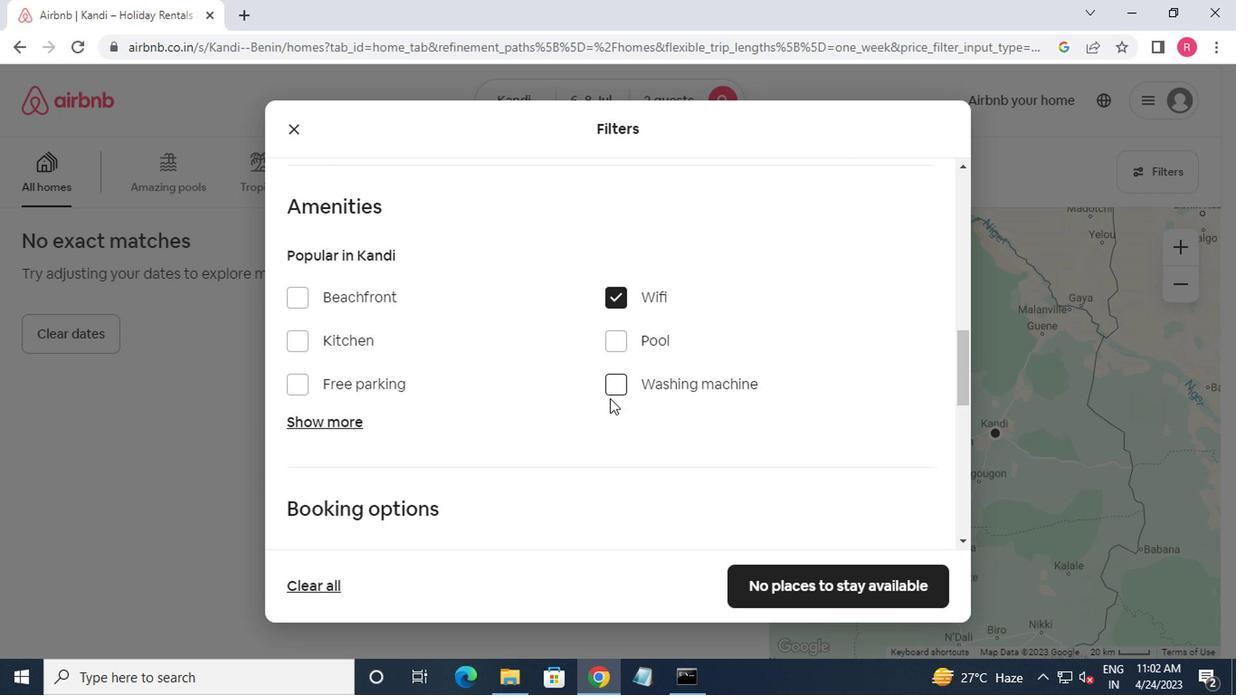 
Action: Mouse moved to (597, 410)
Screenshot: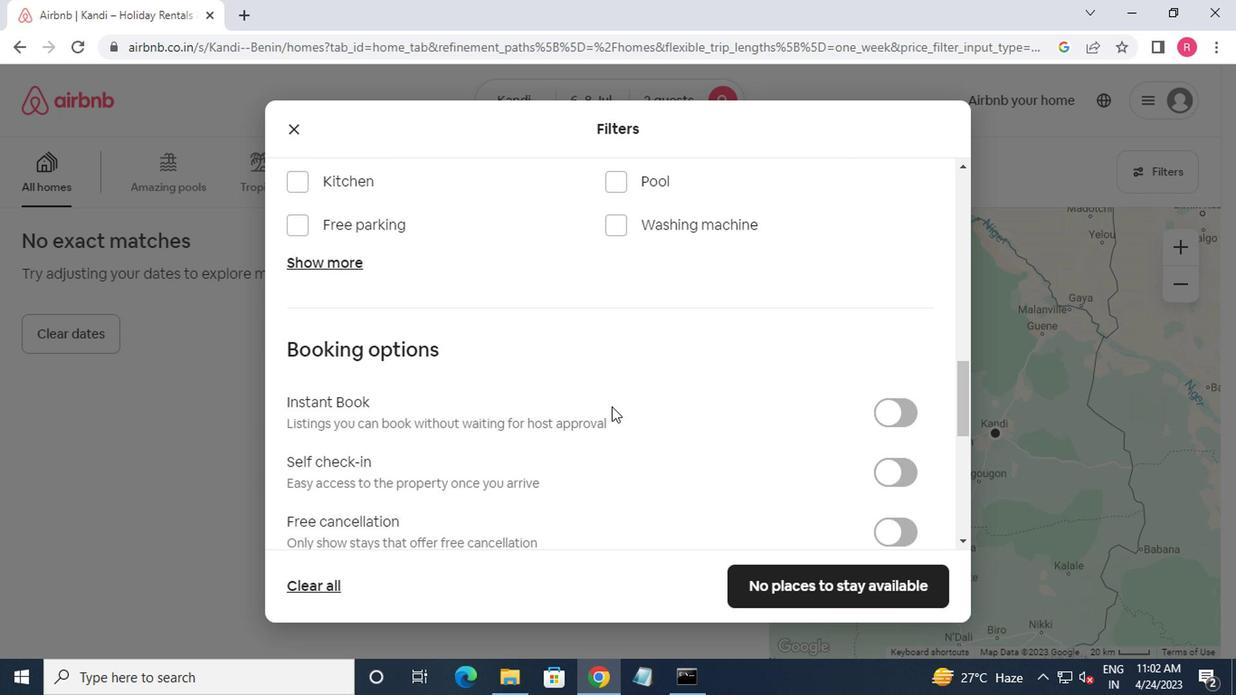 
Action: Mouse scrolled (597, 409) with delta (0, 0)
Screenshot: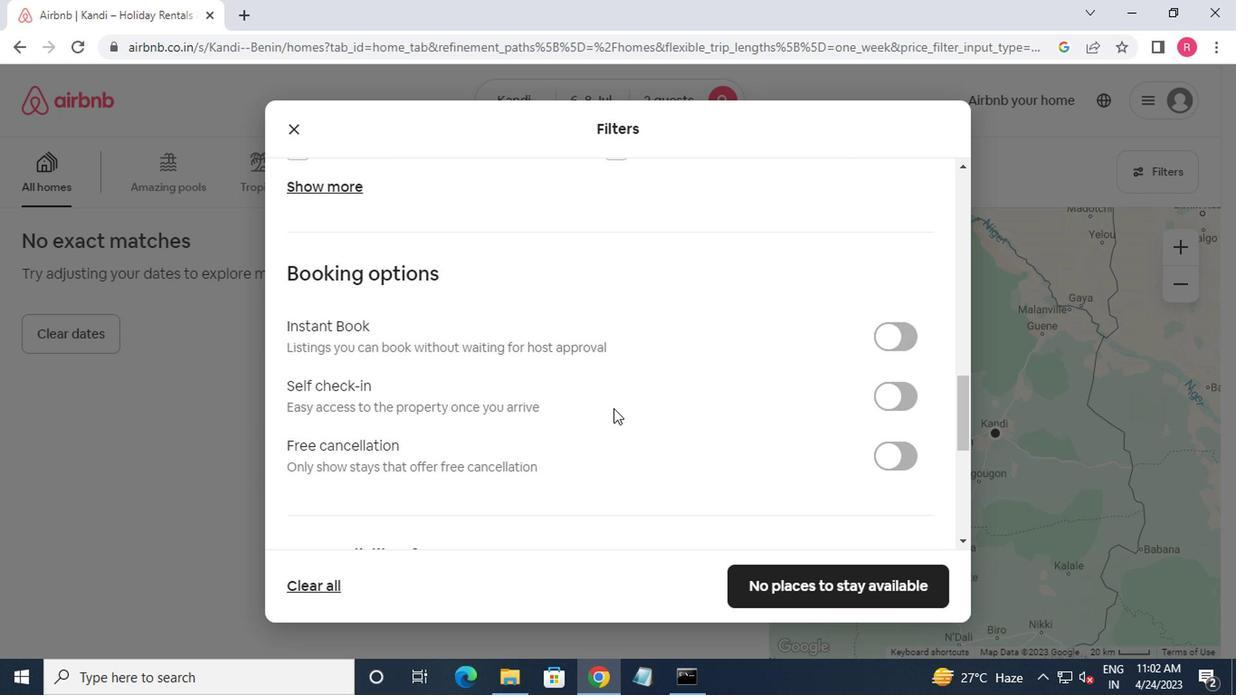 
Action: Mouse moved to (889, 271)
Screenshot: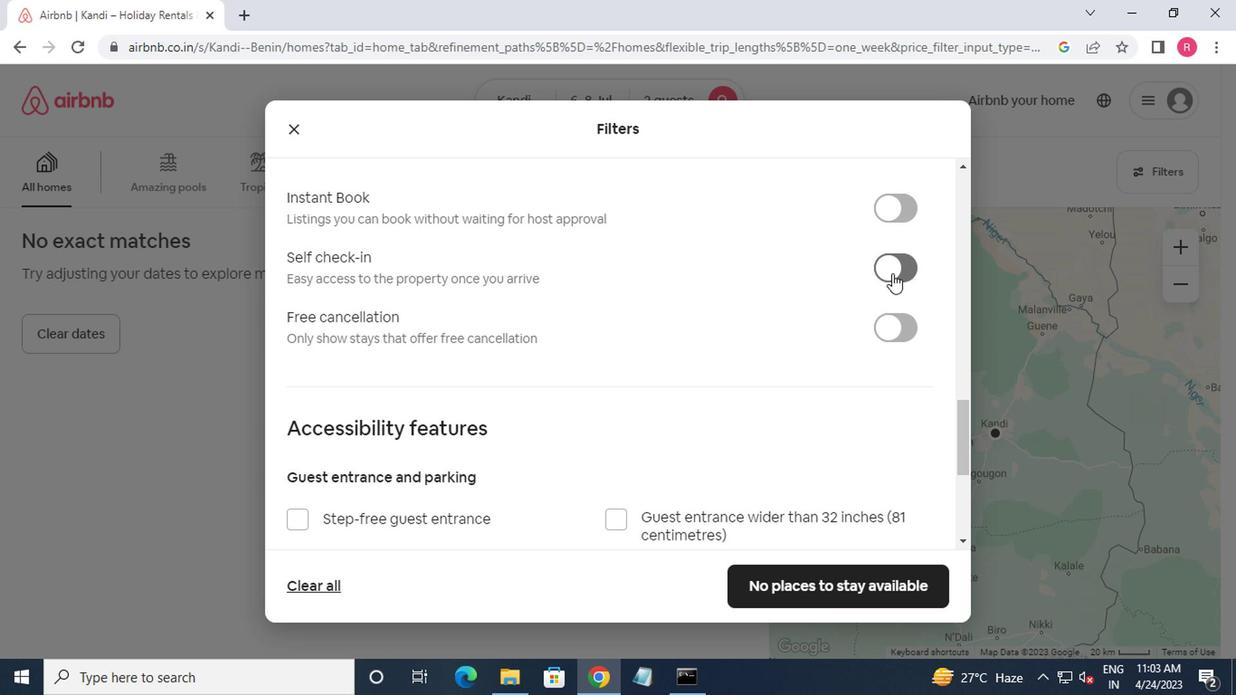 
Action: Mouse pressed left at (889, 271)
Screenshot: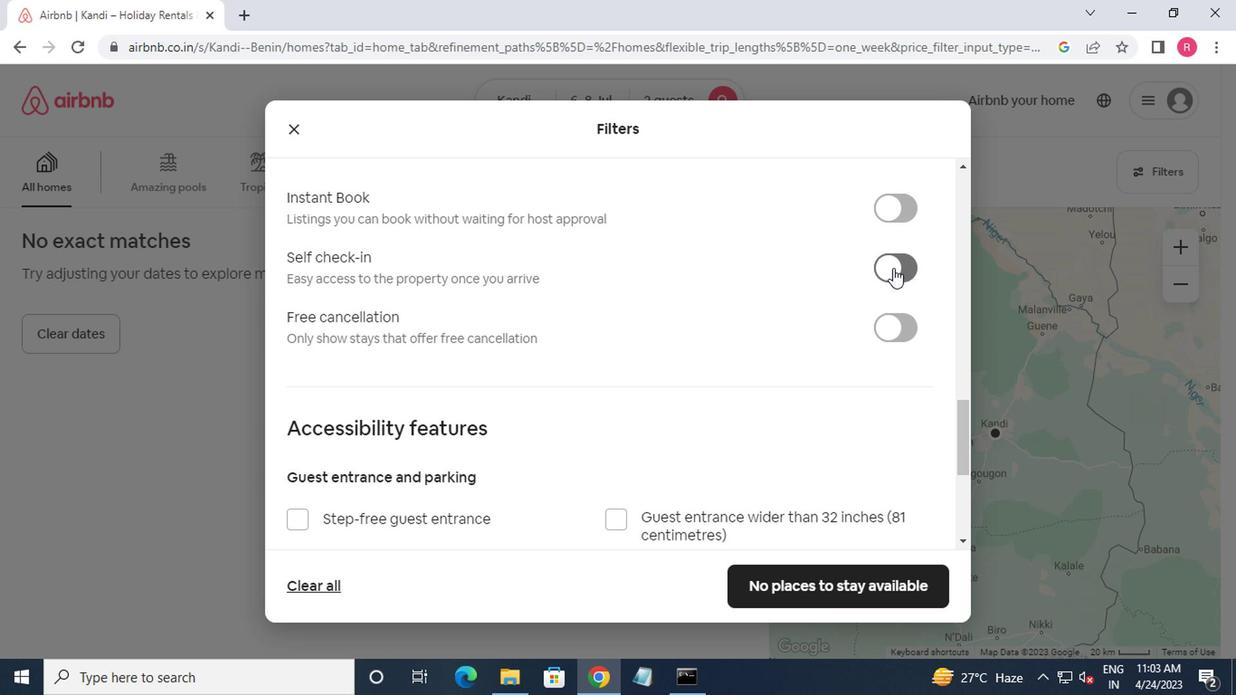 
Action: Mouse moved to (768, 338)
Screenshot: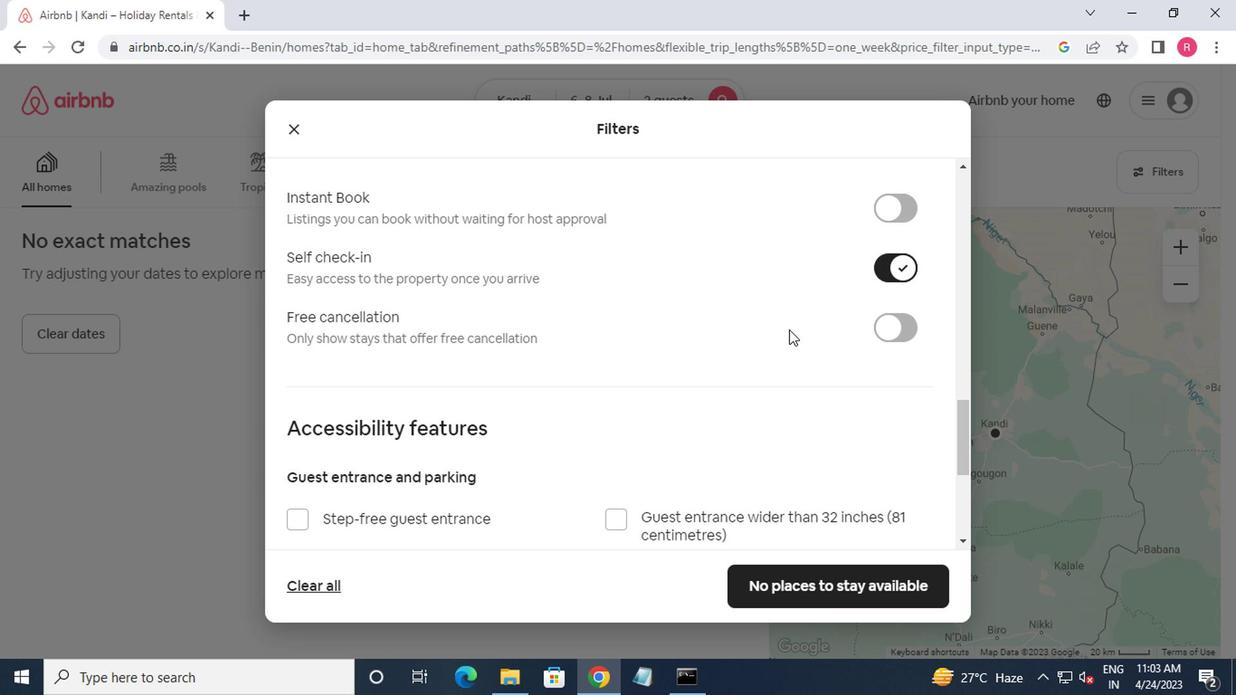 
Action: Mouse scrolled (768, 337) with delta (0, -1)
Screenshot: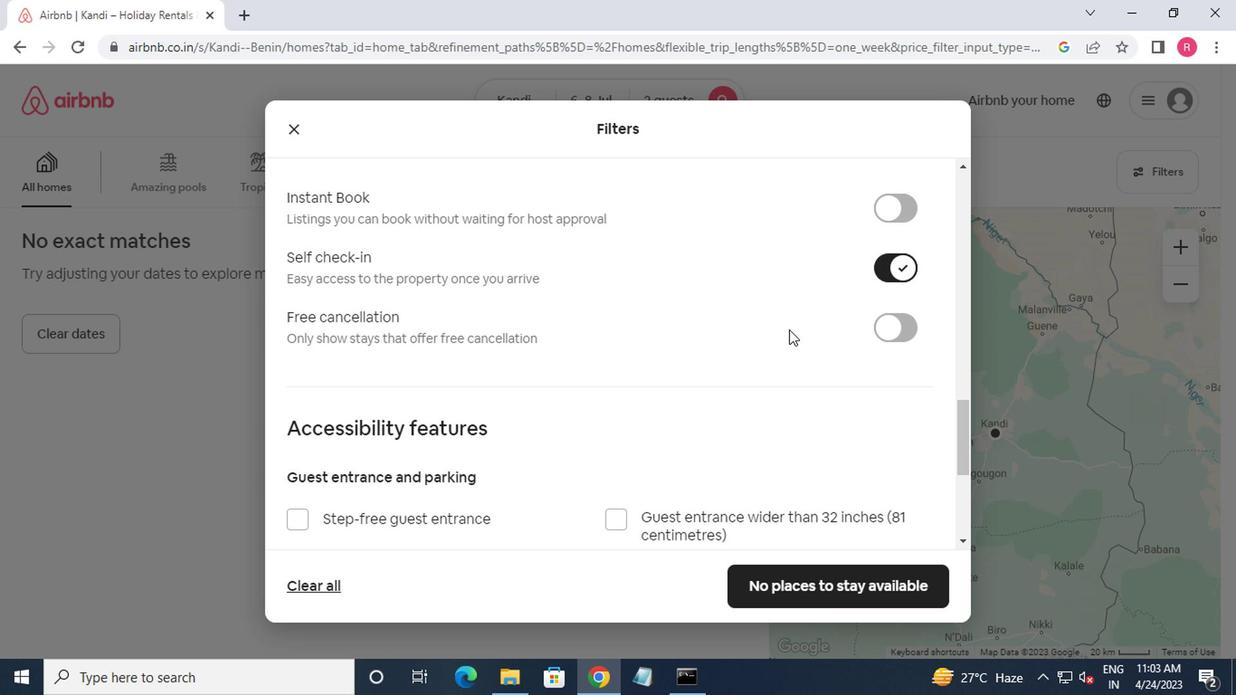 
Action: Mouse moved to (762, 343)
Screenshot: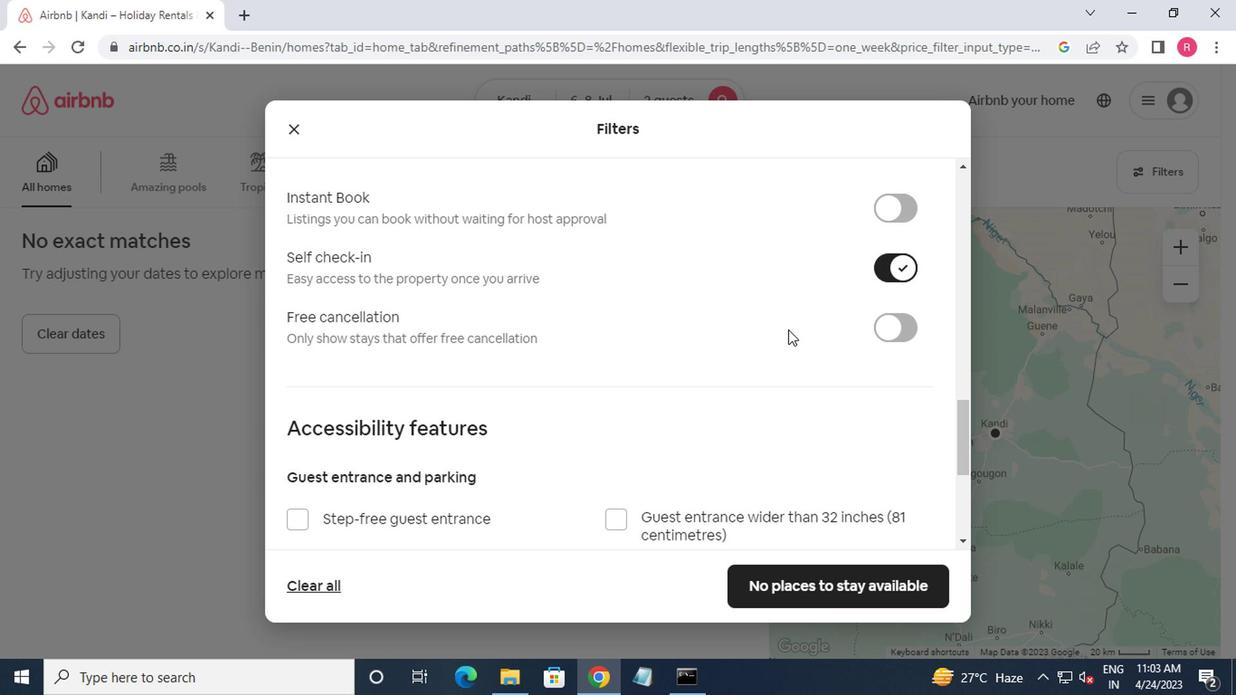 
Action: Mouse scrolled (762, 342) with delta (0, -1)
Screenshot: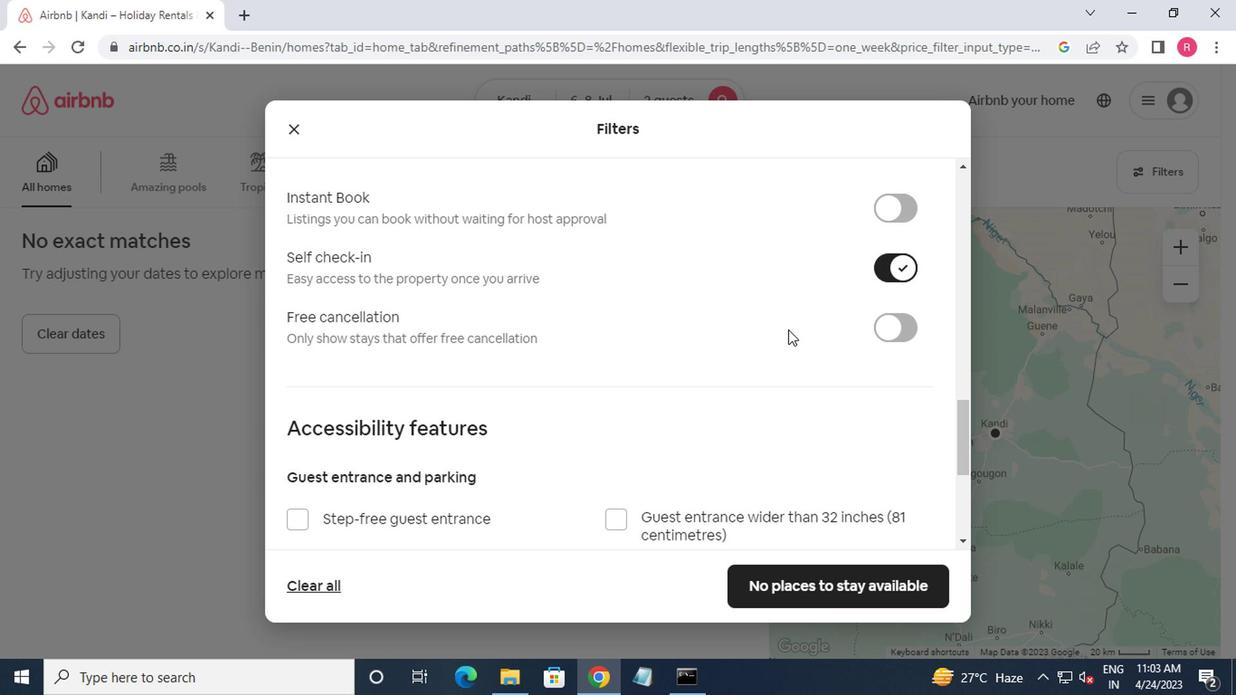 
Action: Mouse moved to (751, 351)
Screenshot: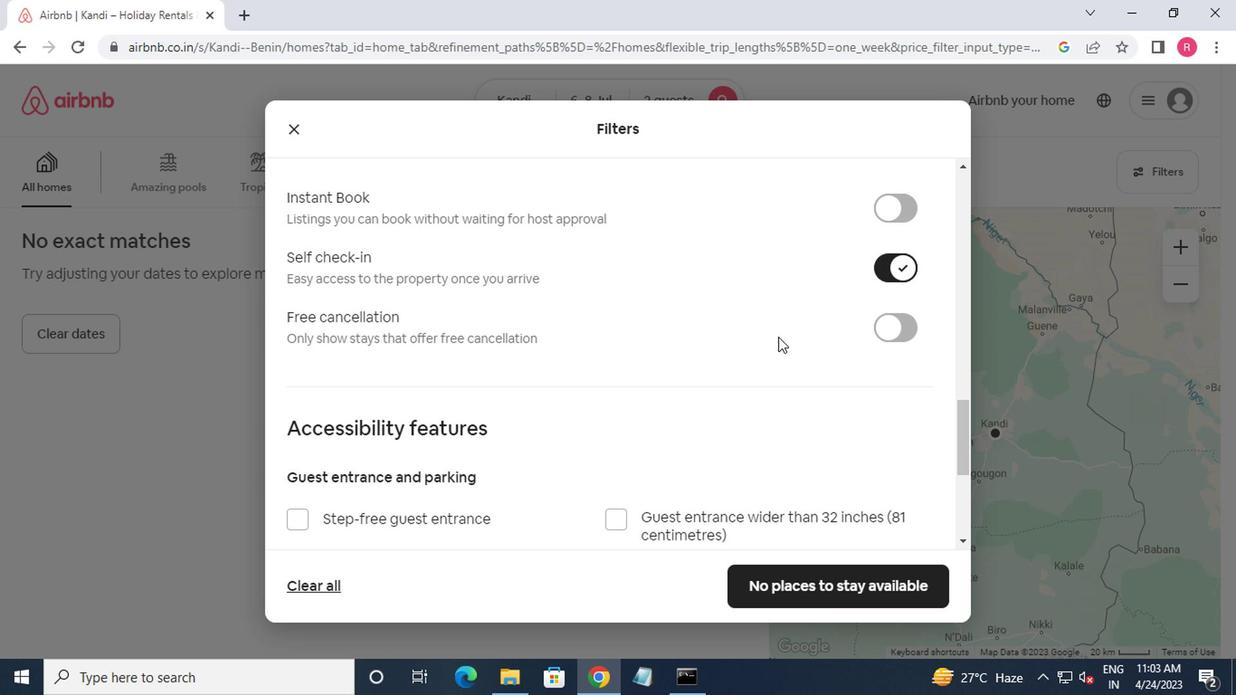 
Action: Mouse scrolled (751, 351) with delta (0, 0)
Screenshot: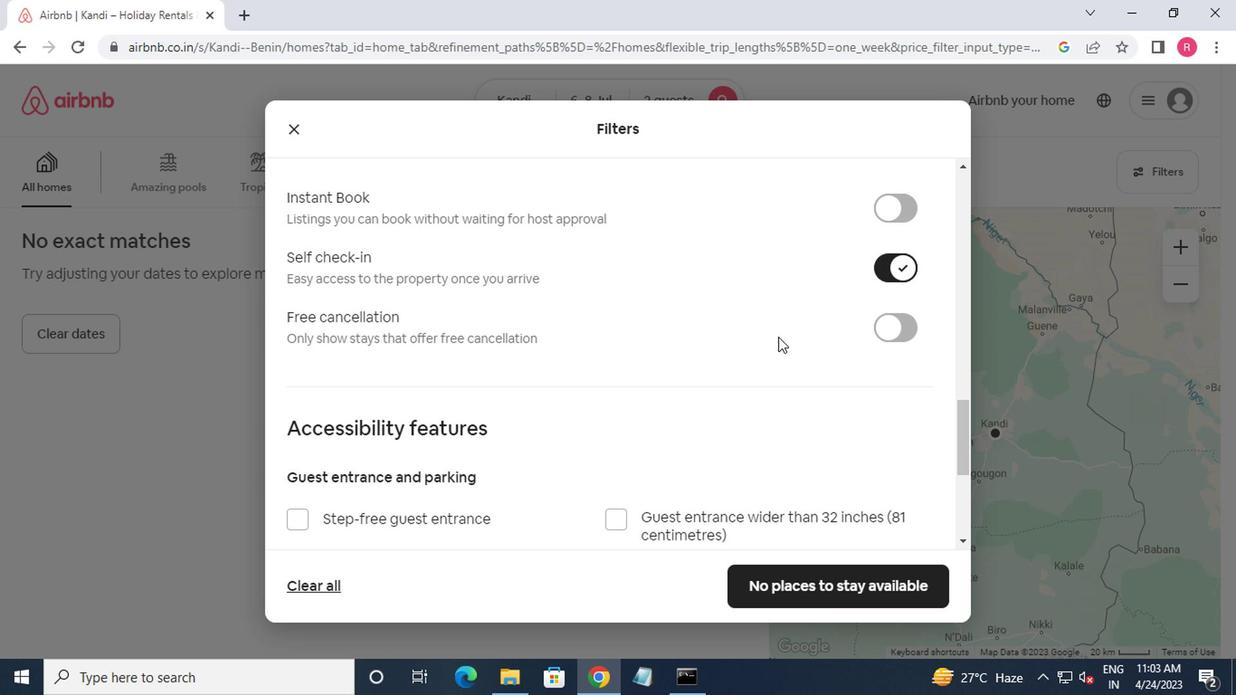 
Action: Mouse moved to (740, 358)
Screenshot: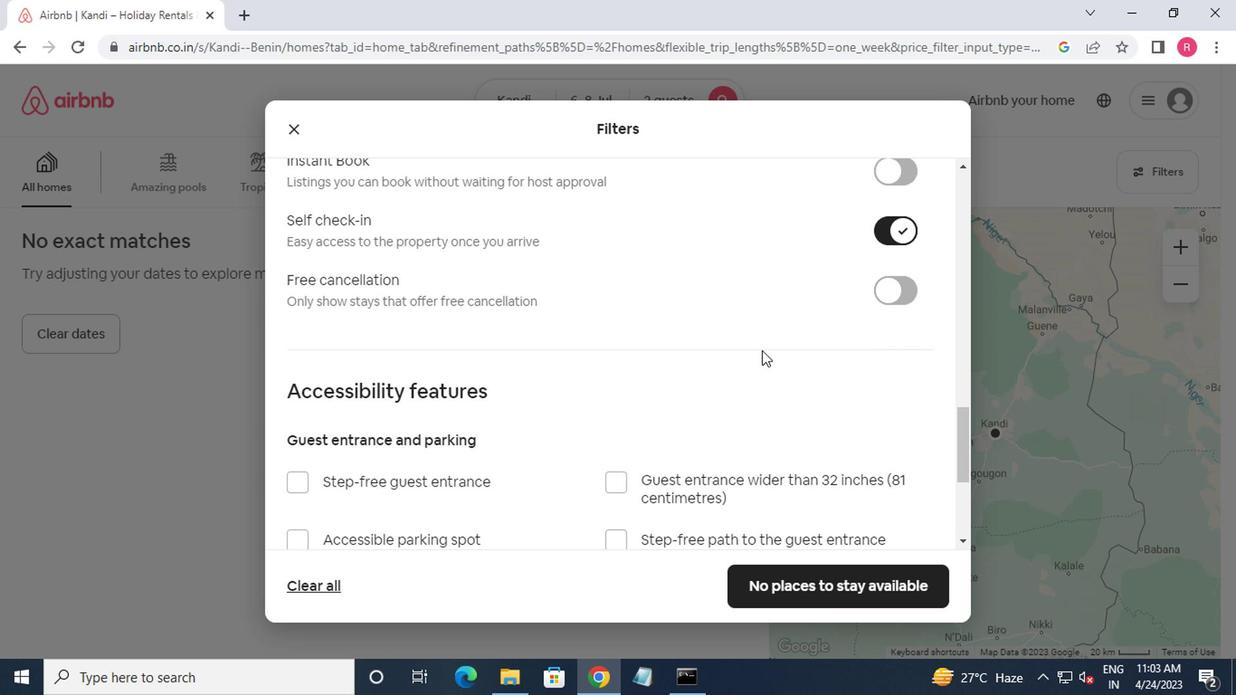 
Action: Mouse scrolled (740, 356) with delta (0, -1)
Screenshot: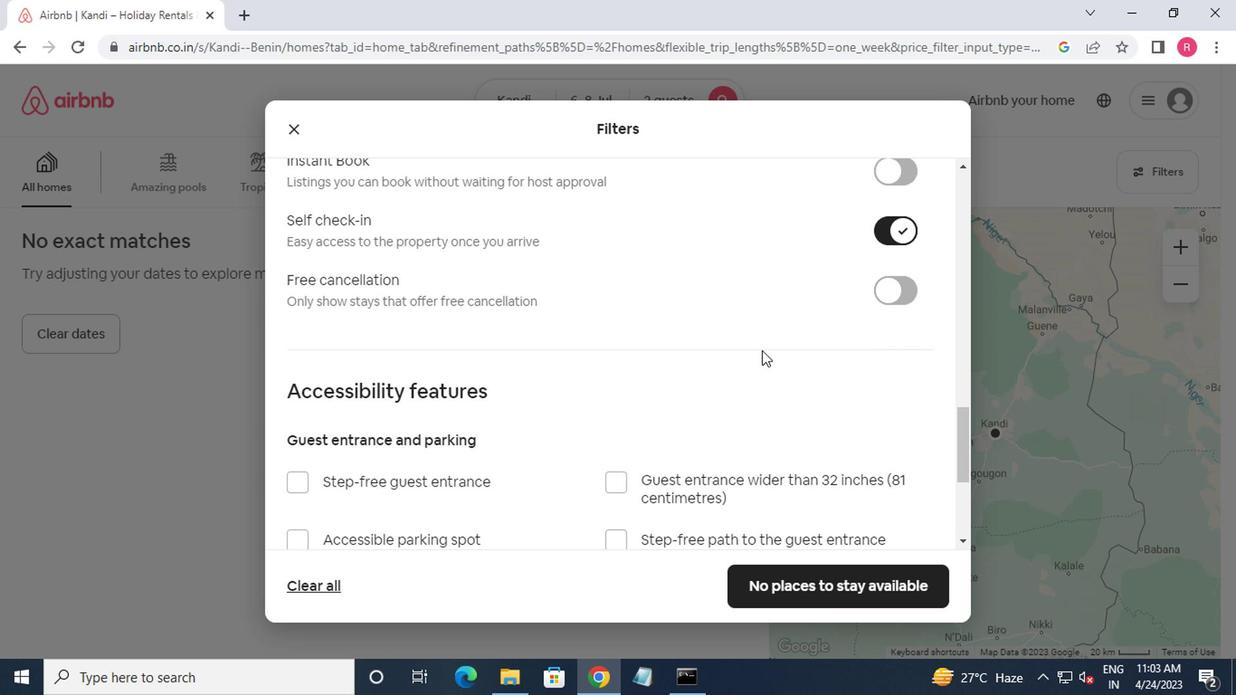 
Action: Mouse moved to (702, 372)
Screenshot: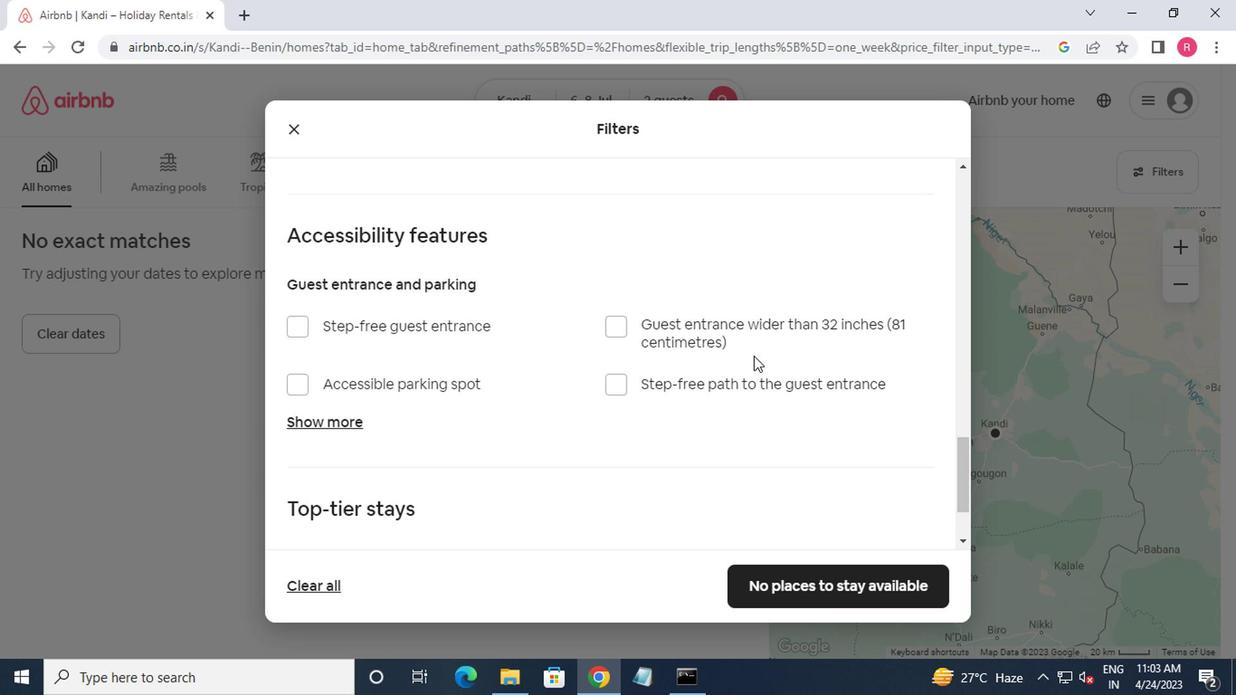 
Action: Mouse scrolled (702, 372) with delta (0, 0)
Screenshot: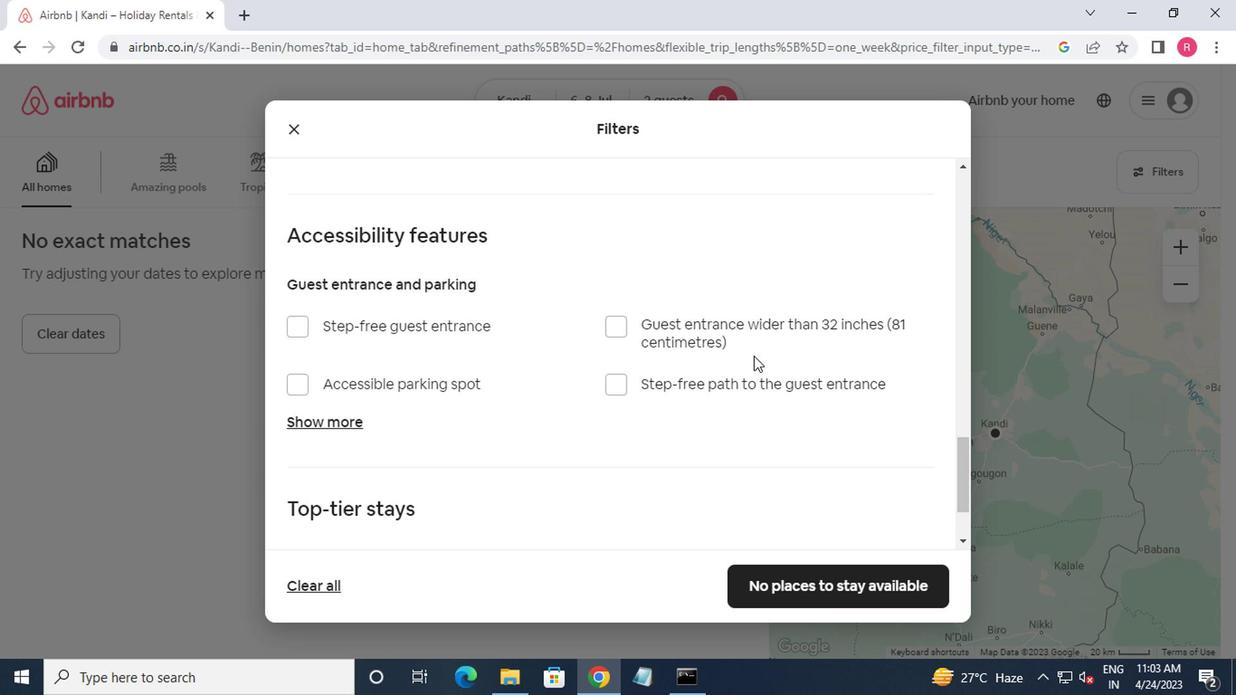 
Action: Mouse moved to (423, 492)
Screenshot: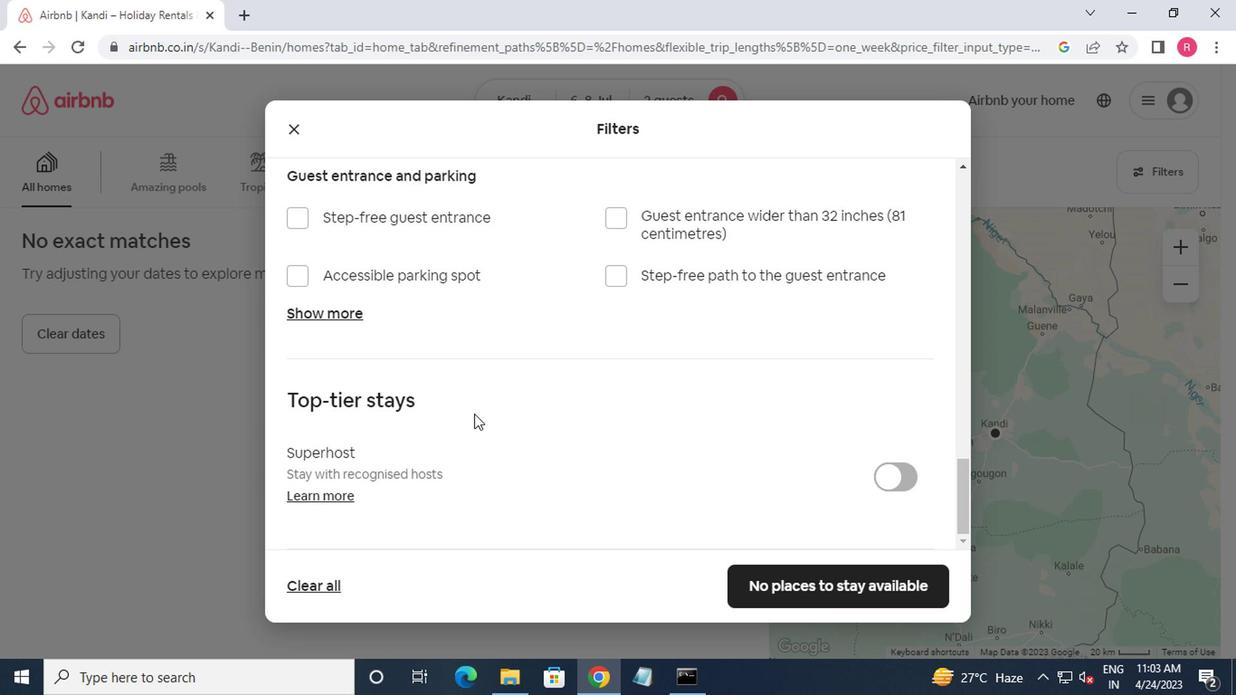 
Action: Mouse scrolled (423, 491) with delta (0, 0)
Screenshot: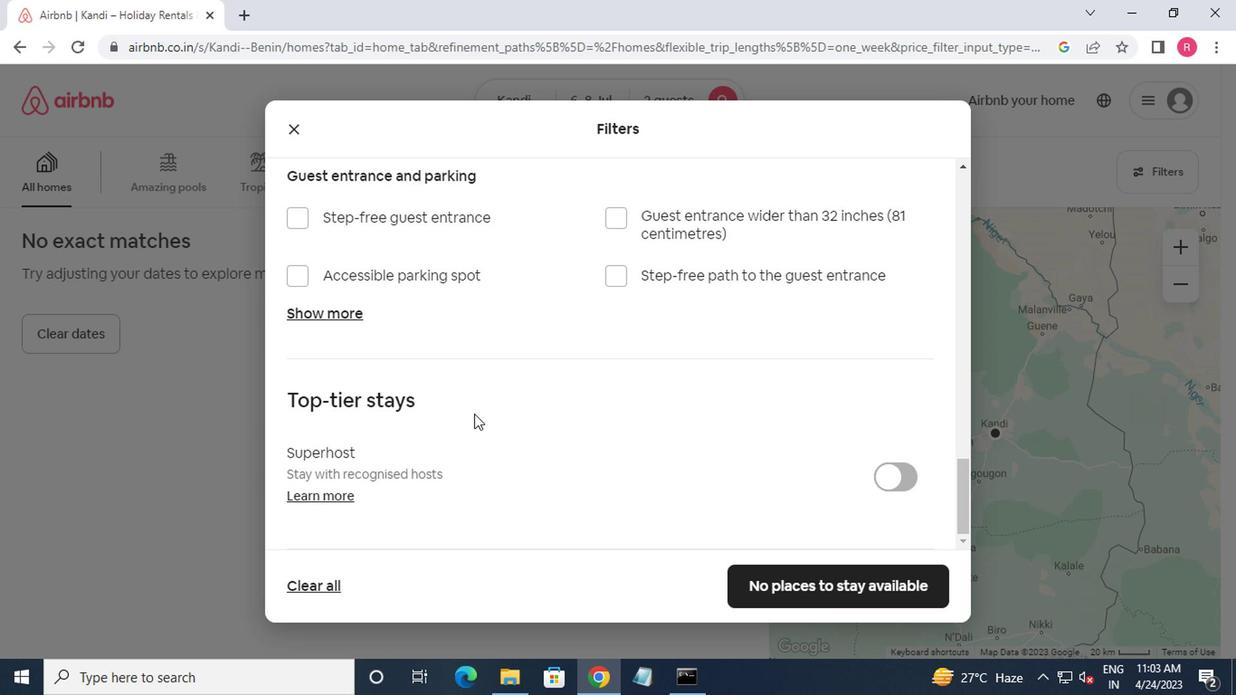 
Action: Mouse moved to (423, 492)
Screenshot: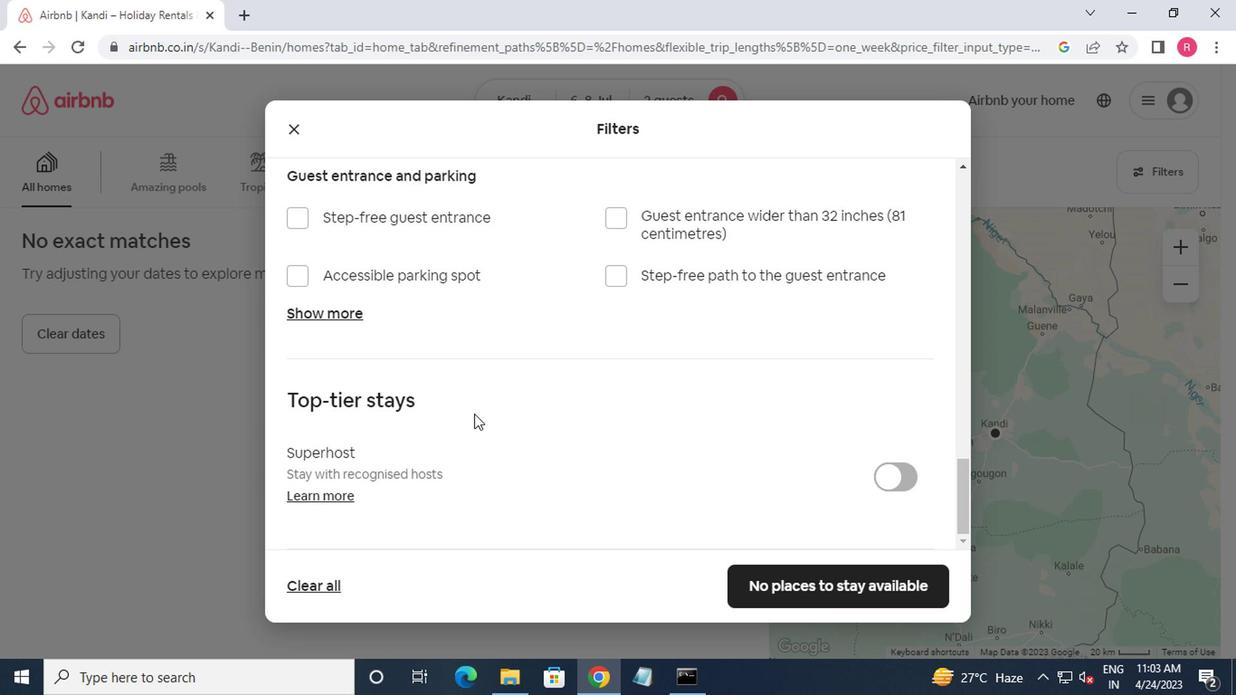 
Action: Mouse scrolled (423, 492) with delta (0, 0)
Screenshot: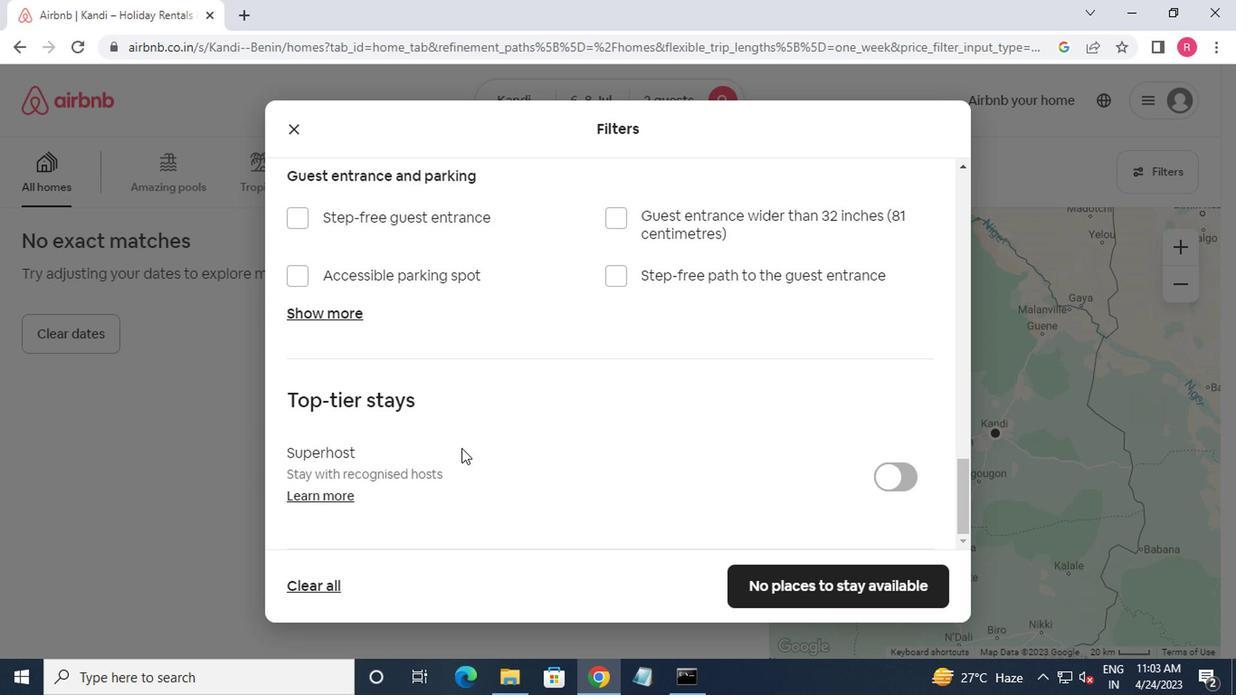 
Action: Mouse scrolled (423, 492) with delta (0, 0)
Screenshot: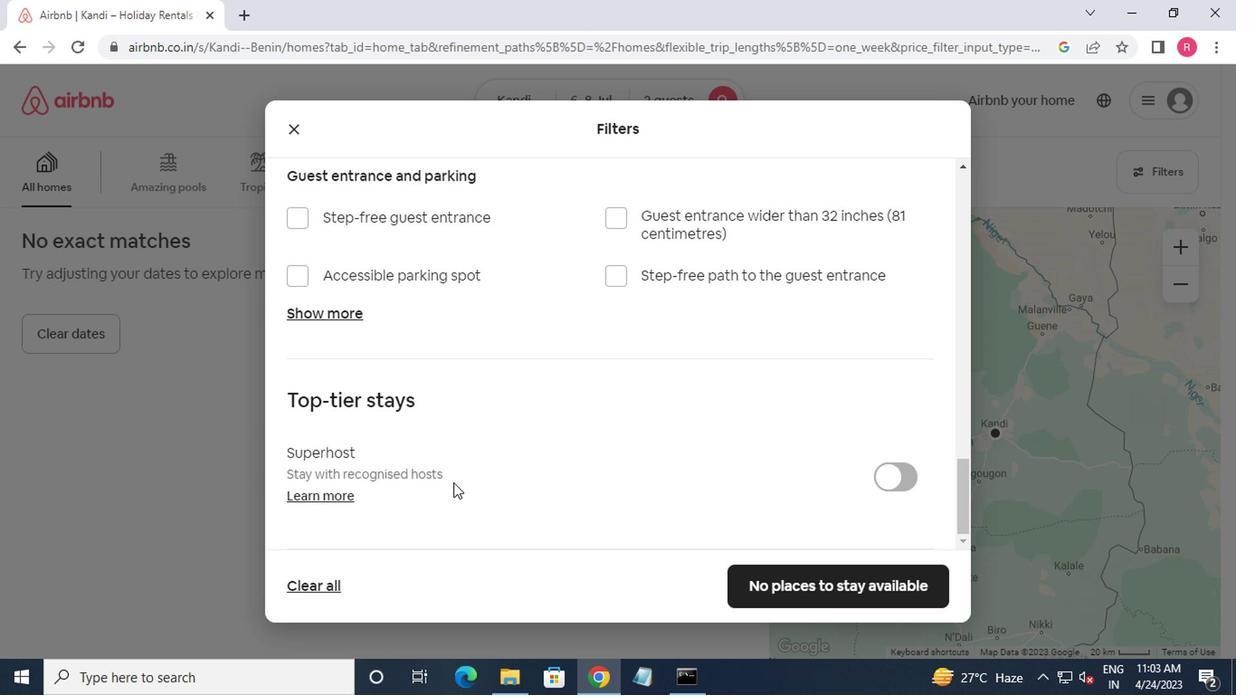 
Action: Mouse moved to (558, 442)
Screenshot: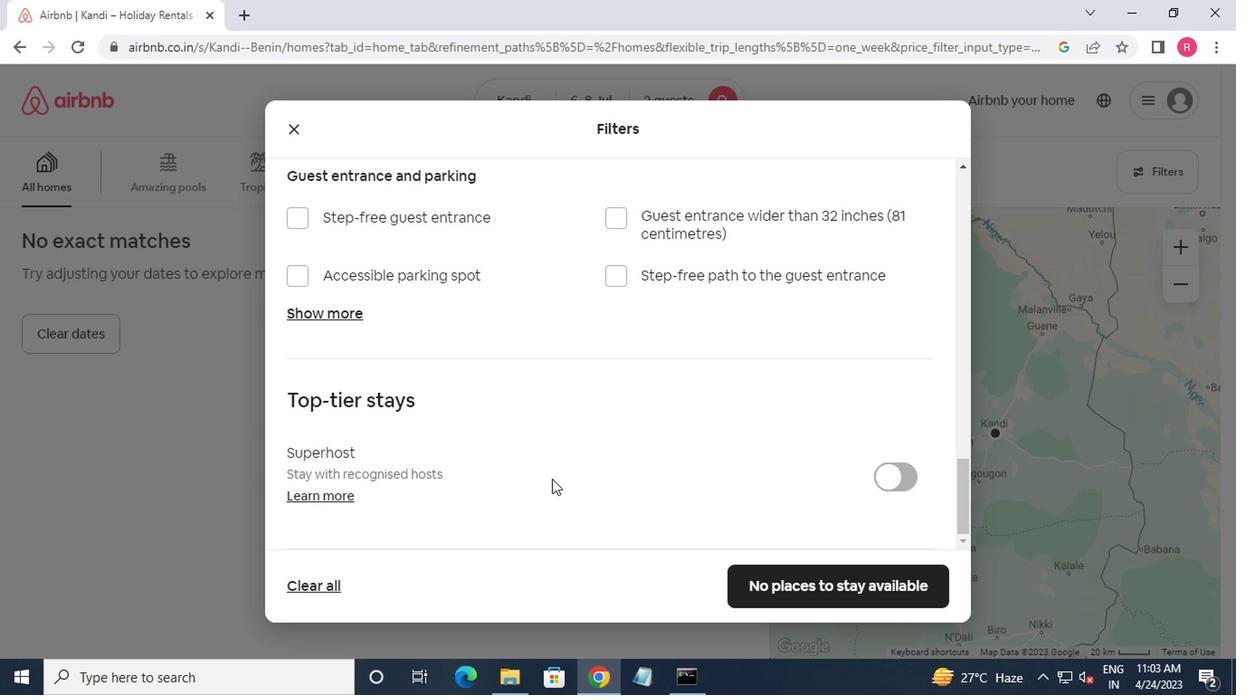 
Action: Mouse scrolled (558, 441) with delta (0, -1)
Screenshot: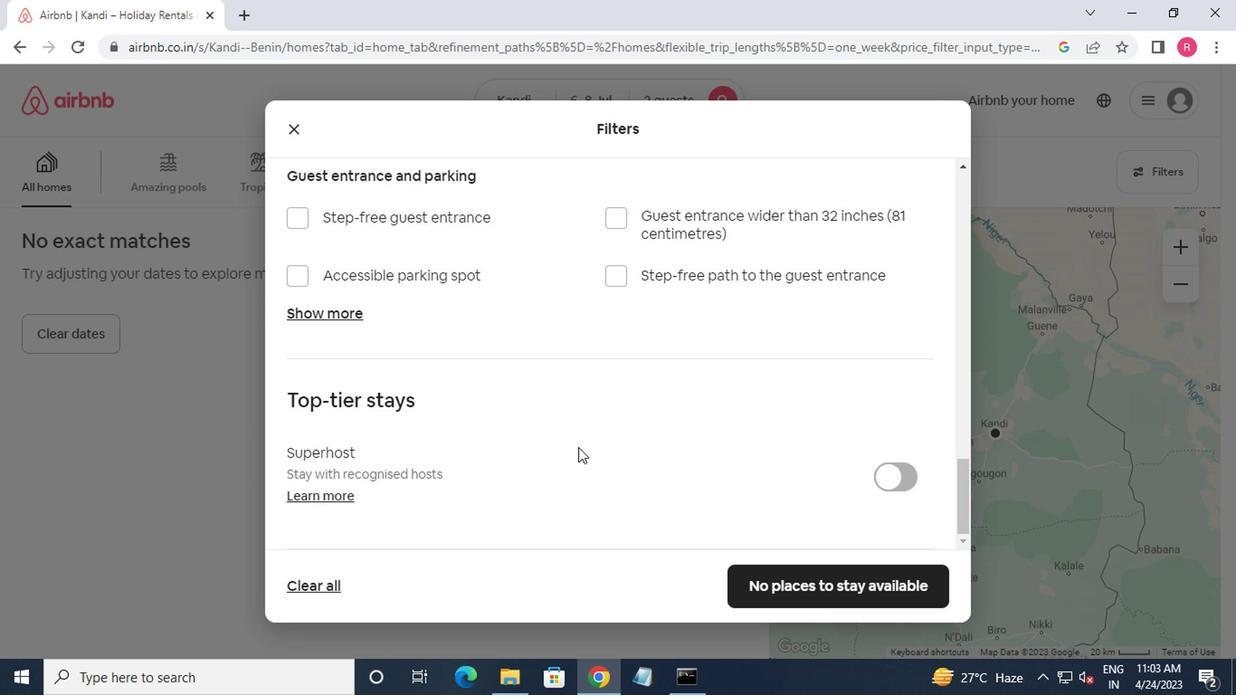 
Action: Mouse scrolled (558, 441) with delta (0, -1)
Screenshot: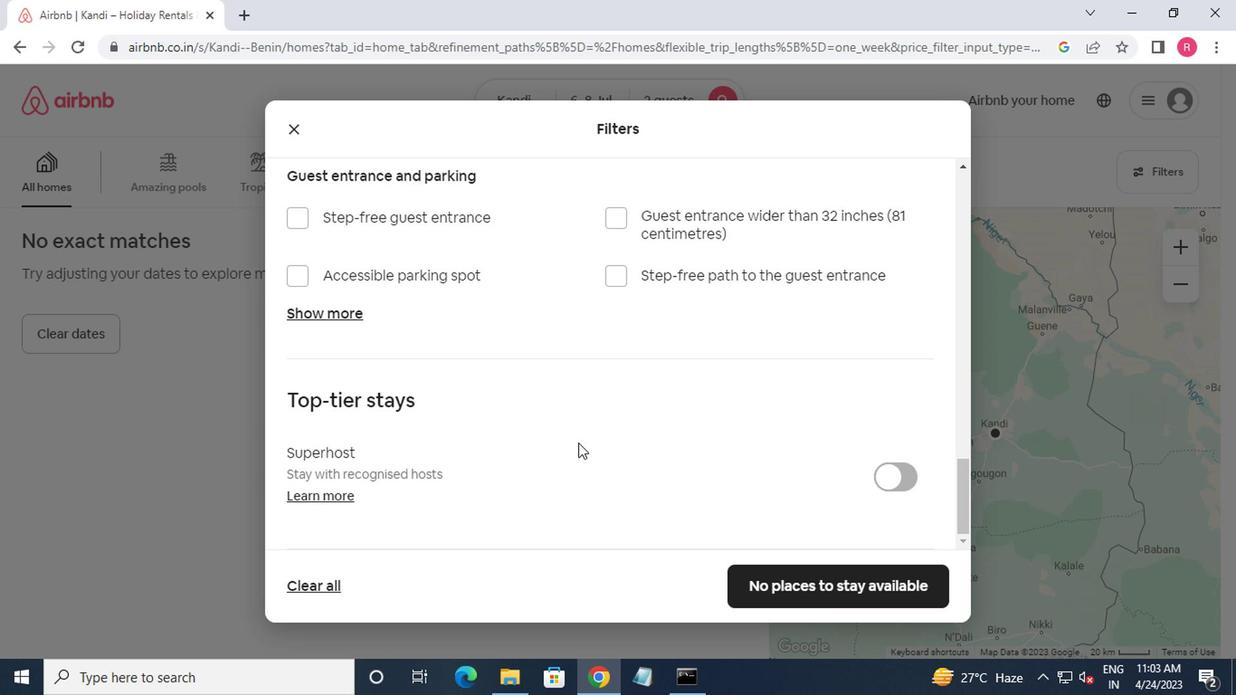 
Action: Mouse scrolled (558, 441) with delta (0, -1)
Screenshot: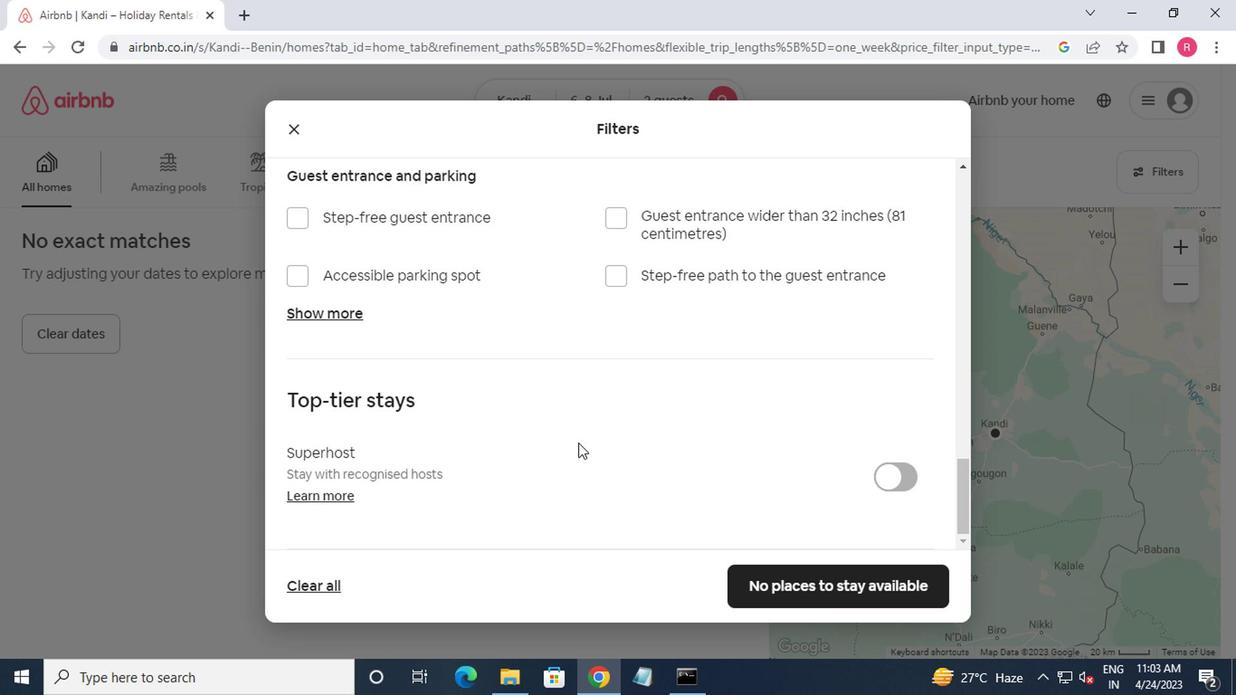 
Action: Mouse scrolled (558, 441) with delta (0, -1)
Screenshot: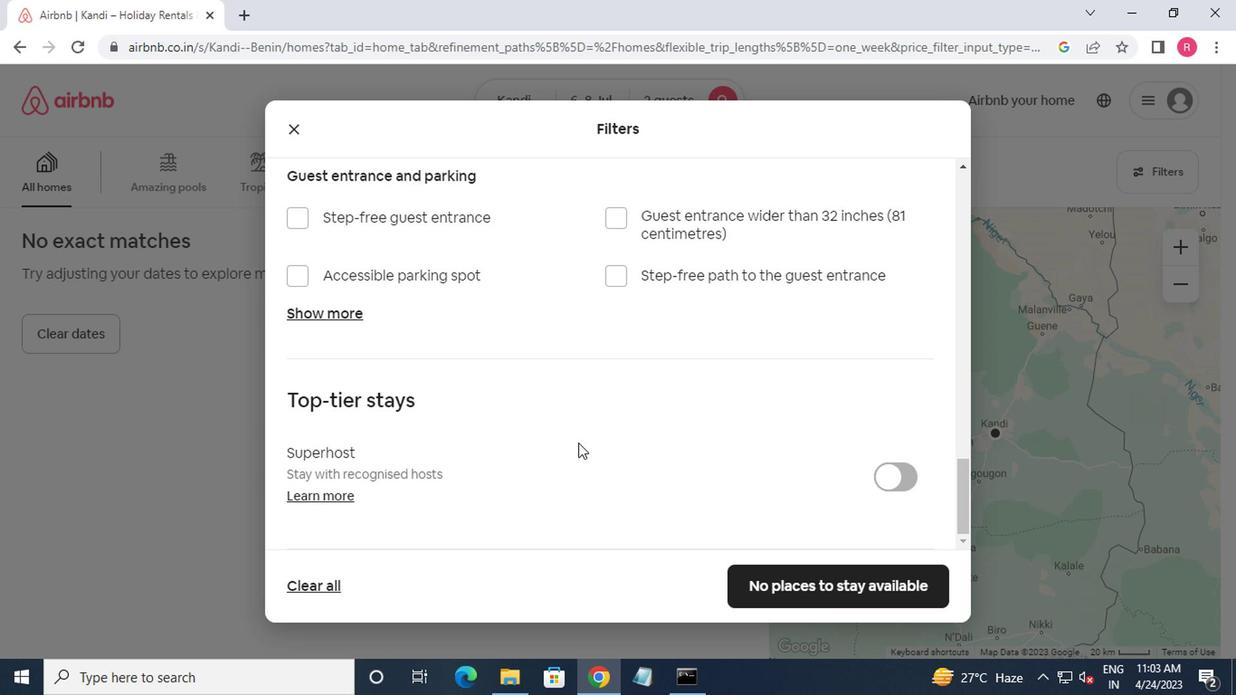 
Action: Mouse scrolled (558, 441) with delta (0, -1)
Screenshot: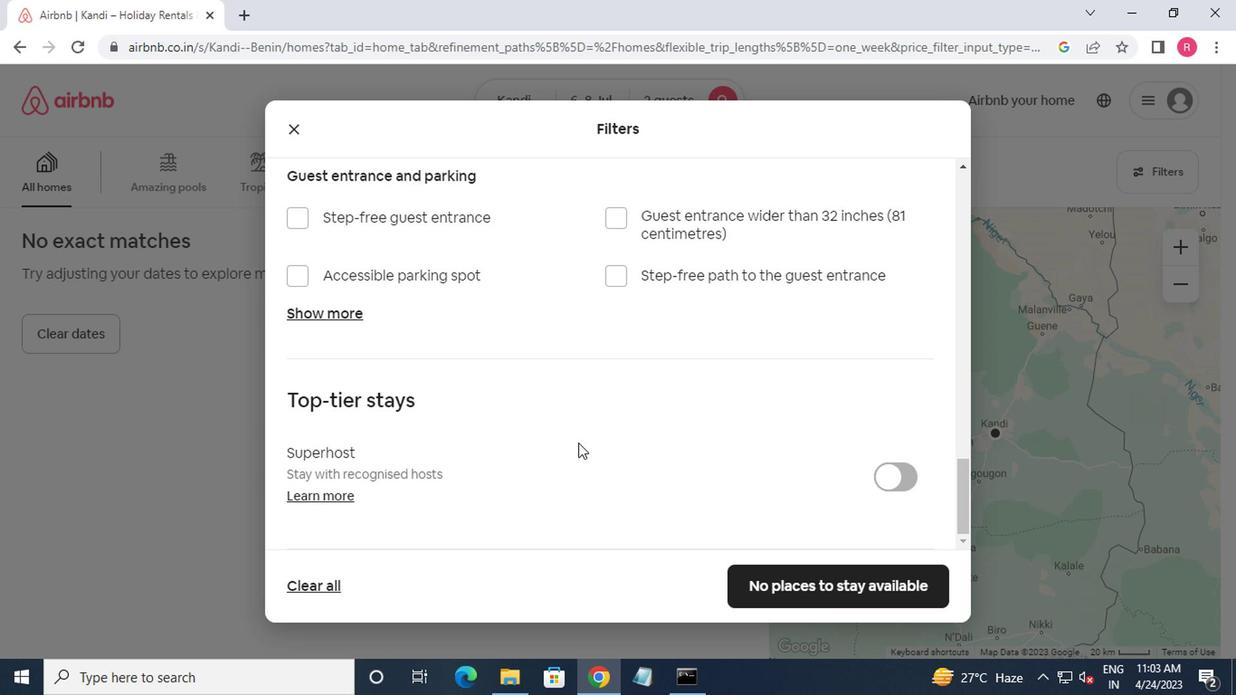 
Action: Mouse moved to (775, 586)
Screenshot: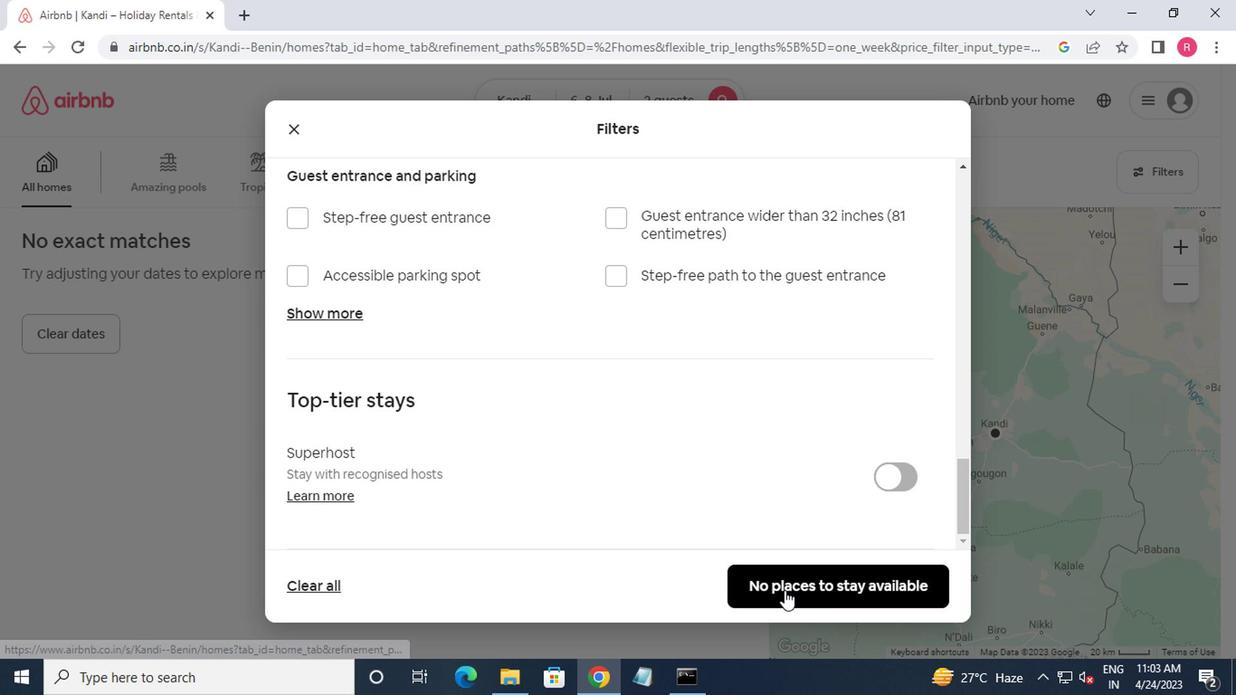 
Action: Mouse pressed left at (775, 586)
Screenshot: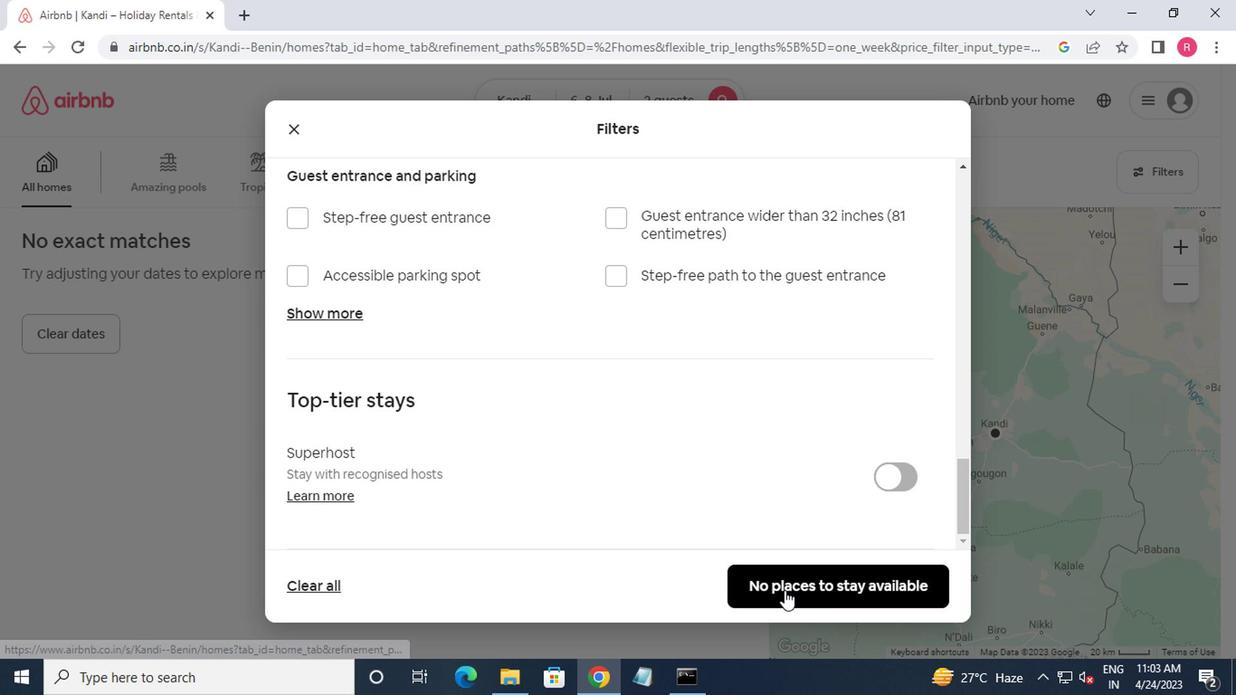 
Action: Mouse moved to (842, 545)
Screenshot: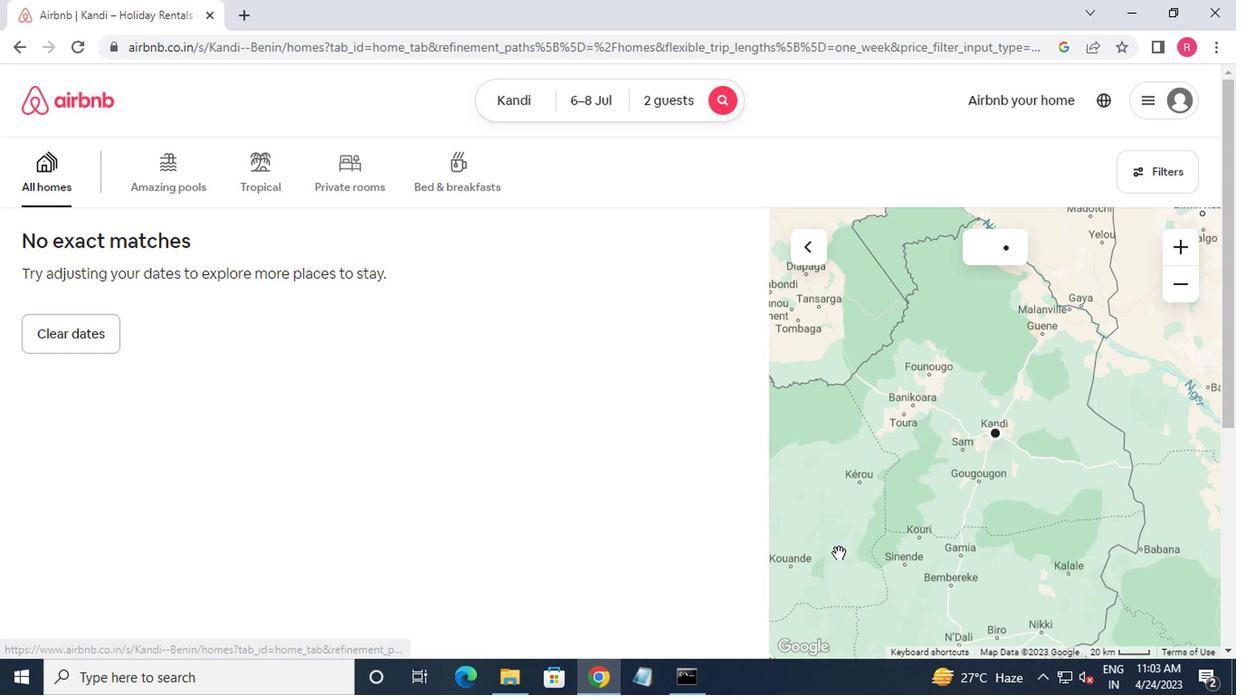 
